 Task: Look for space in Sādri, India from 1st June, 2023 to 9th June, 2023 for 4 adults in price range Rs.6000 to Rs.12000. Place can be entire place with 2 bedrooms having 2 beds and 2 bathrooms. Property type can be house, flat, guest house. Booking option can be shelf check-in. Required host language is English.
Action: Mouse moved to (566, 68)
Screenshot: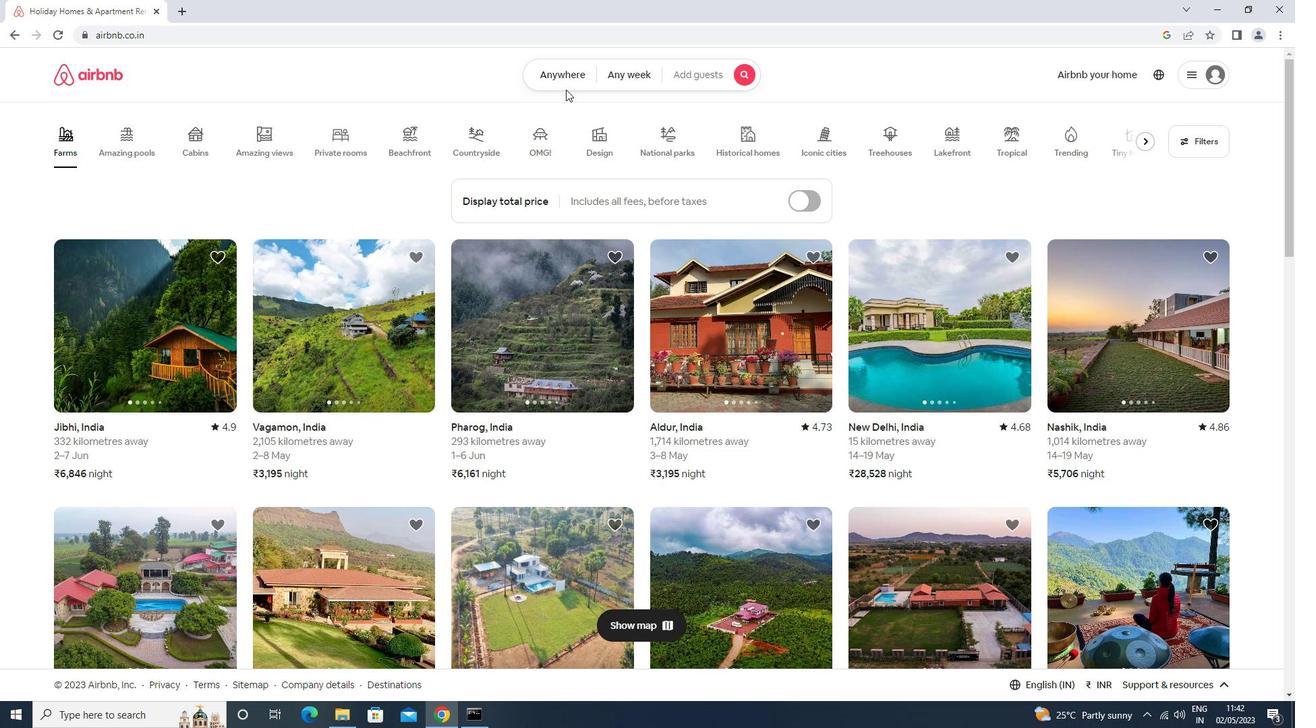 
Action: Mouse pressed left at (566, 68)
Screenshot: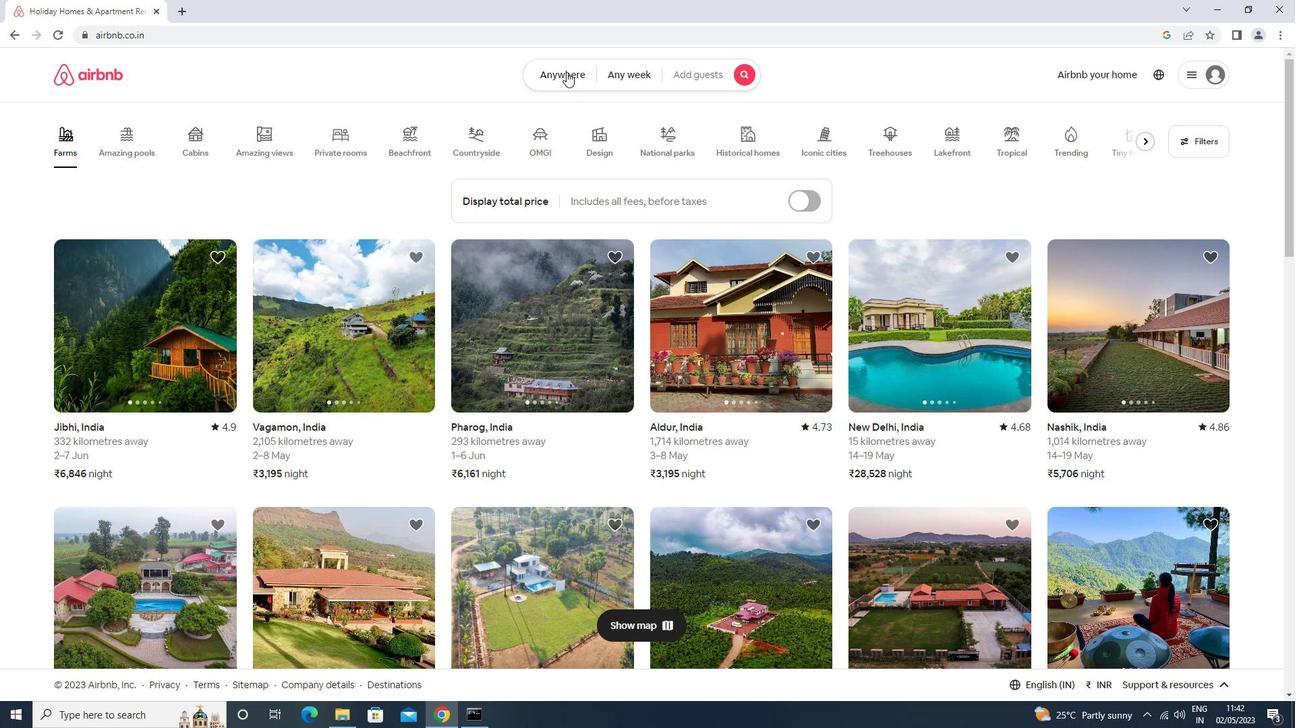 
Action: Mouse moved to (529, 126)
Screenshot: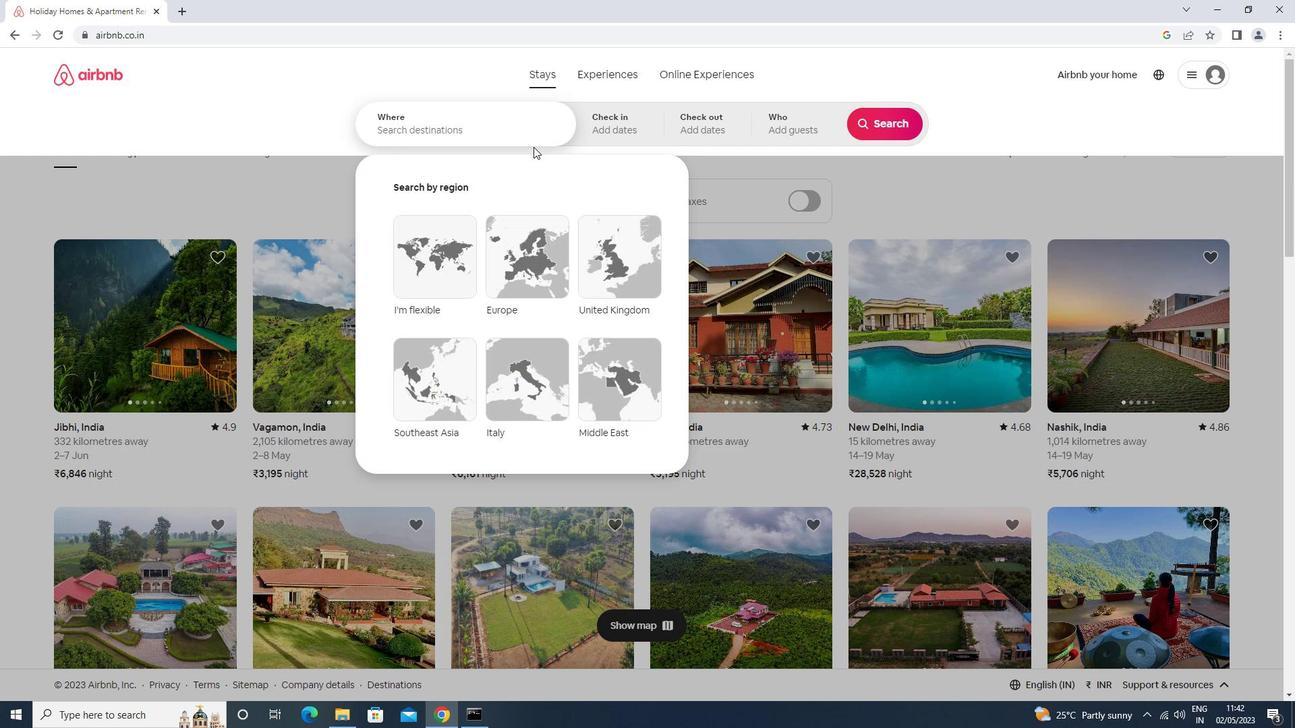 
Action: Mouse pressed left at (529, 126)
Screenshot: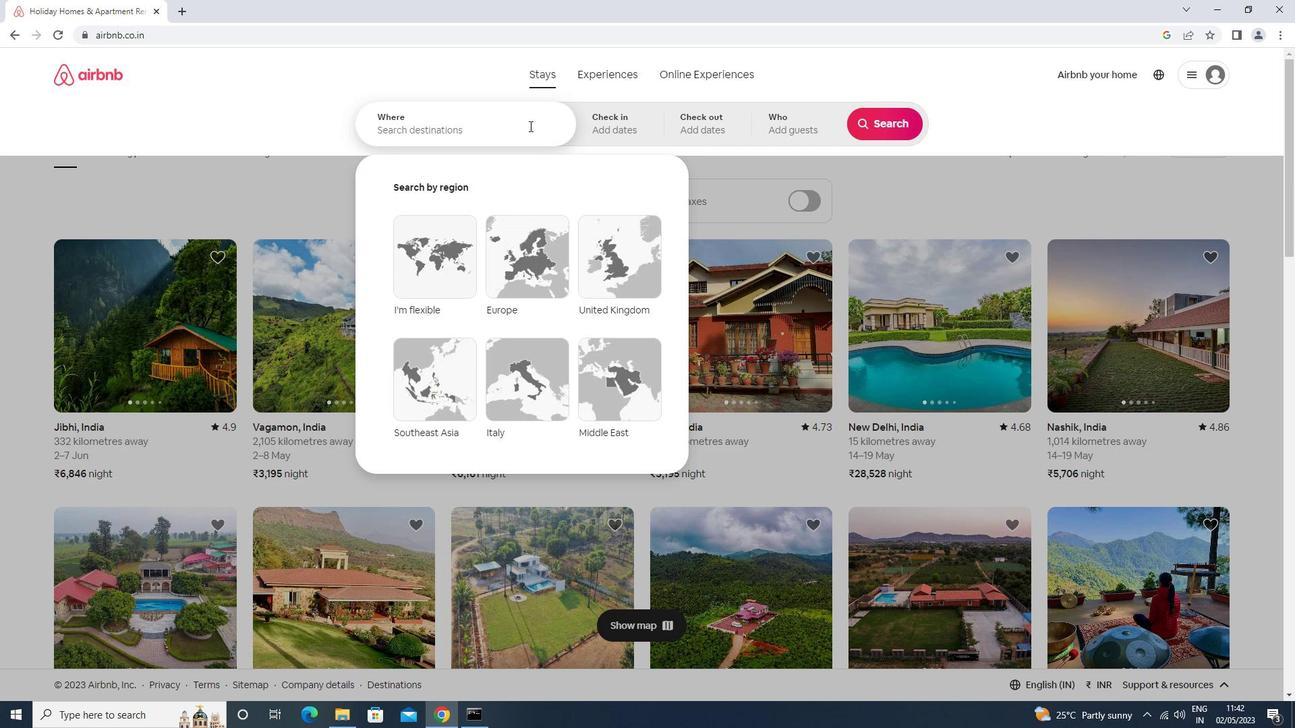 
Action: Mouse moved to (529, 126)
Screenshot: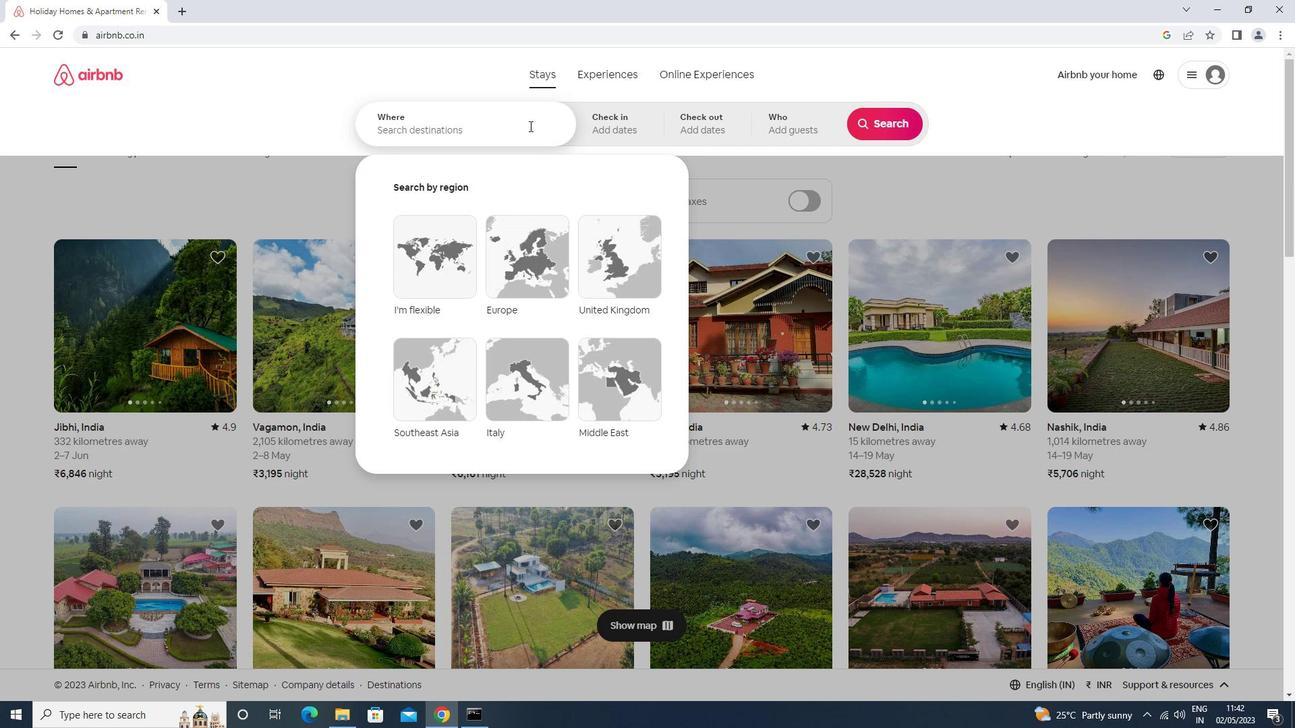 
Action: Key pressed s<Key.caps_lock>adri<Key.enter>
Screenshot: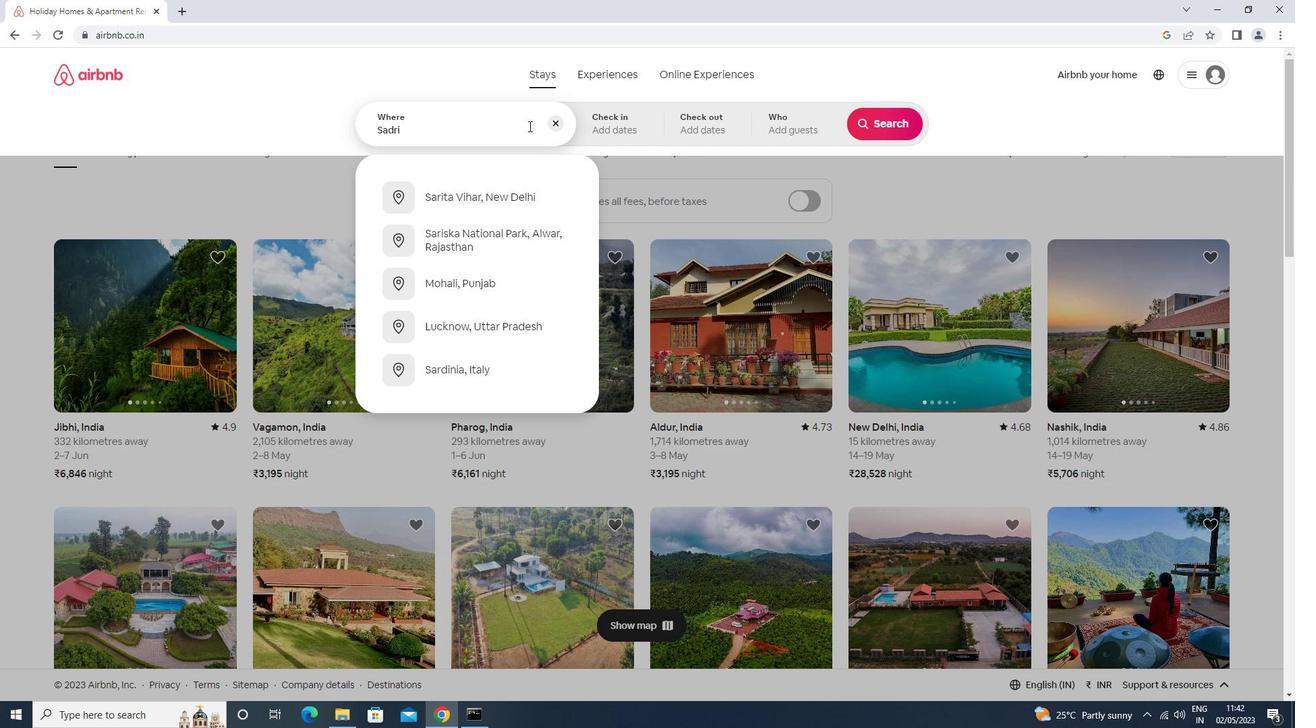 
Action: Mouse moved to (809, 288)
Screenshot: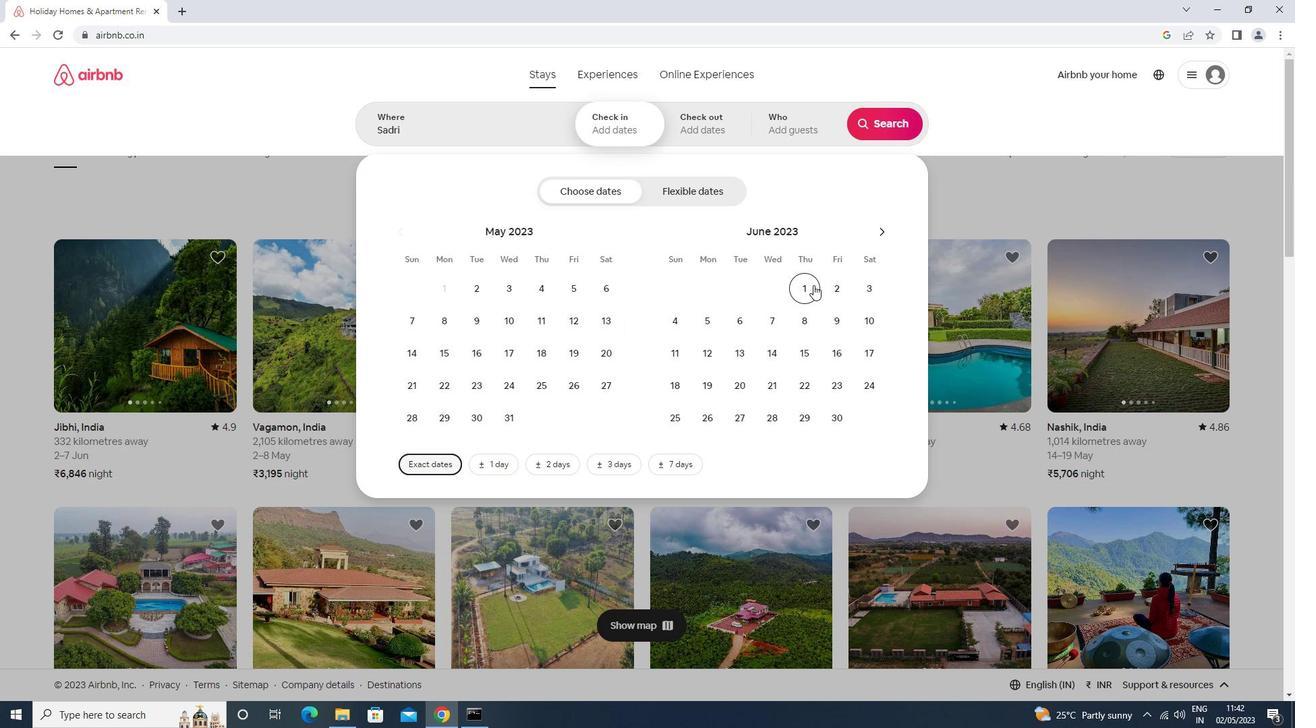 
Action: Mouse pressed left at (809, 288)
Screenshot: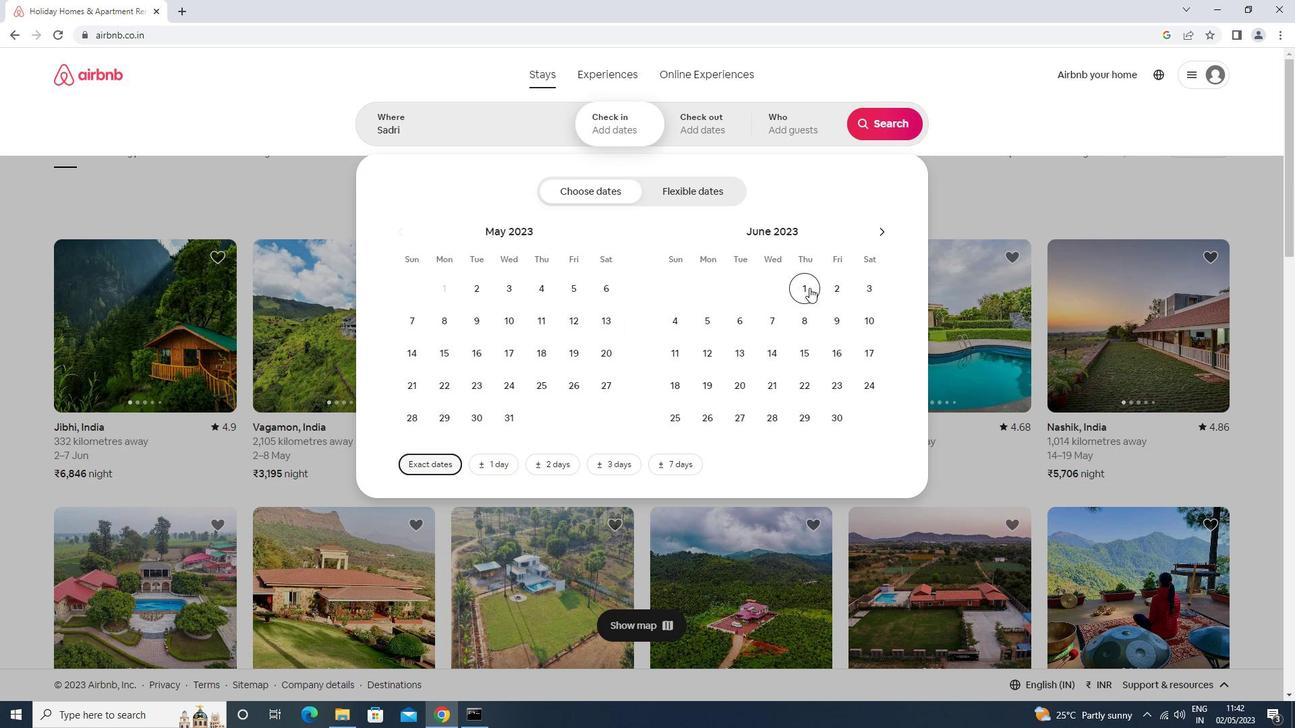 
Action: Mouse moved to (840, 323)
Screenshot: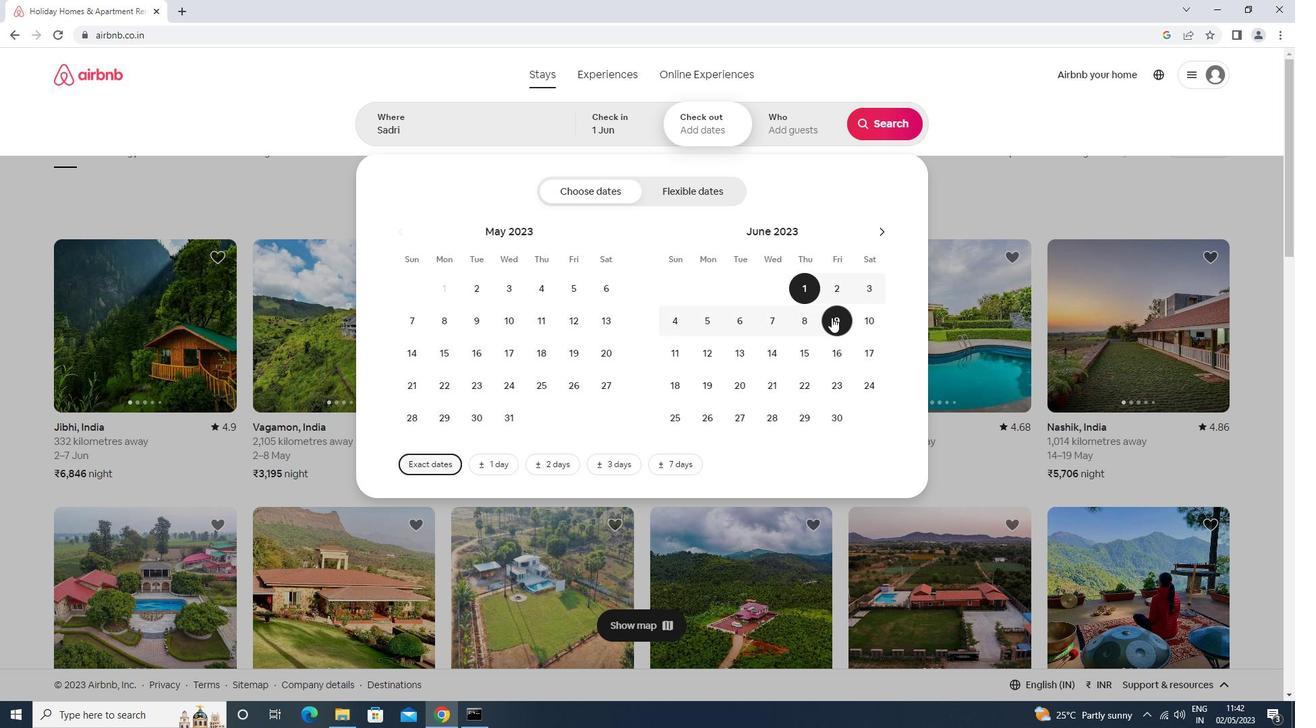 
Action: Mouse pressed left at (840, 323)
Screenshot: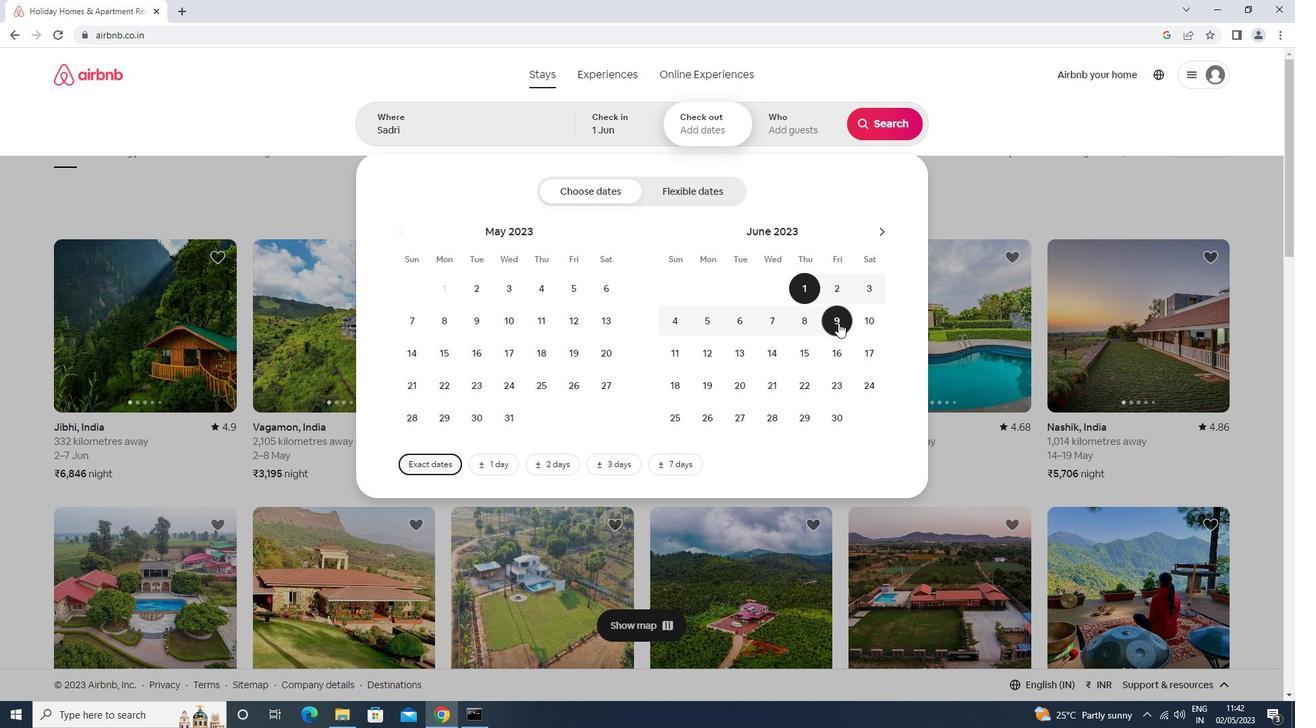
Action: Mouse moved to (801, 114)
Screenshot: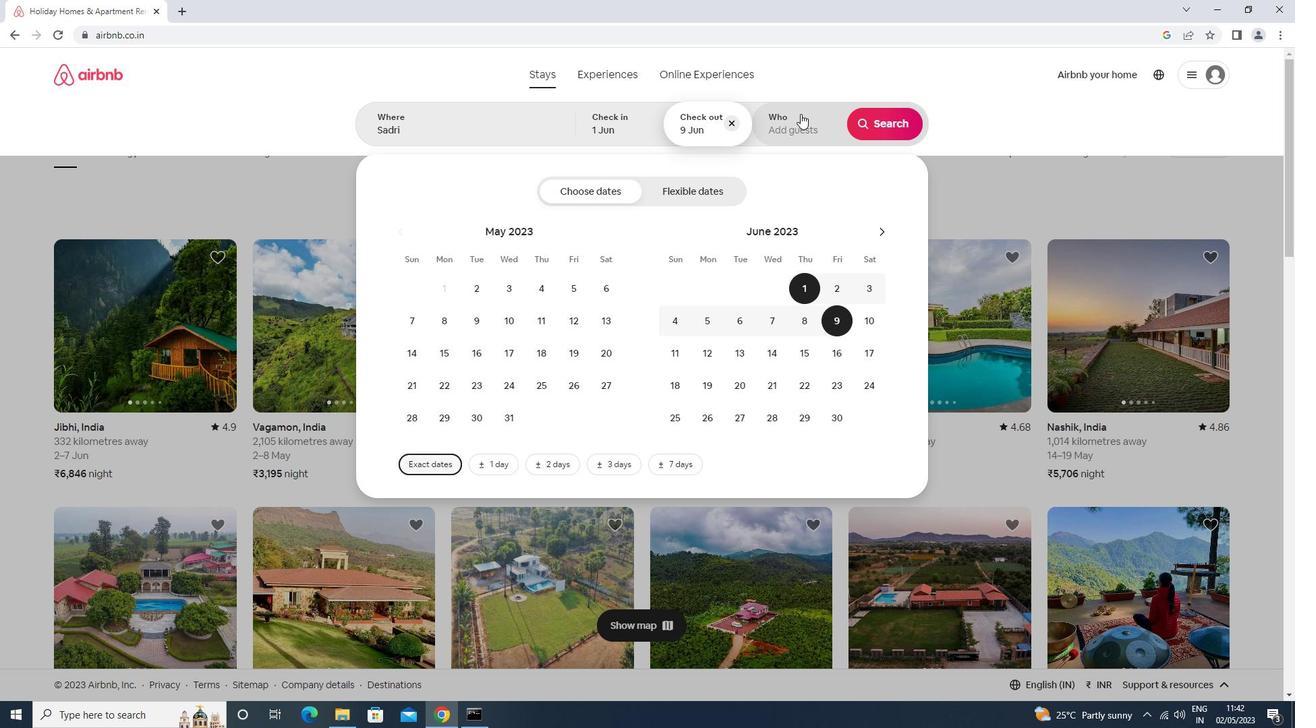 
Action: Mouse pressed left at (801, 114)
Screenshot: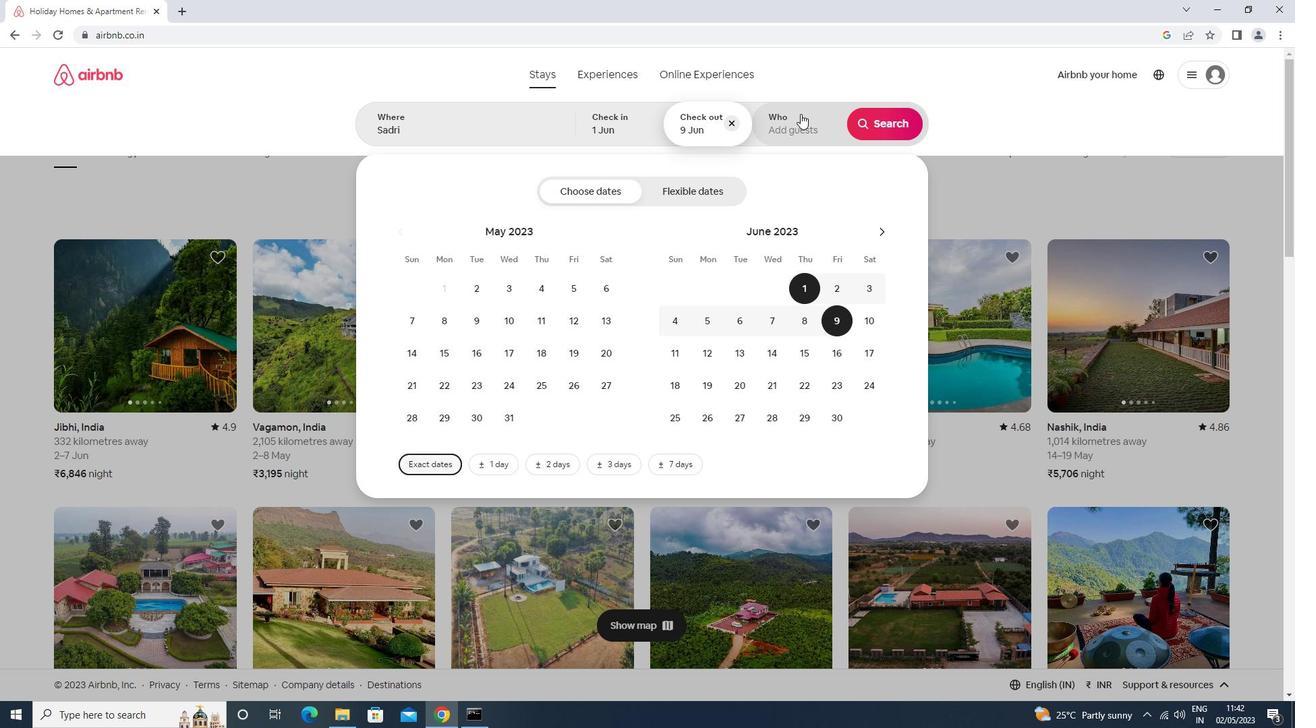 
Action: Mouse moved to (887, 199)
Screenshot: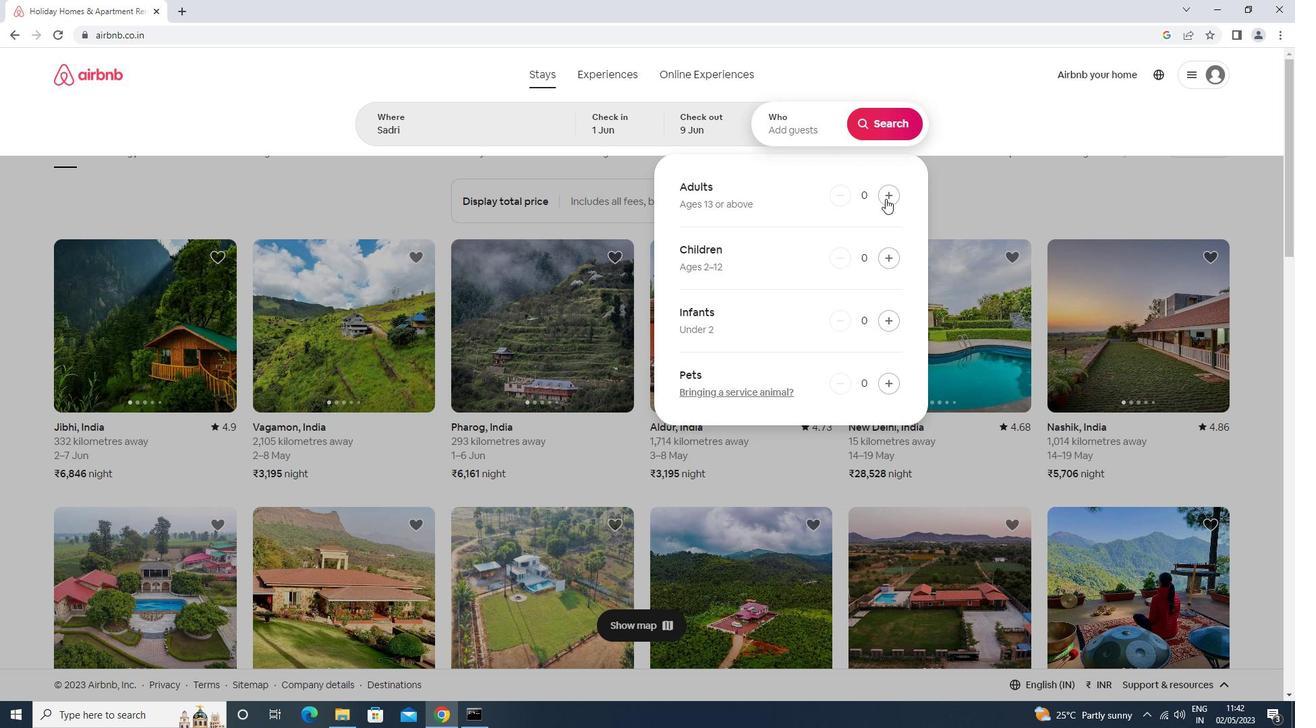 
Action: Mouse pressed left at (887, 199)
Screenshot: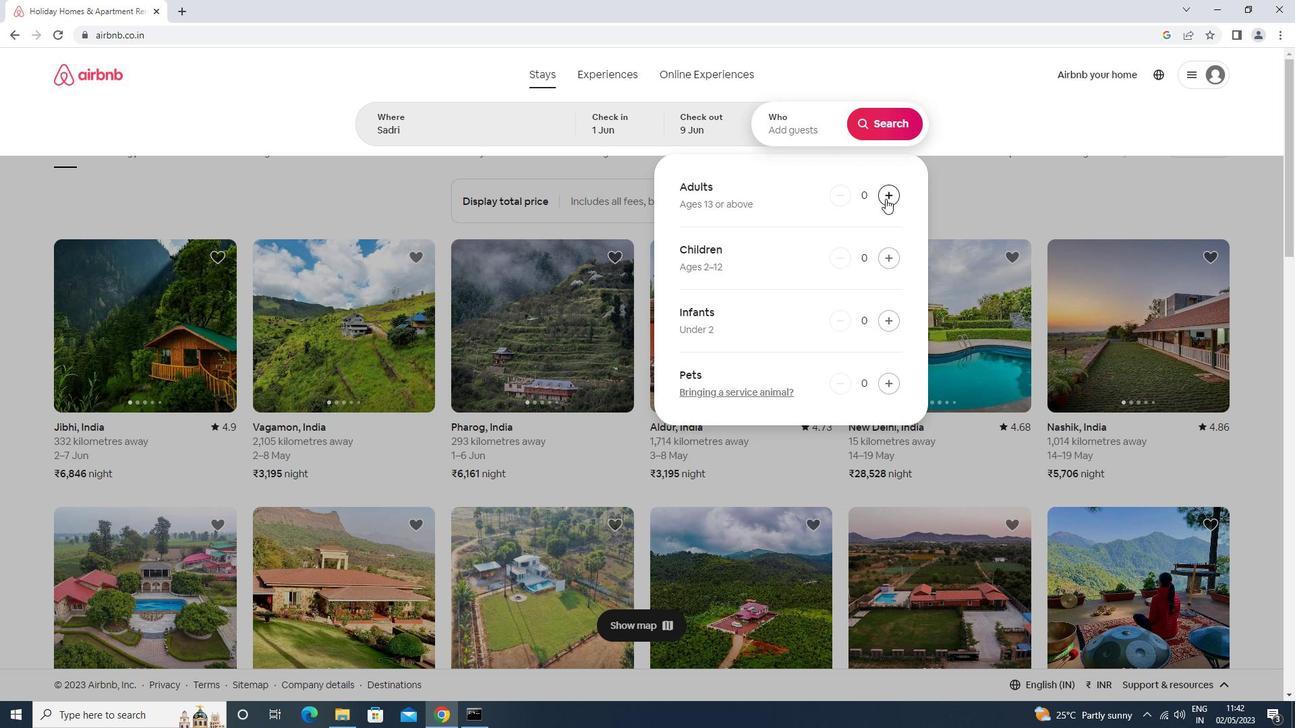 
Action: Mouse moved to (887, 198)
Screenshot: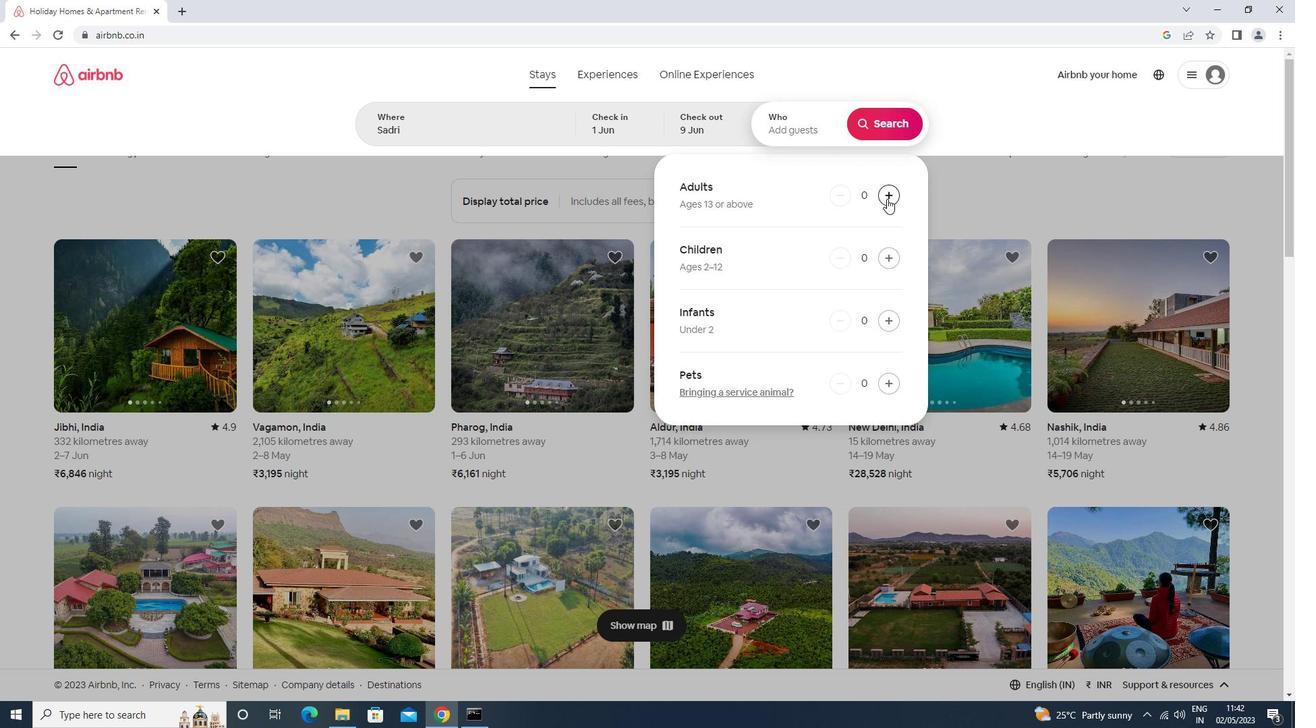 
Action: Mouse pressed left at (887, 198)
Screenshot: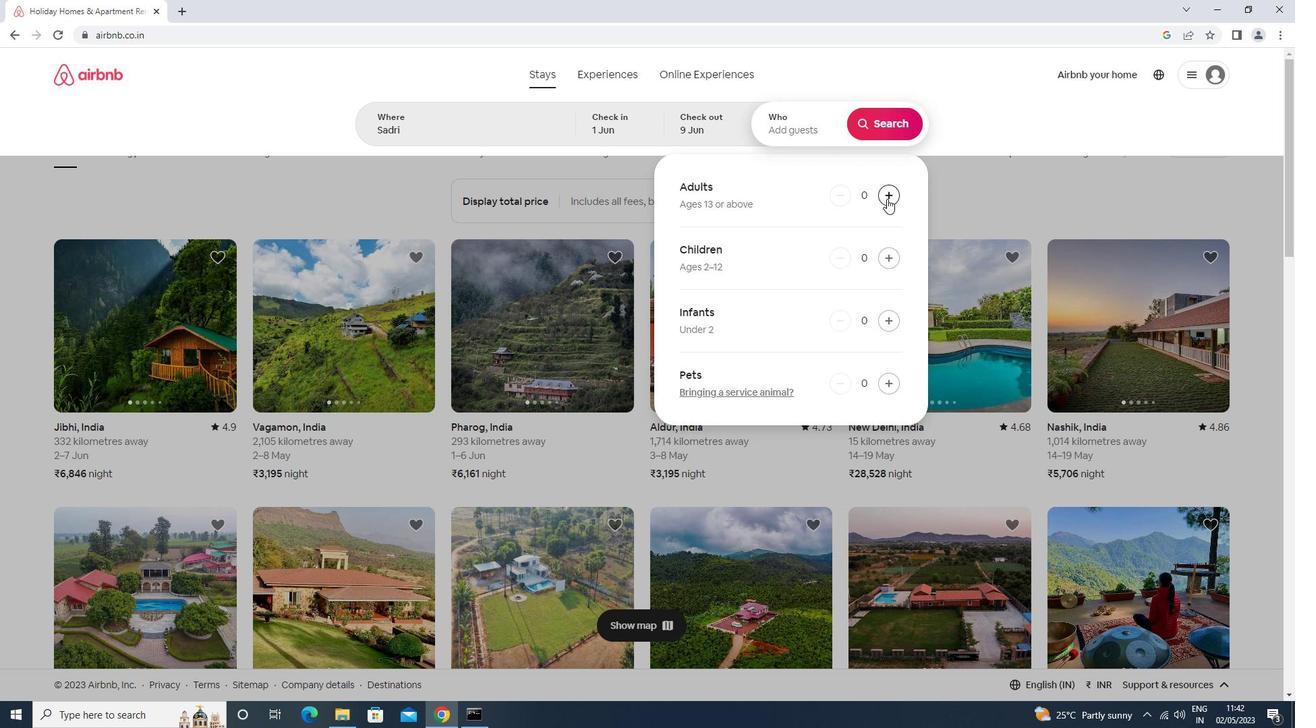 
Action: Mouse moved to (888, 197)
Screenshot: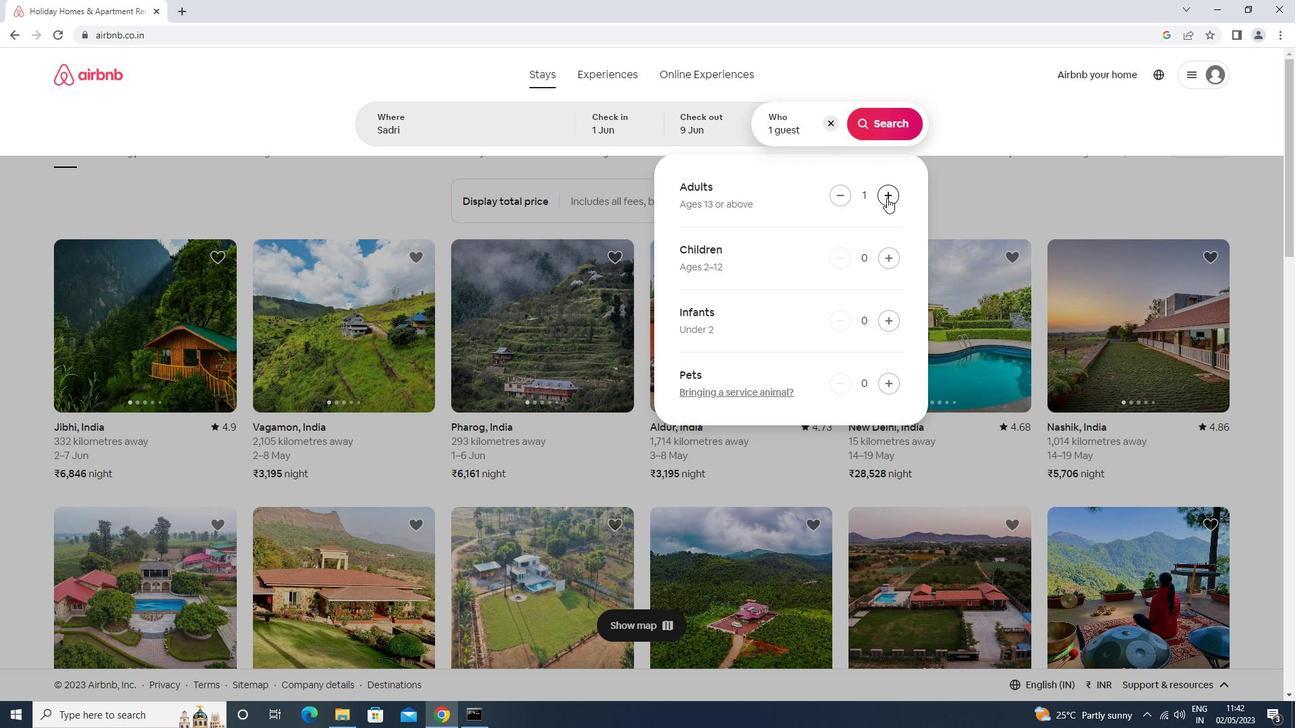 
Action: Mouse pressed left at (888, 197)
Screenshot: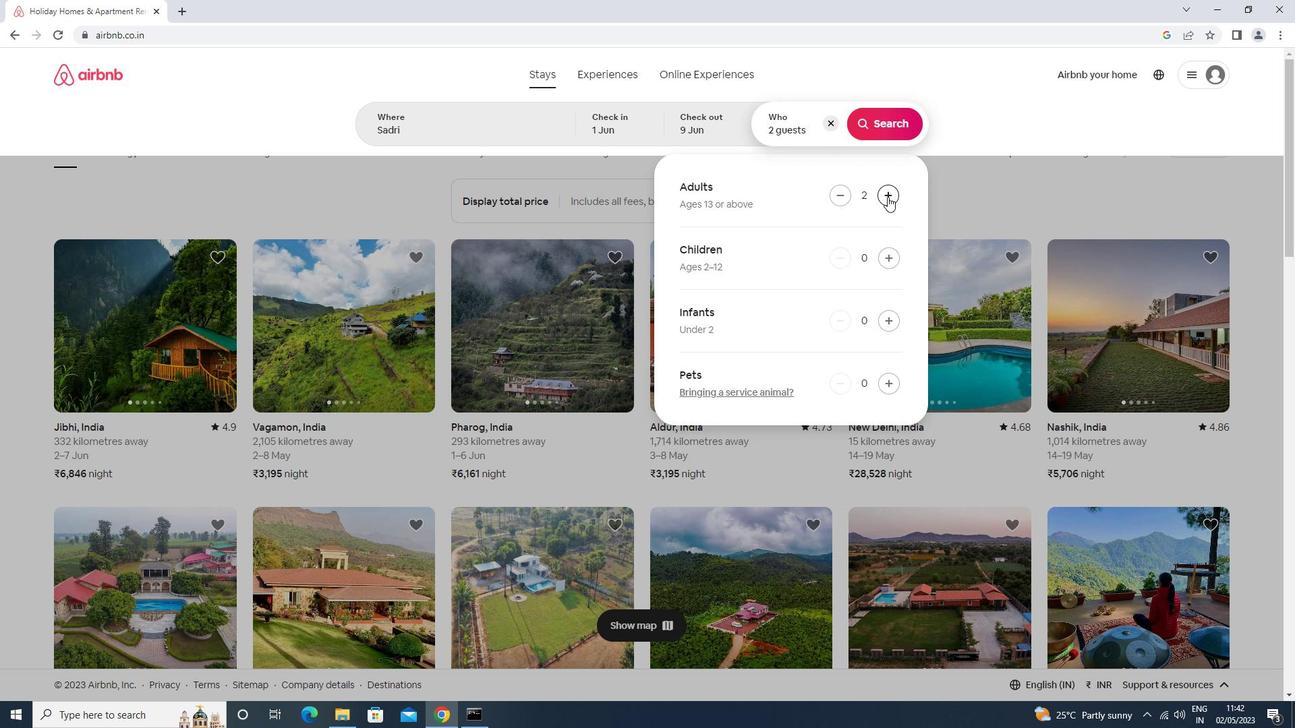 
Action: Mouse moved to (888, 196)
Screenshot: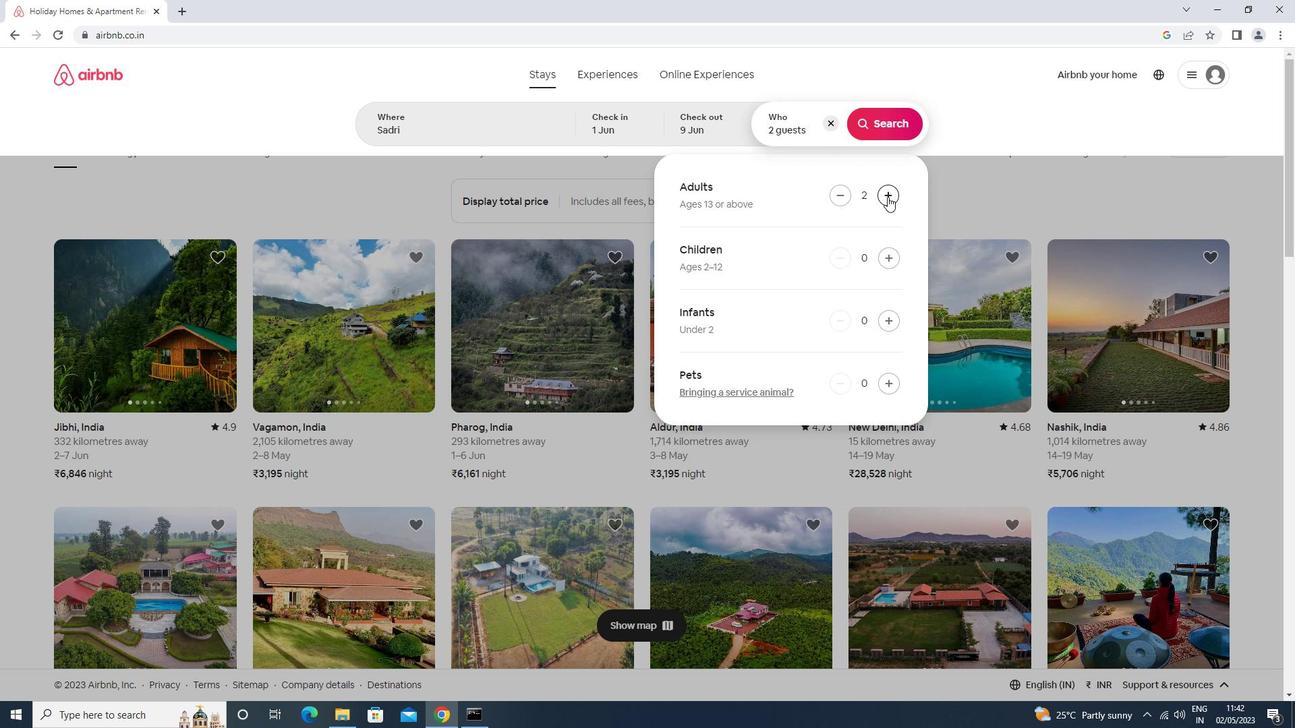
Action: Mouse pressed left at (888, 196)
Screenshot: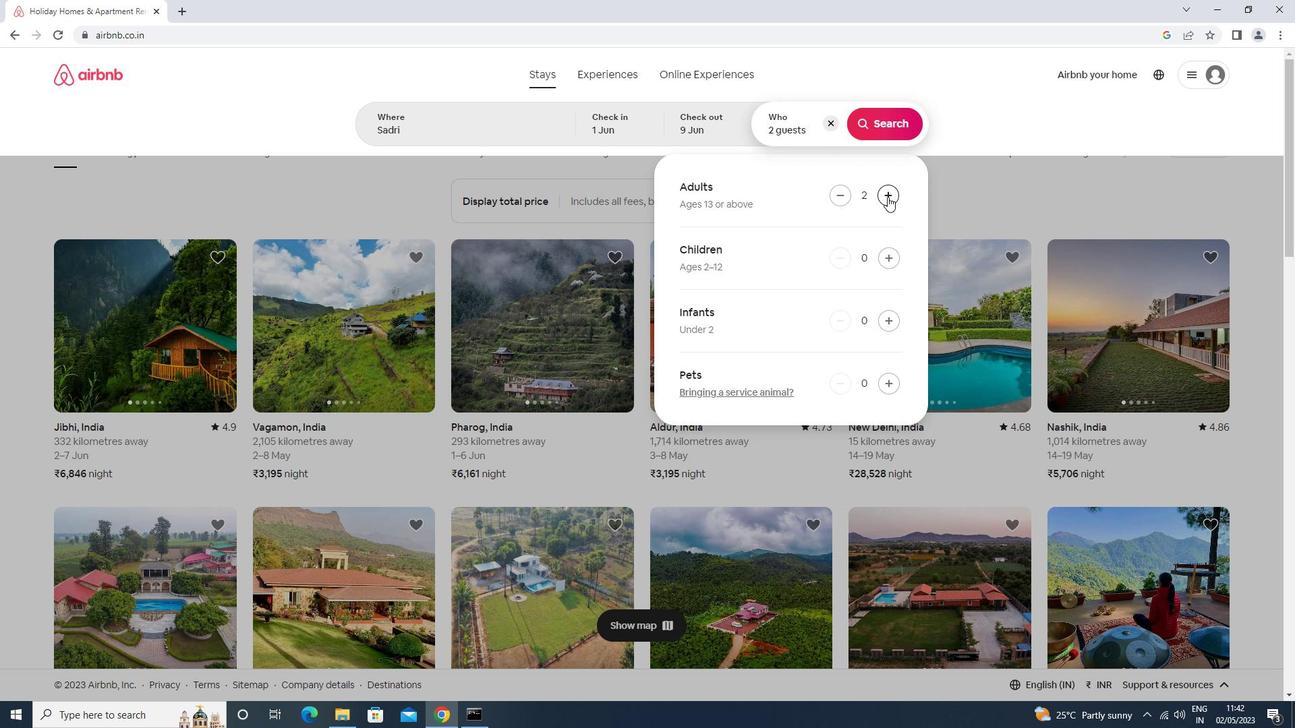 
Action: Mouse moved to (879, 124)
Screenshot: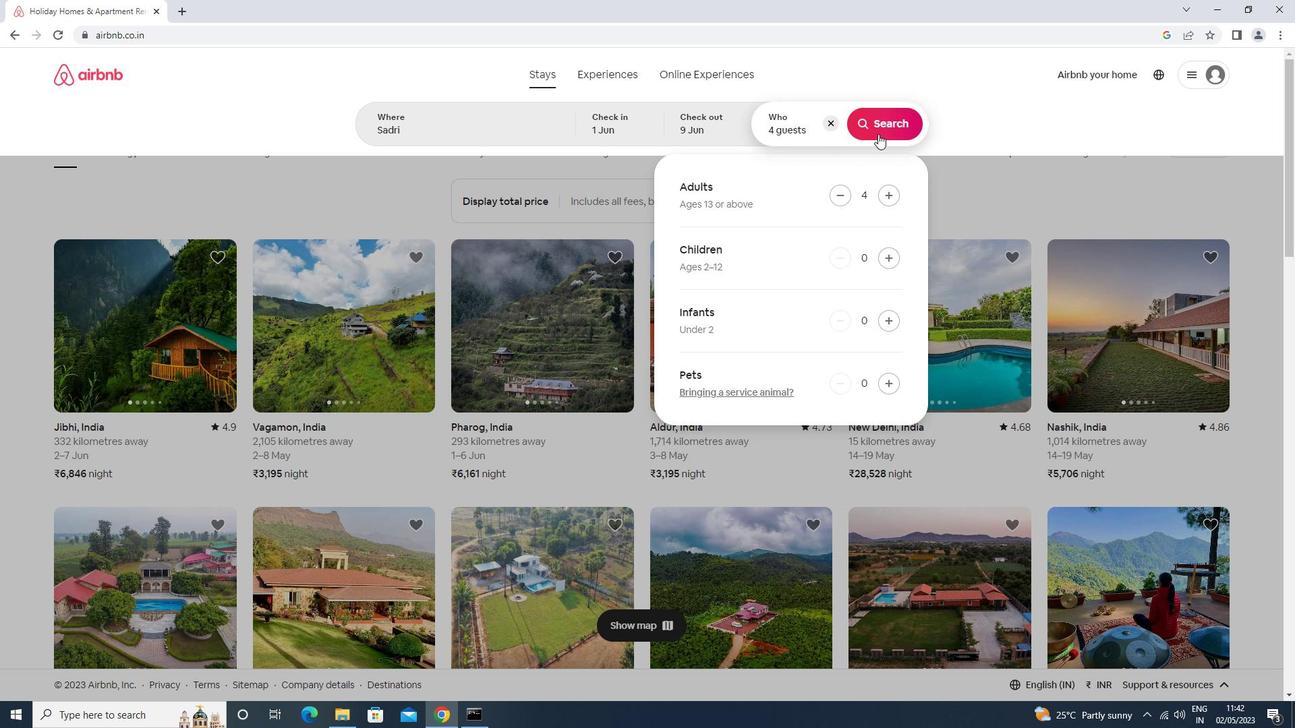 
Action: Mouse pressed left at (879, 124)
Screenshot: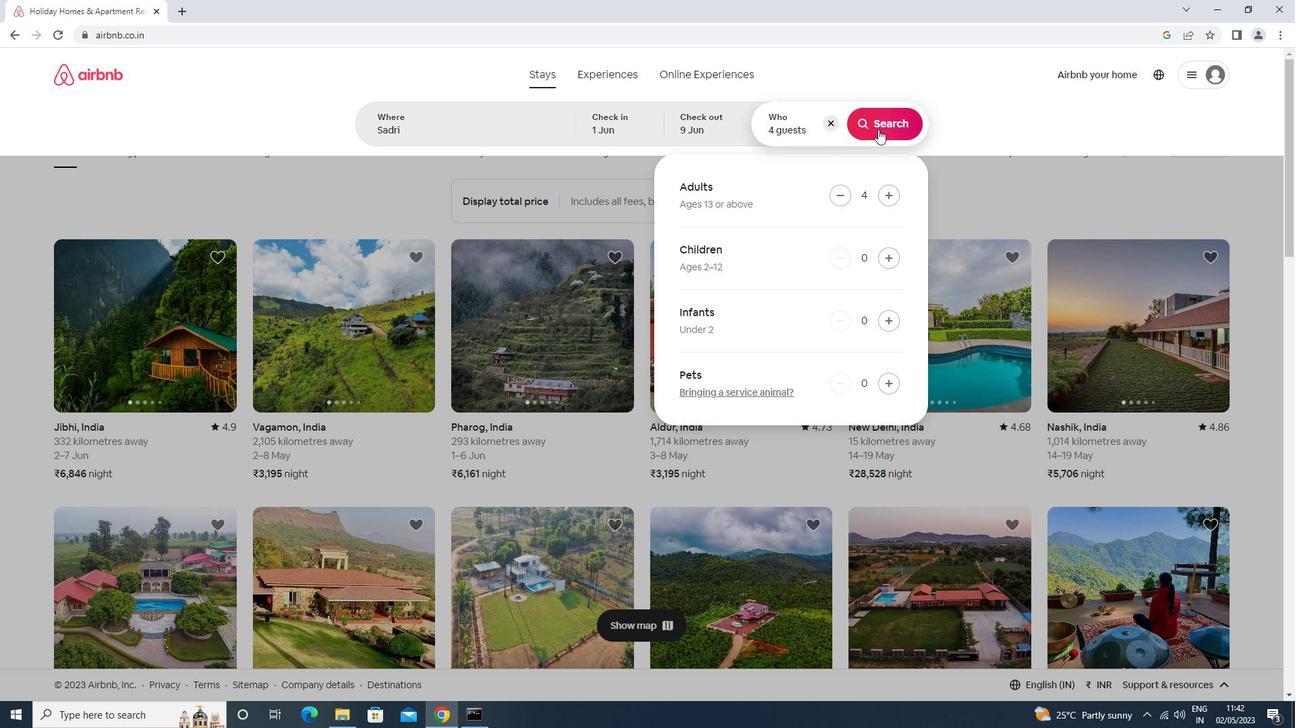 
Action: Mouse moved to (1224, 123)
Screenshot: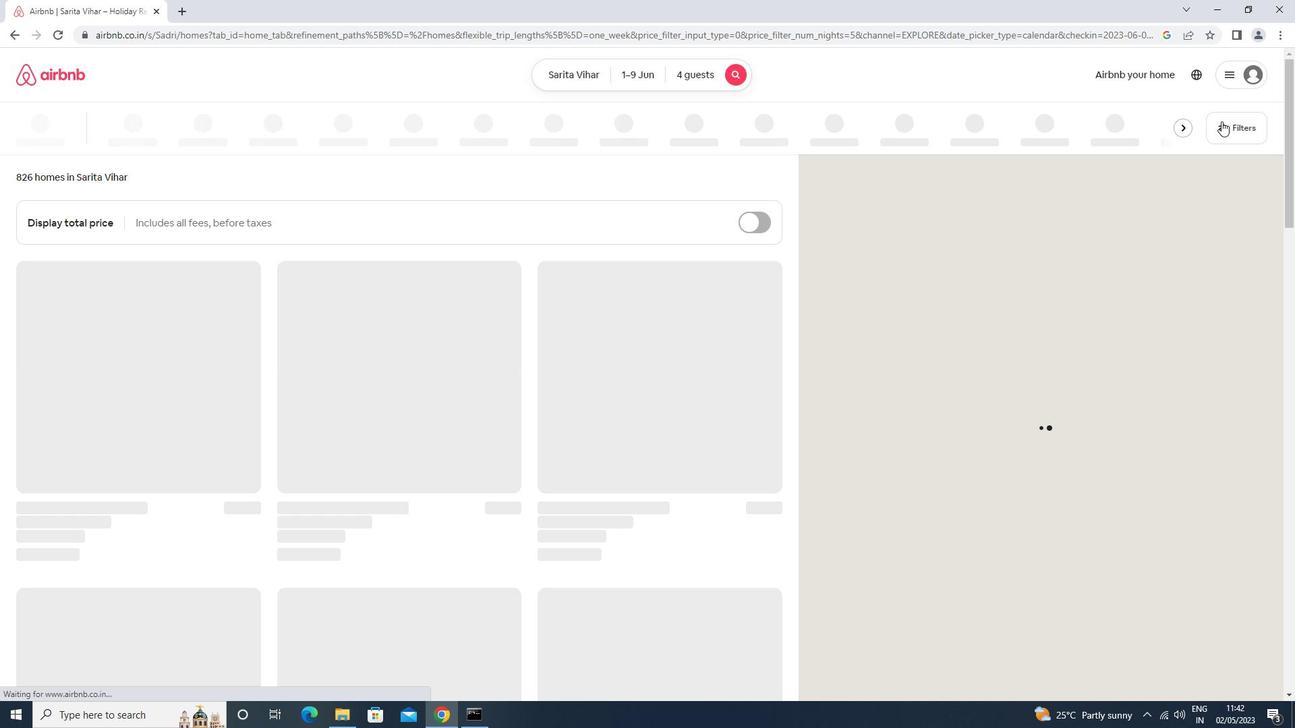 
Action: Mouse pressed left at (1224, 123)
Screenshot: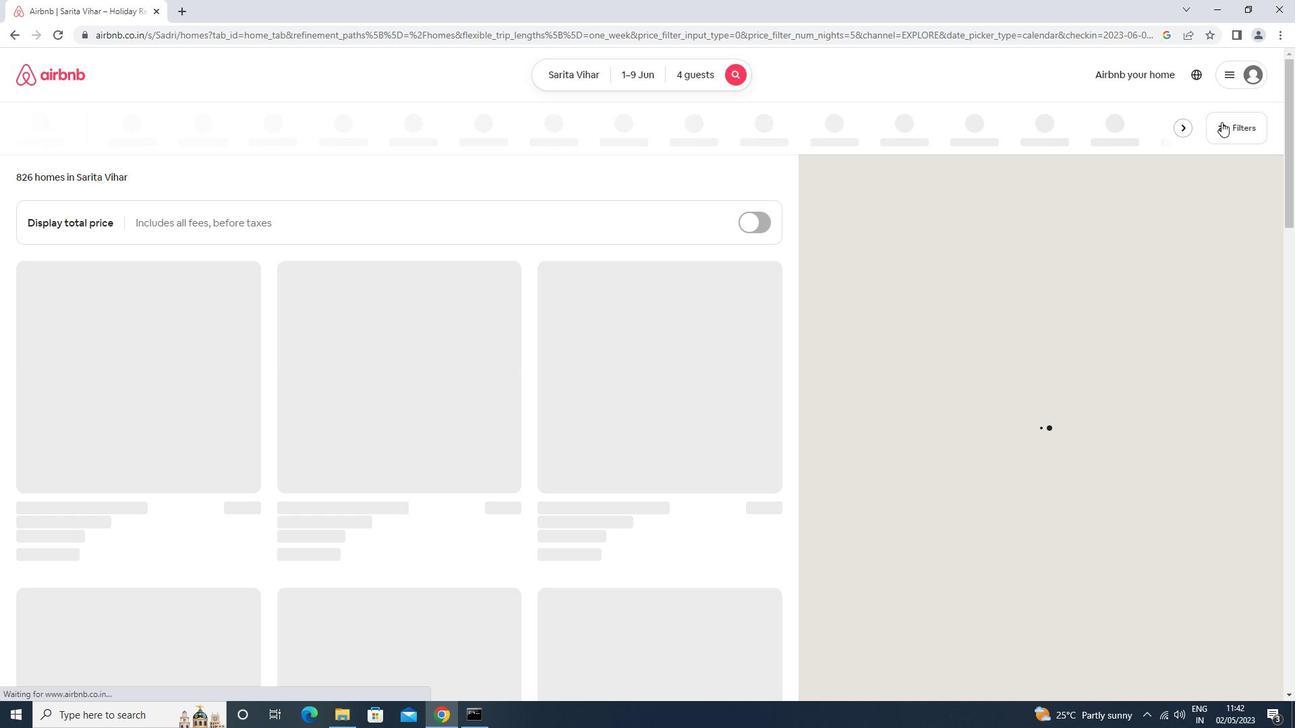 
Action: Mouse moved to (508, 301)
Screenshot: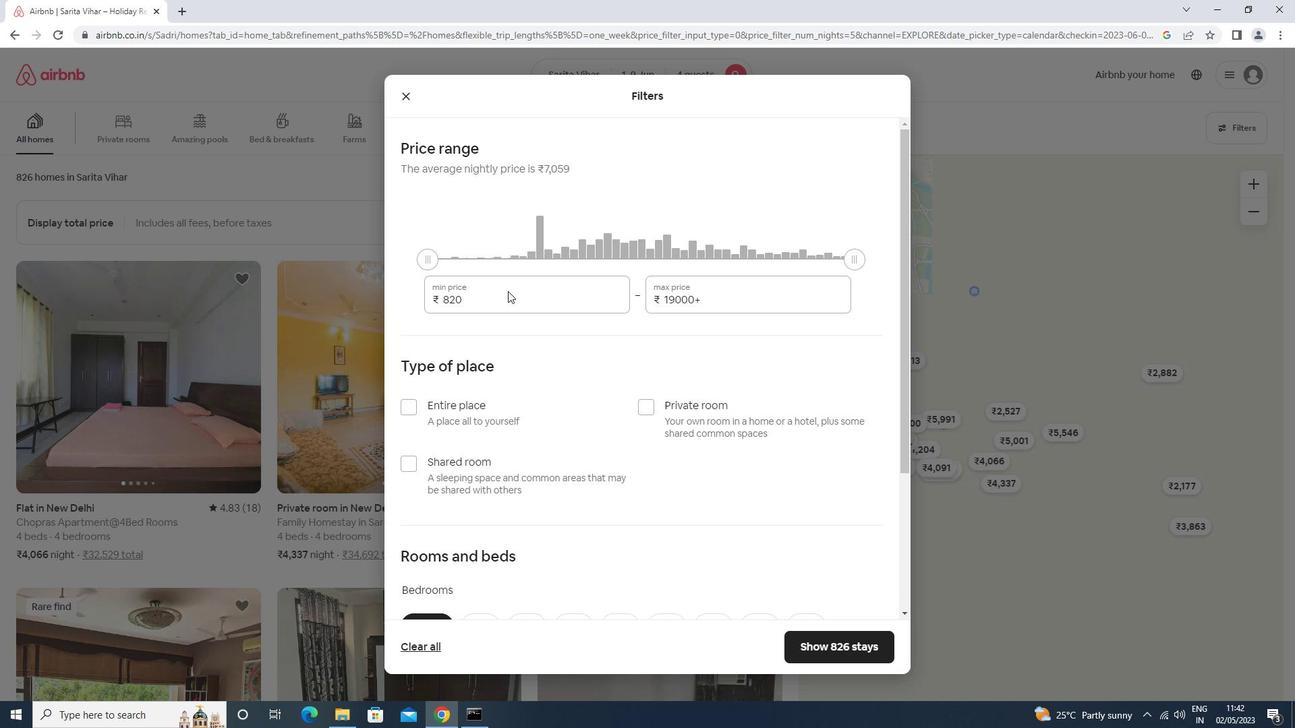 
Action: Mouse pressed left at (508, 301)
Screenshot: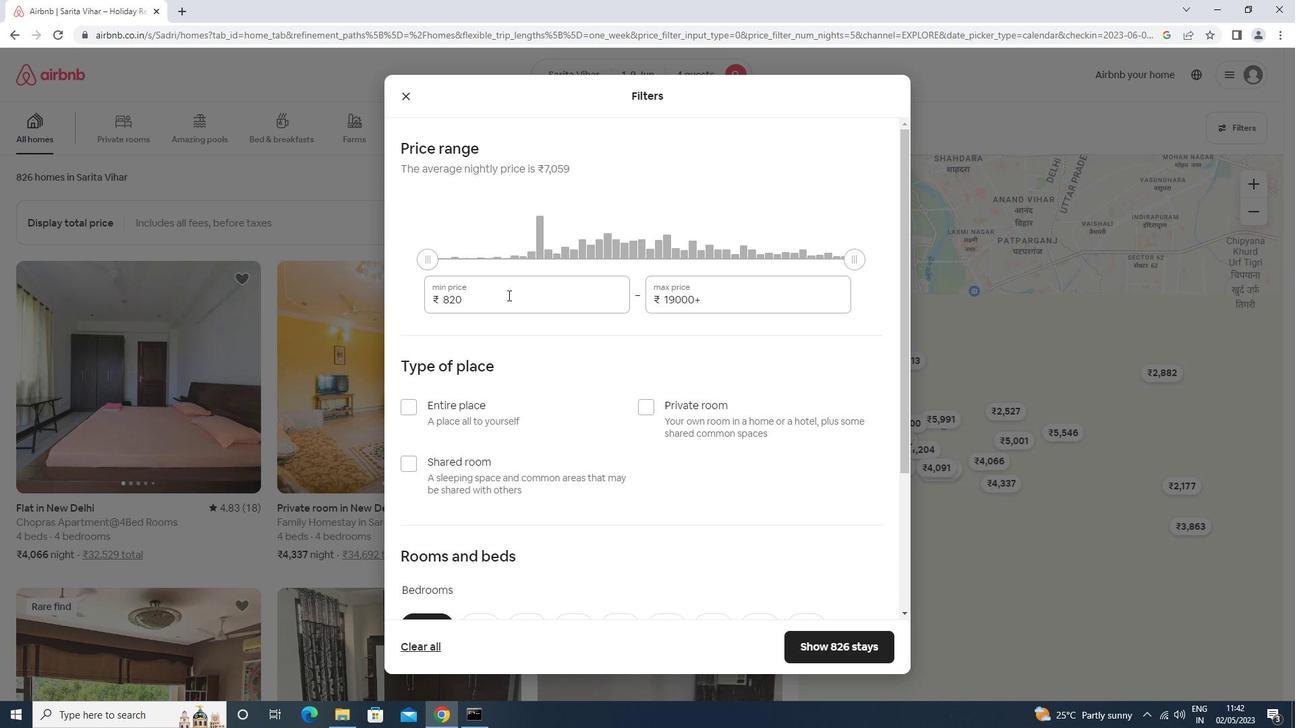
Action: Mouse moved to (508, 302)
Screenshot: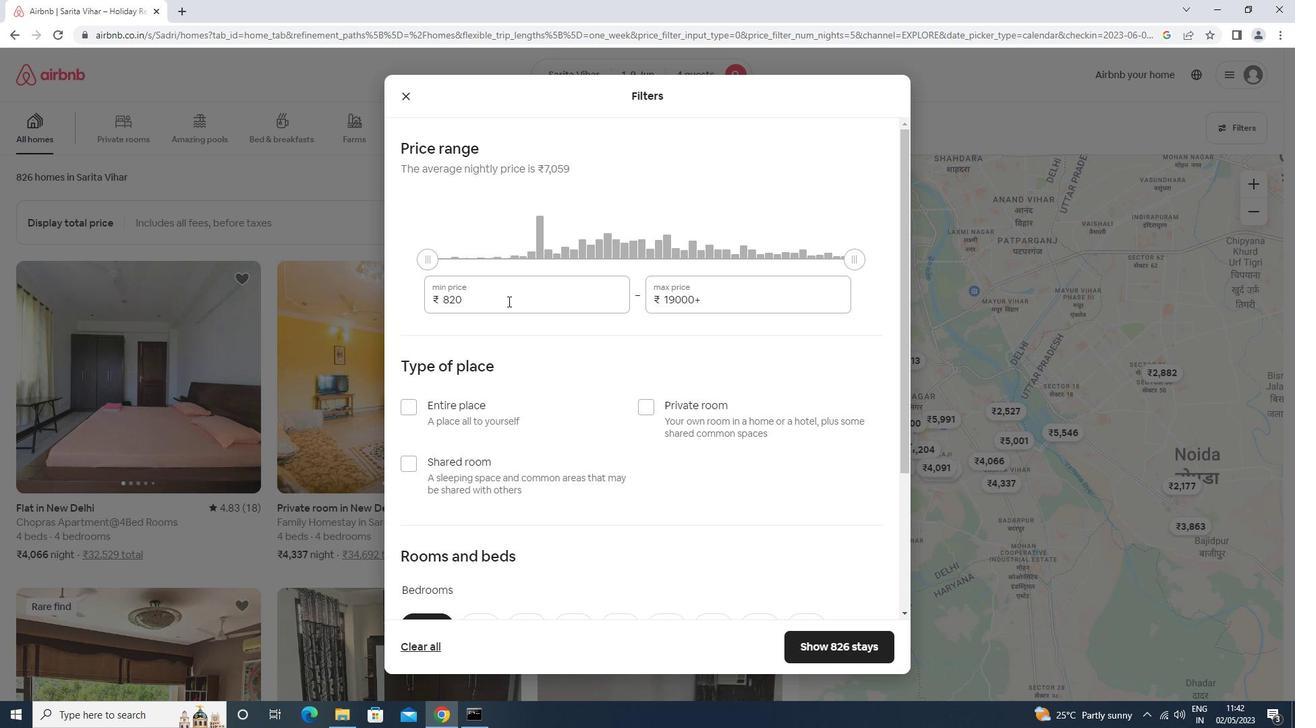 
Action: Key pressed <Key.backspace><Key.backspace><Key.backspace>6000<Key.tab>12000
Screenshot: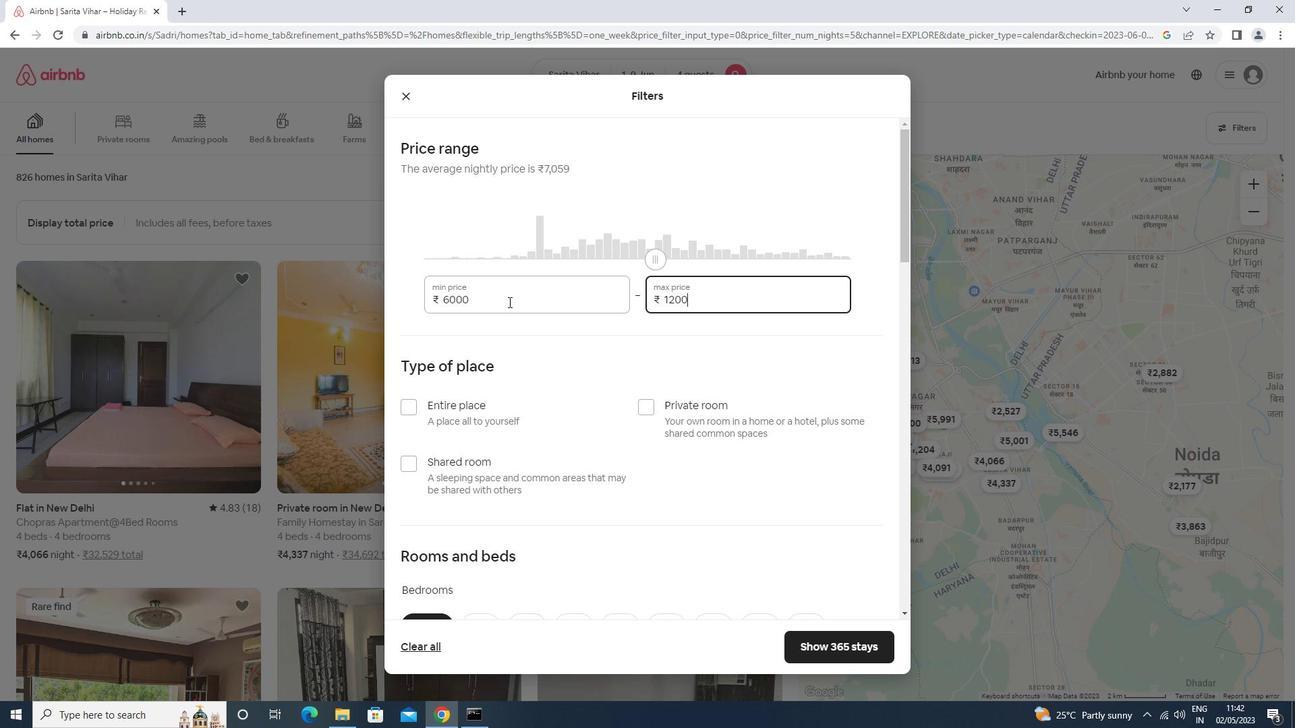 
Action: Mouse moved to (450, 408)
Screenshot: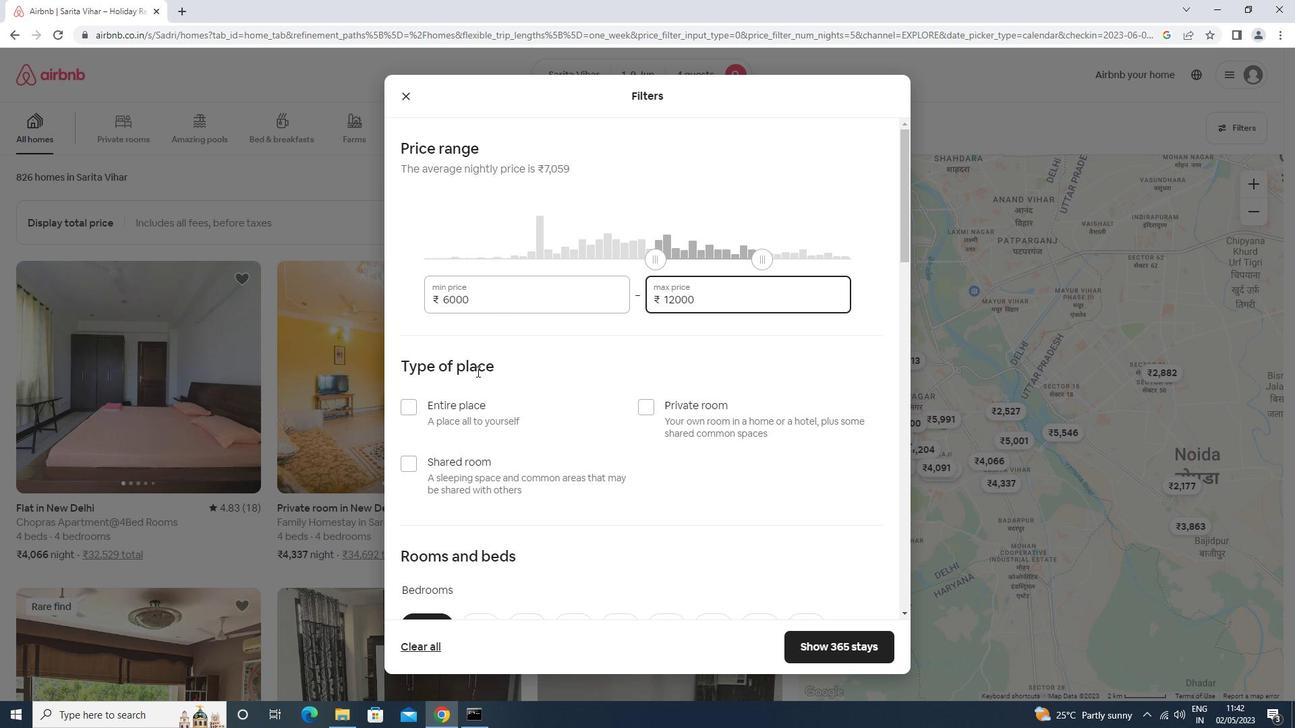 
Action: Mouse pressed left at (450, 408)
Screenshot: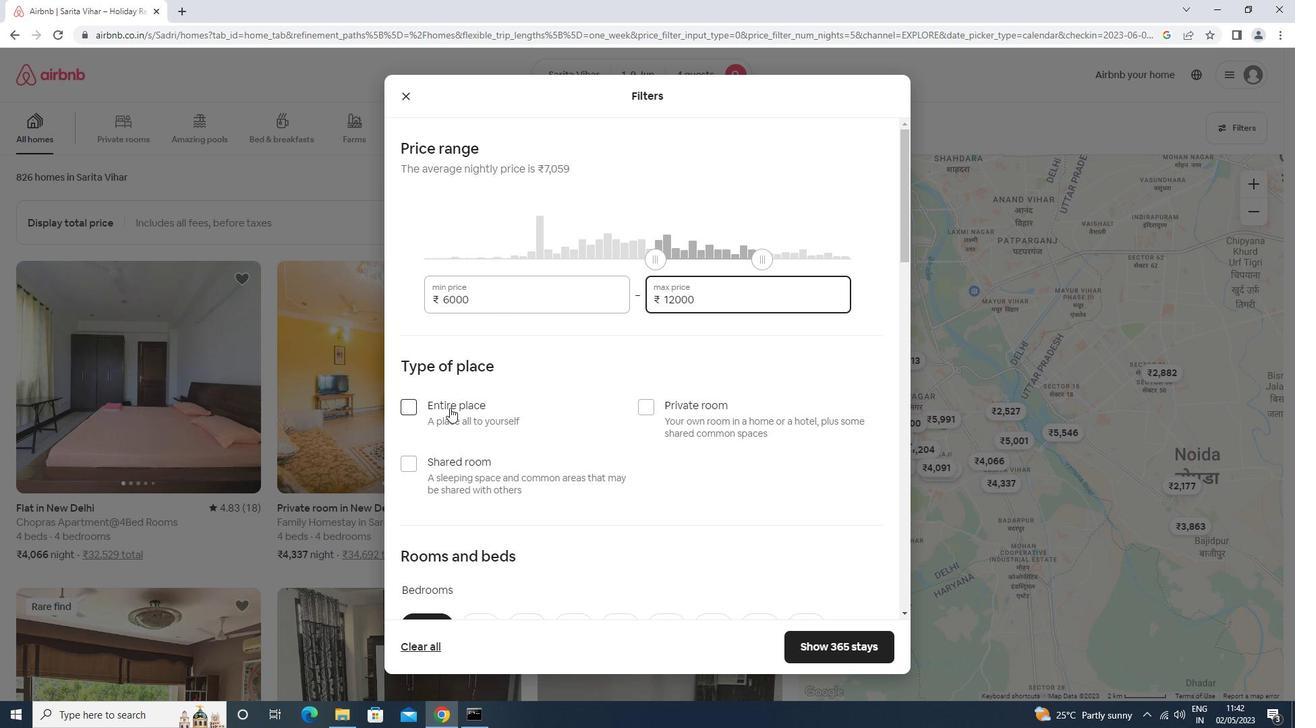 
Action: Mouse moved to (450, 408)
Screenshot: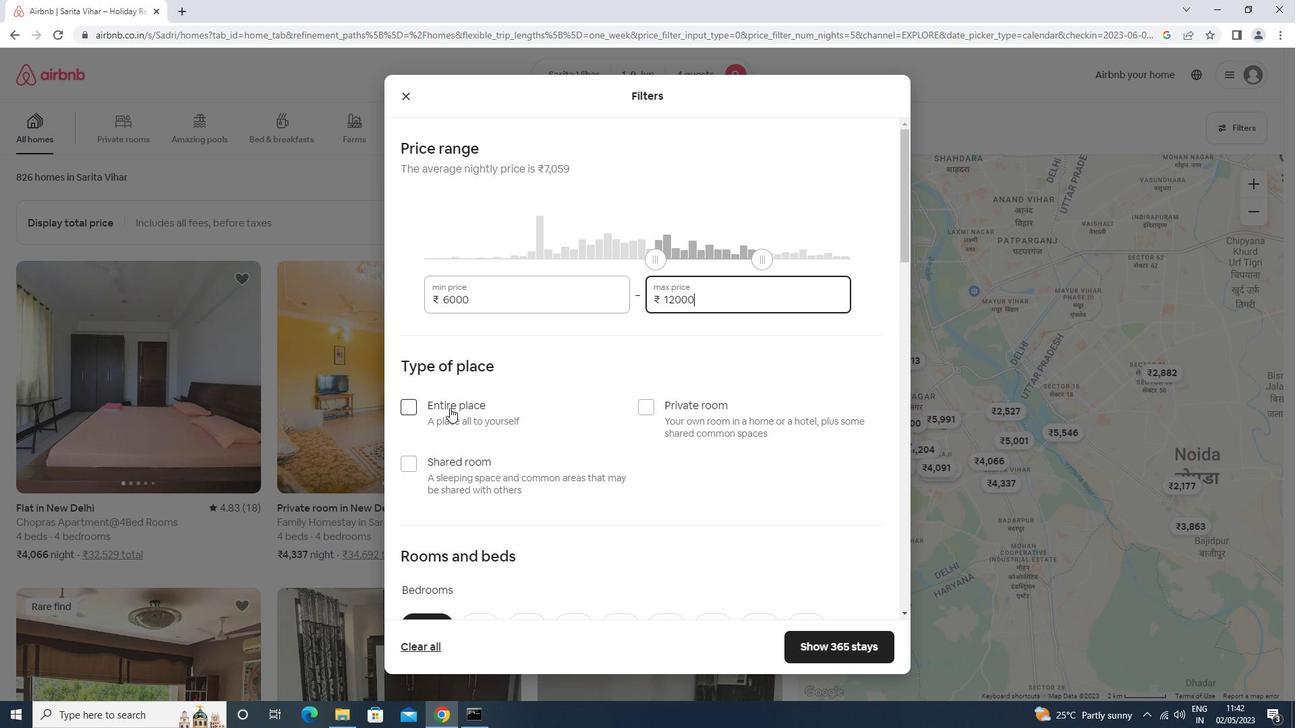 
Action: Mouse scrolled (450, 407) with delta (0, 0)
Screenshot: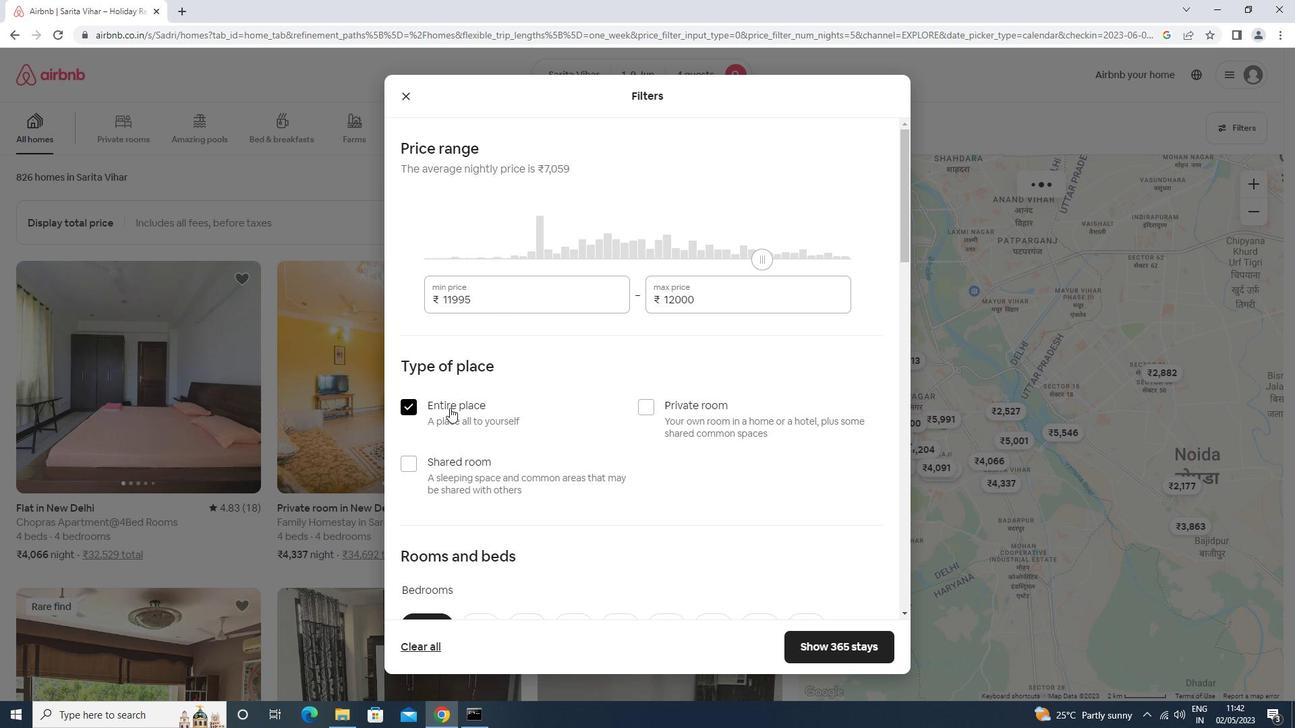 
Action: Mouse scrolled (450, 407) with delta (0, 0)
Screenshot: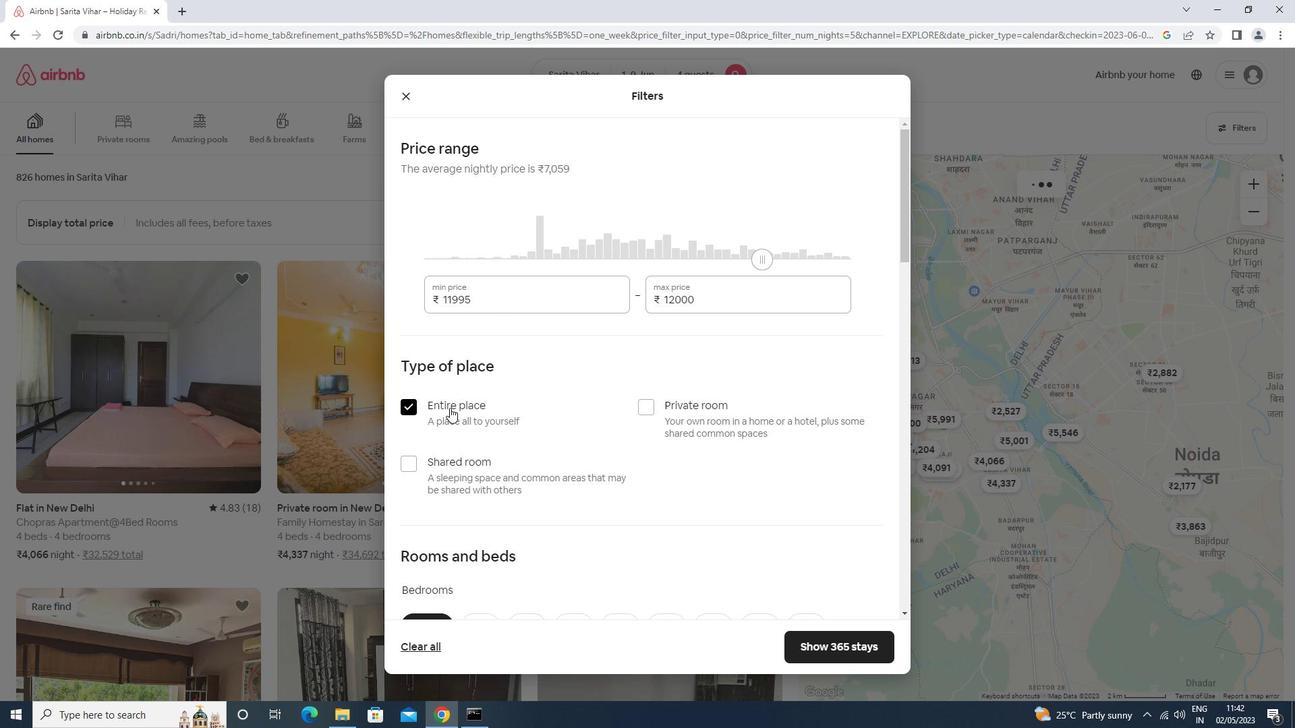 
Action: Mouse scrolled (450, 407) with delta (0, 0)
Screenshot: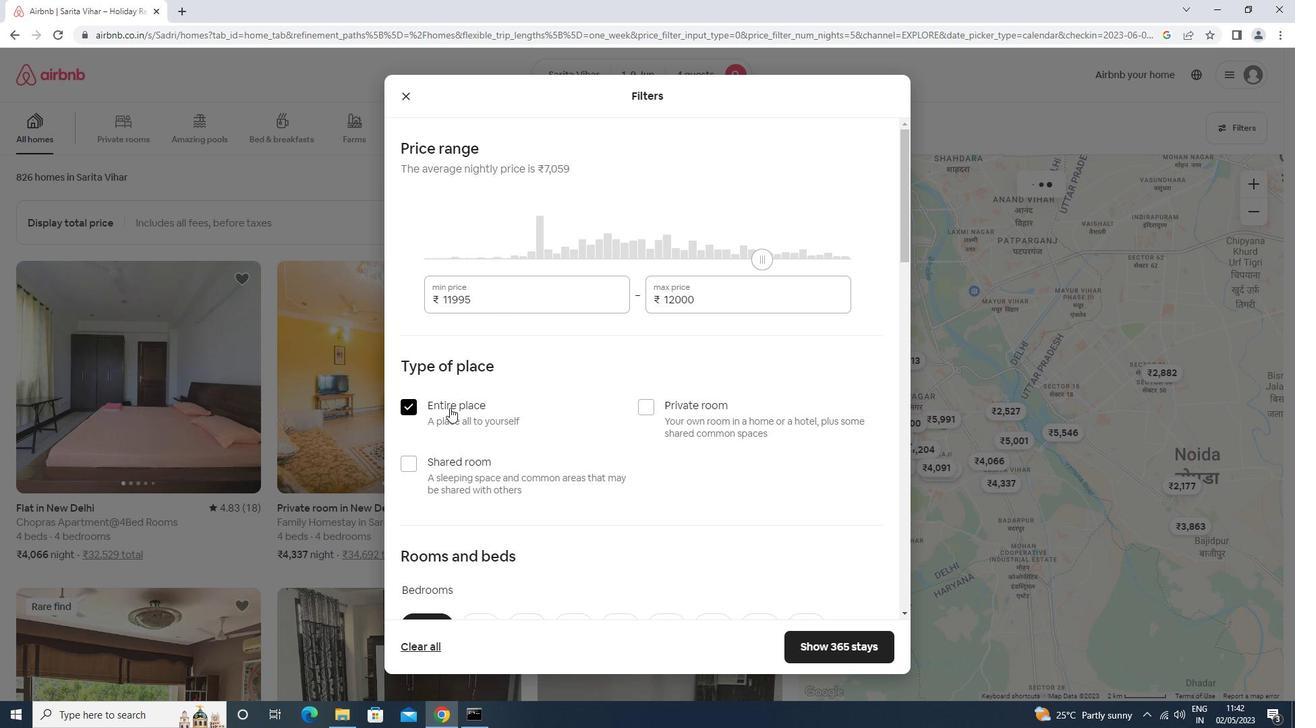 
Action: Mouse moved to (522, 418)
Screenshot: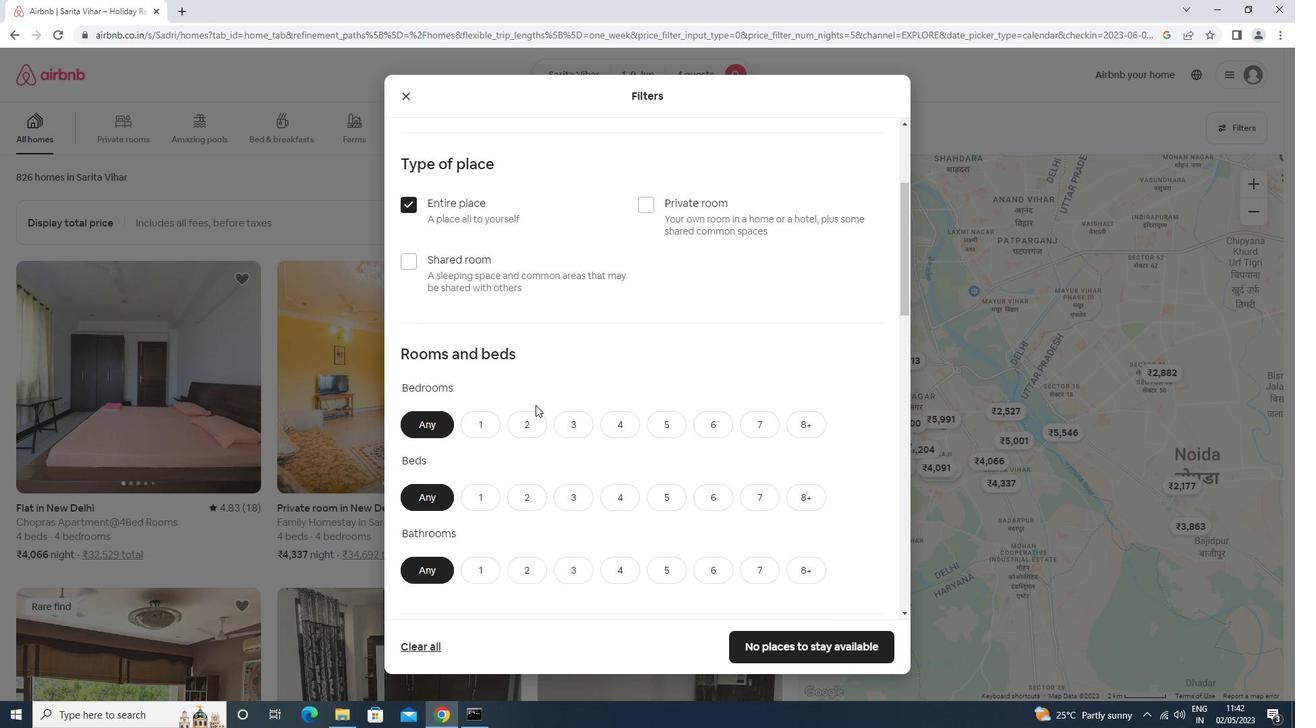 
Action: Mouse pressed left at (522, 418)
Screenshot: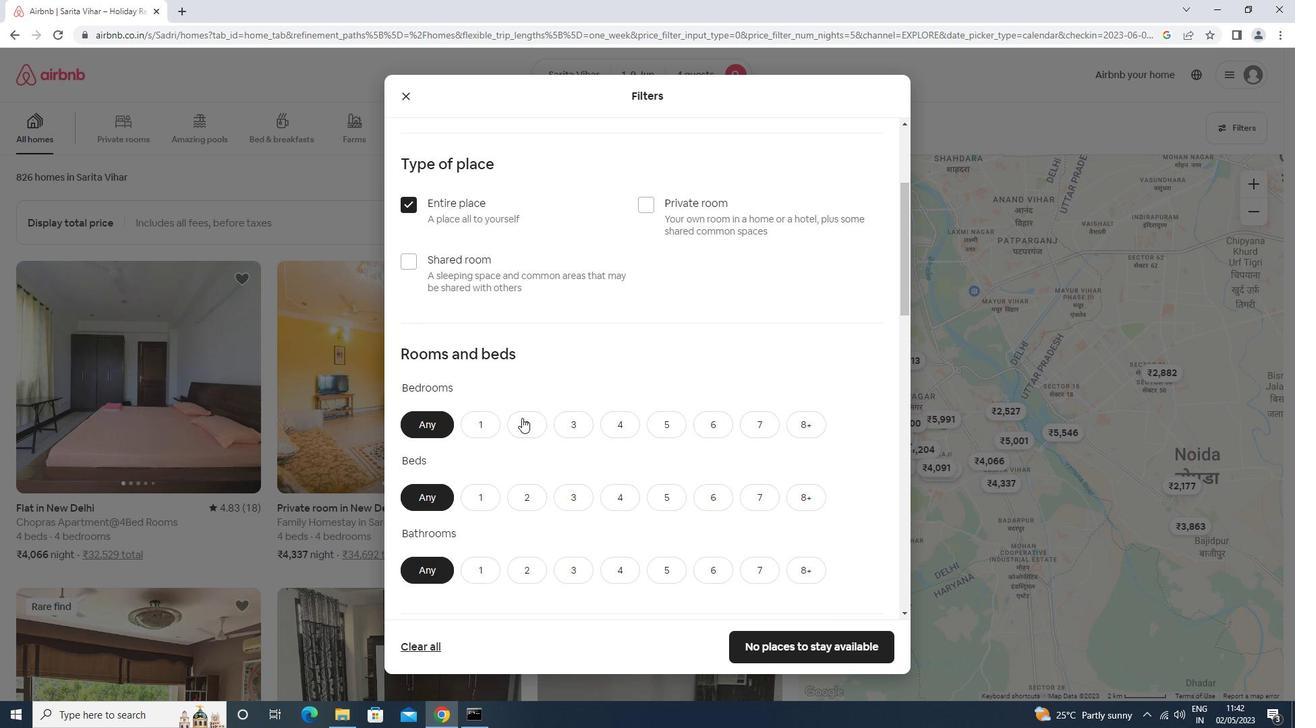 
Action: Mouse moved to (518, 497)
Screenshot: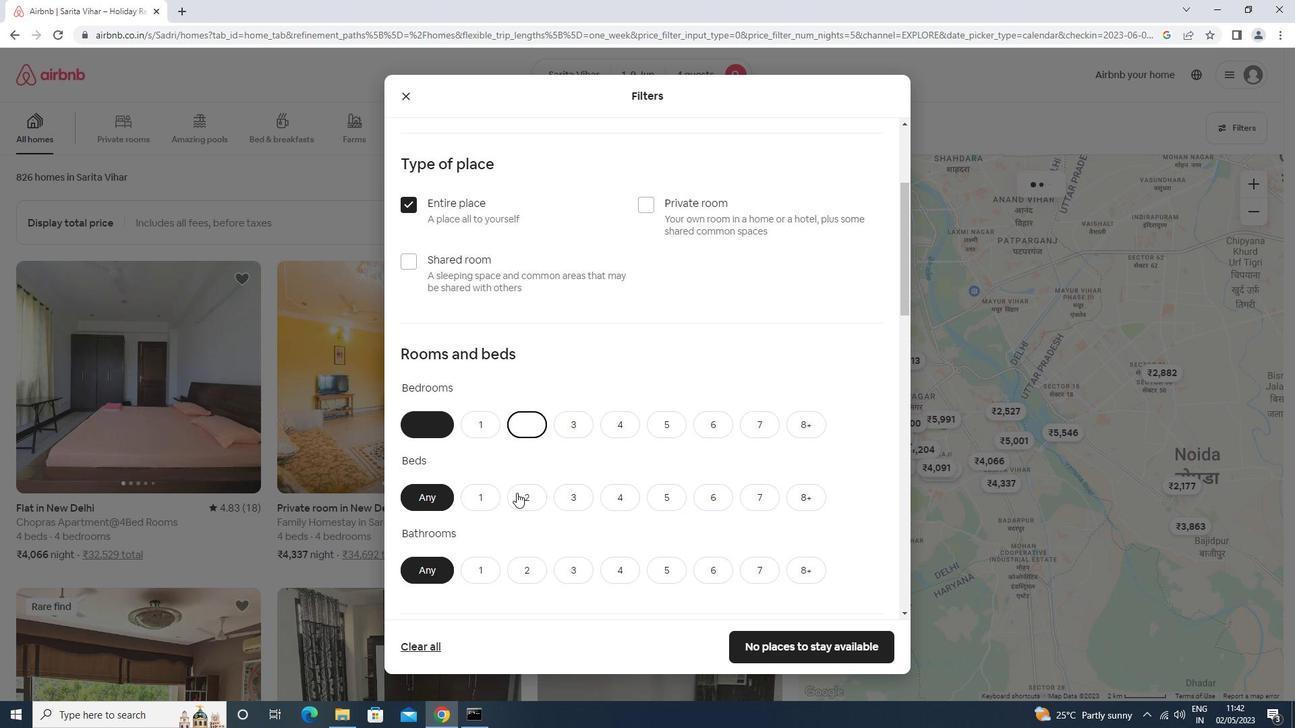 
Action: Mouse pressed left at (518, 497)
Screenshot: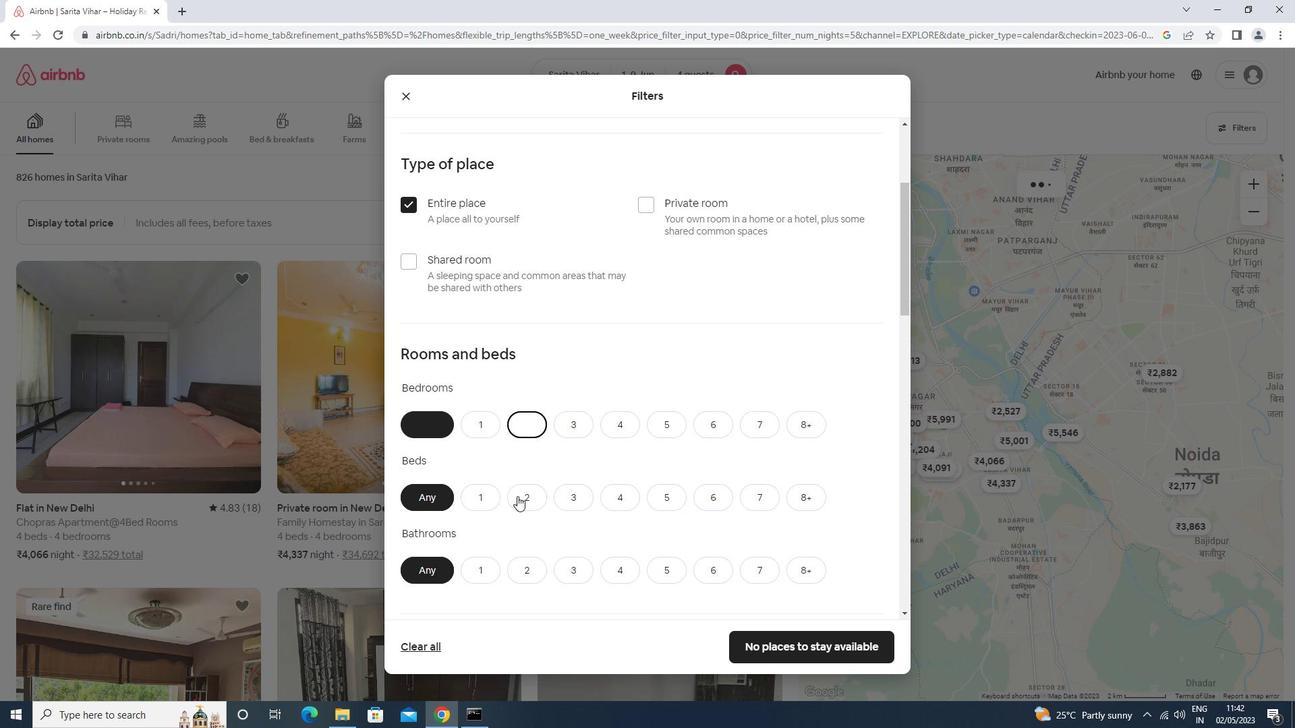 
Action: Mouse moved to (518, 497)
Screenshot: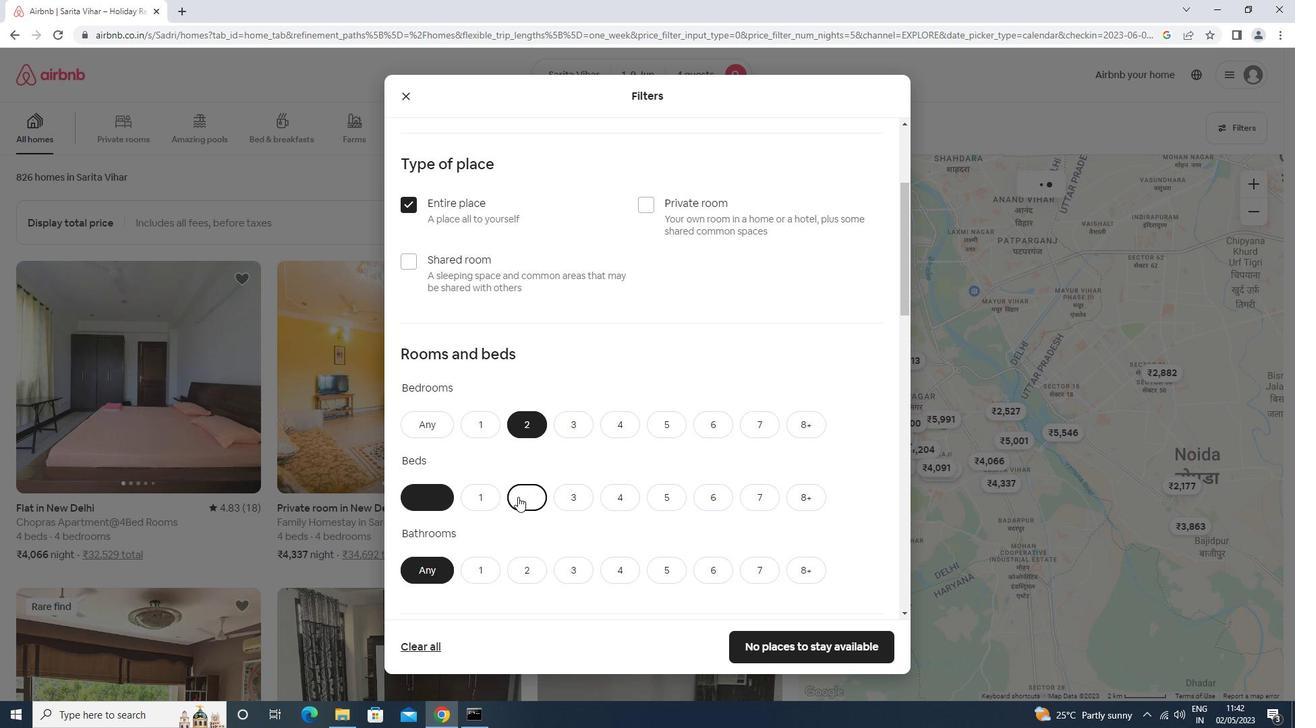 
Action: Mouse scrolled (518, 496) with delta (0, 0)
Screenshot: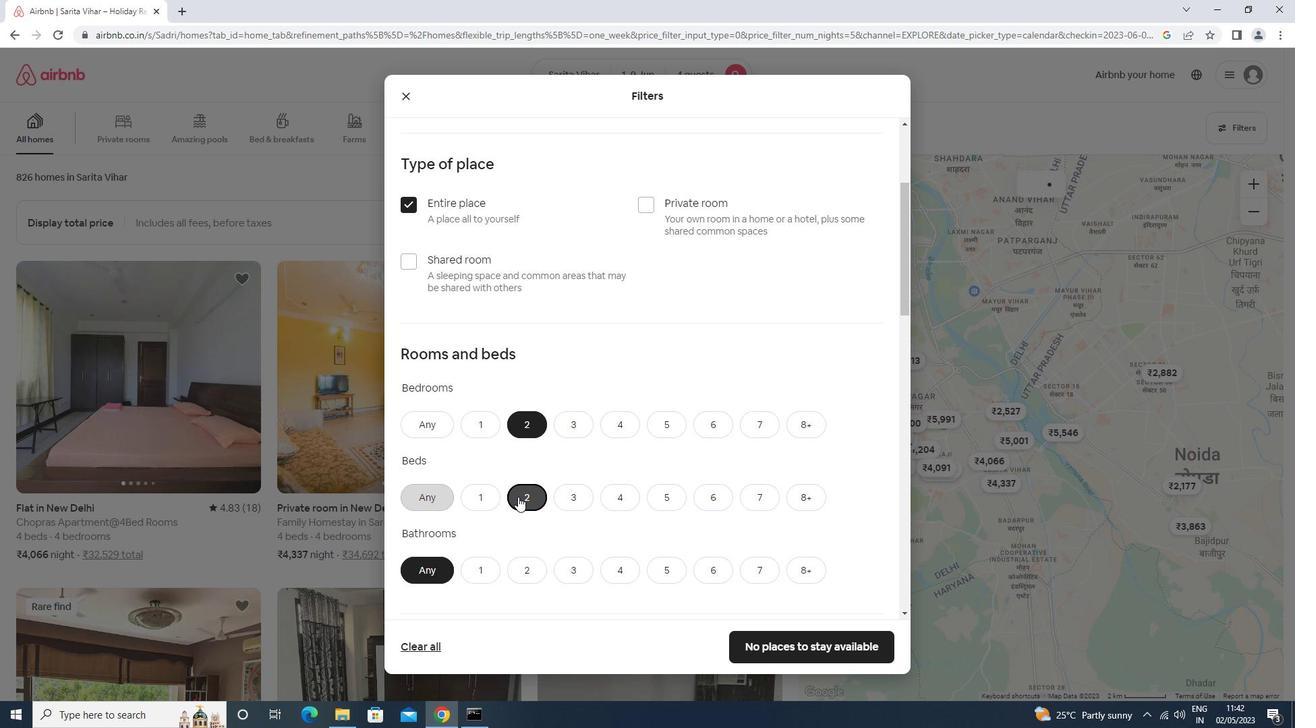 
Action: Mouse scrolled (518, 496) with delta (0, 0)
Screenshot: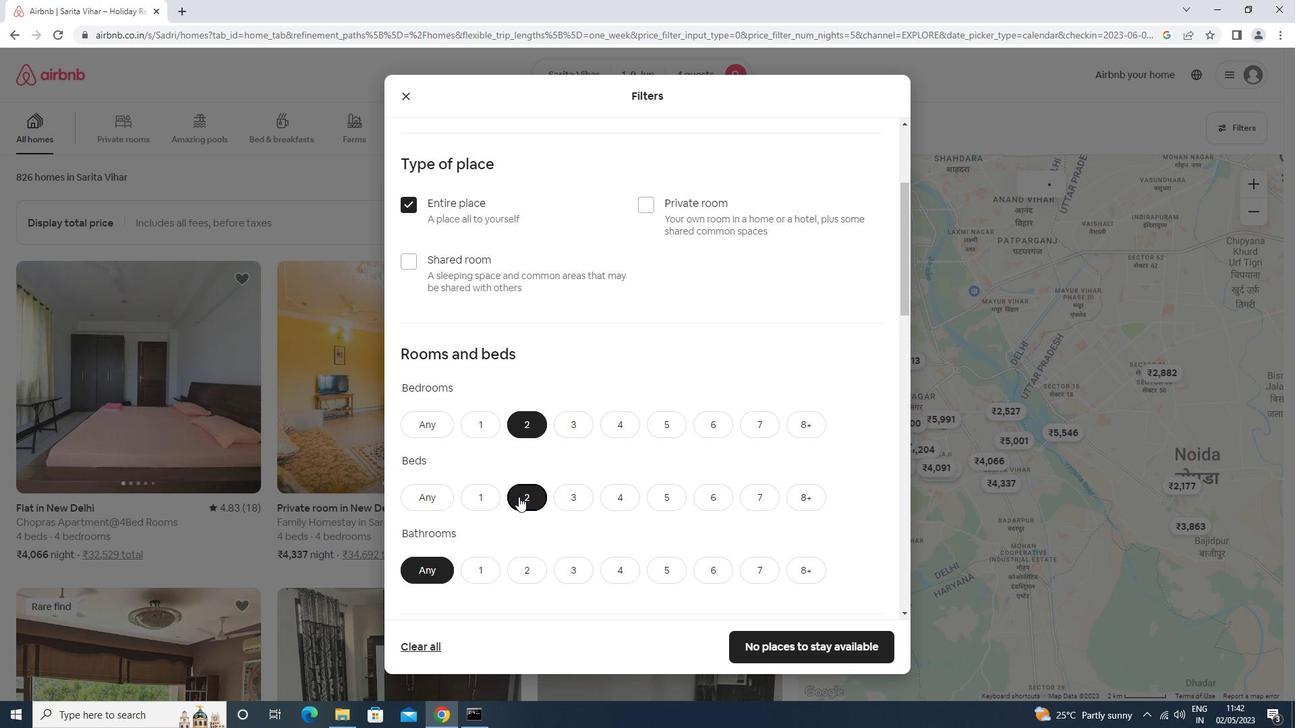 
Action: Mouse scrolled (518, 496) with delta (0, 0)
Screenshot: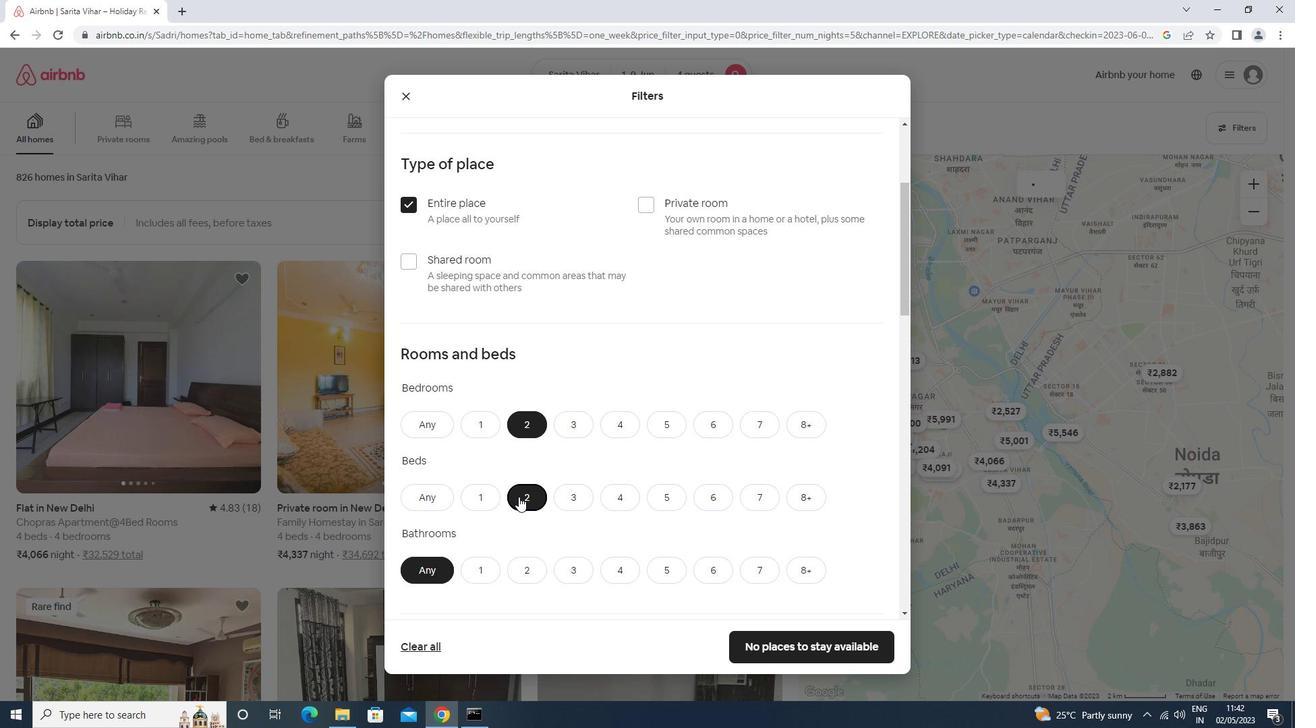
Action: Mouse moved to (514, 374)
Screenshot: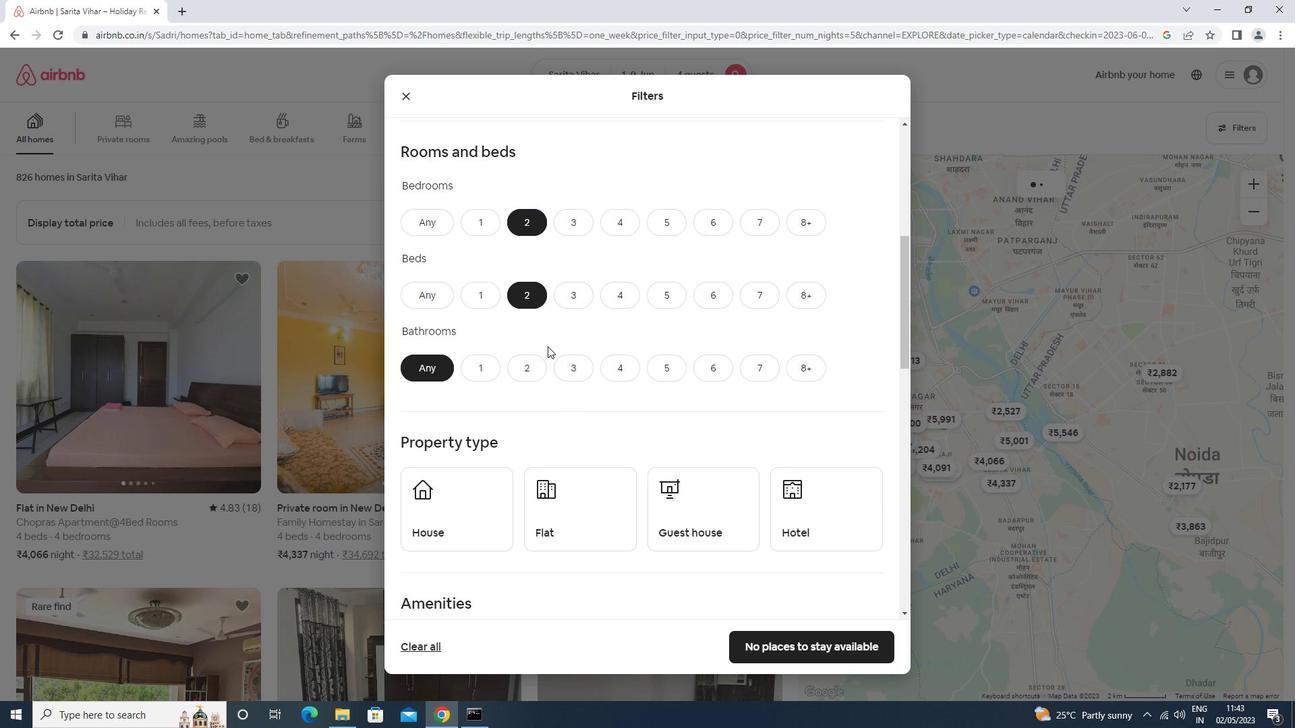 
Action: Mouse pressed left at (514, 374)
Screenshot: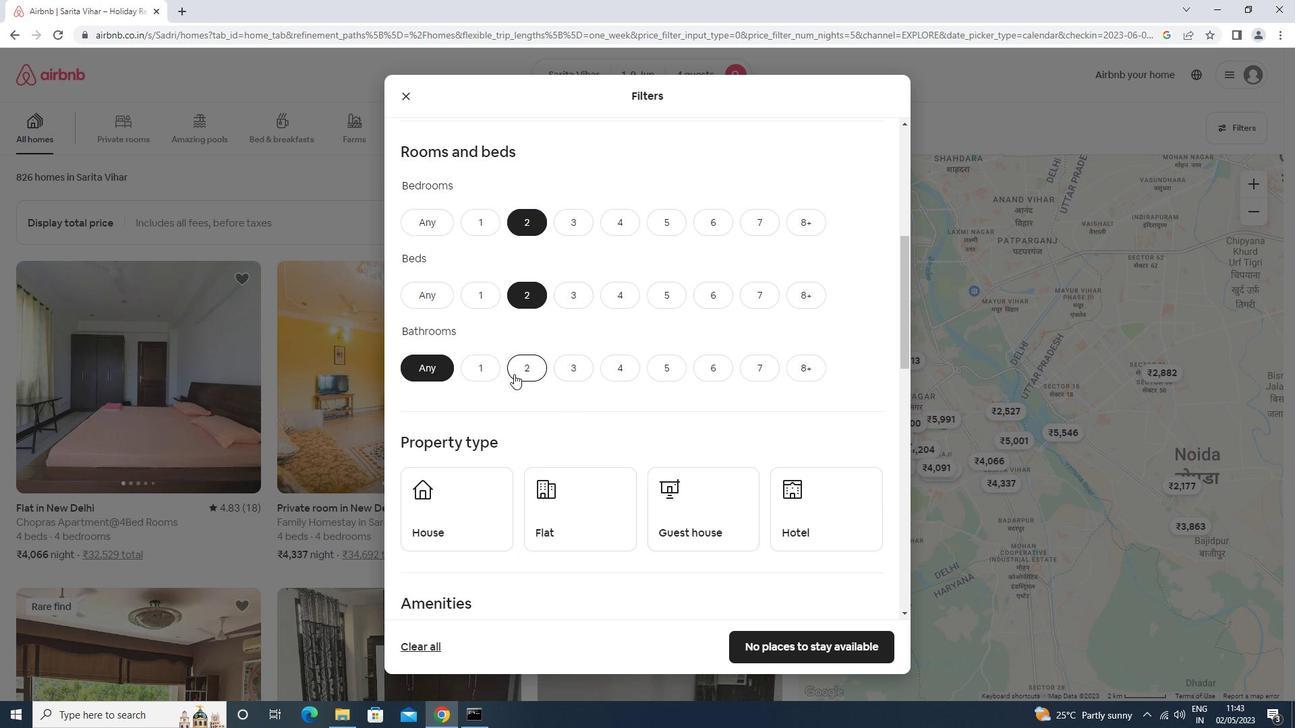 
Action: Mouse scrolled (514, 373) with delta (0, 0)
Screenshot: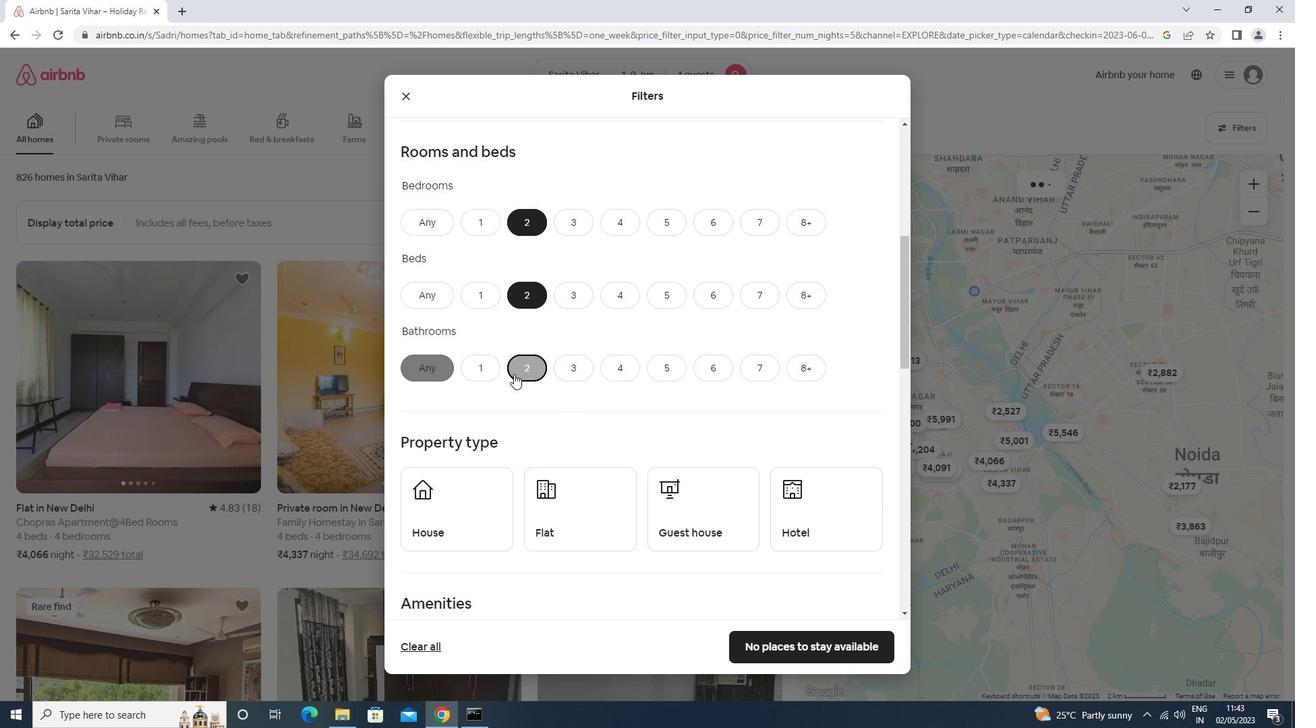 
Action: Mouse scrolled (514, 373) with delta (0, 0)
Screenshot: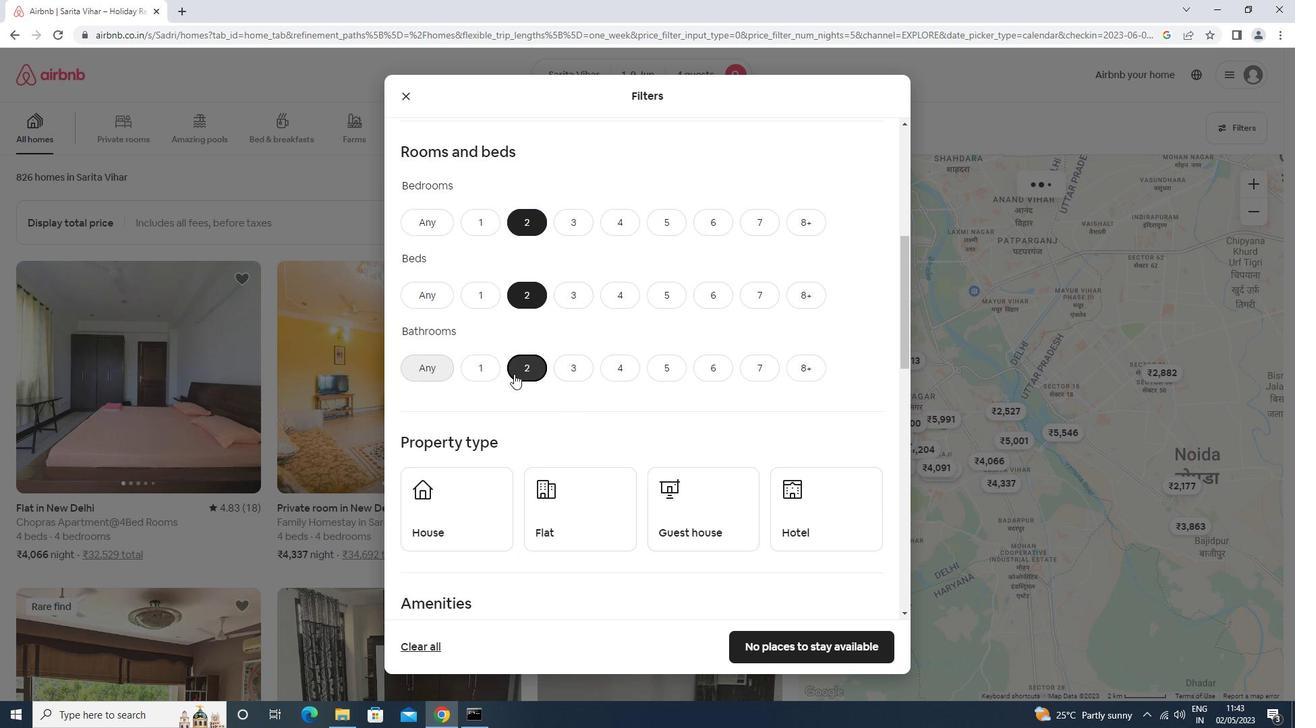 
Action: Mouse scrolled (514, 373) with delta (0, 0)
Screenshot: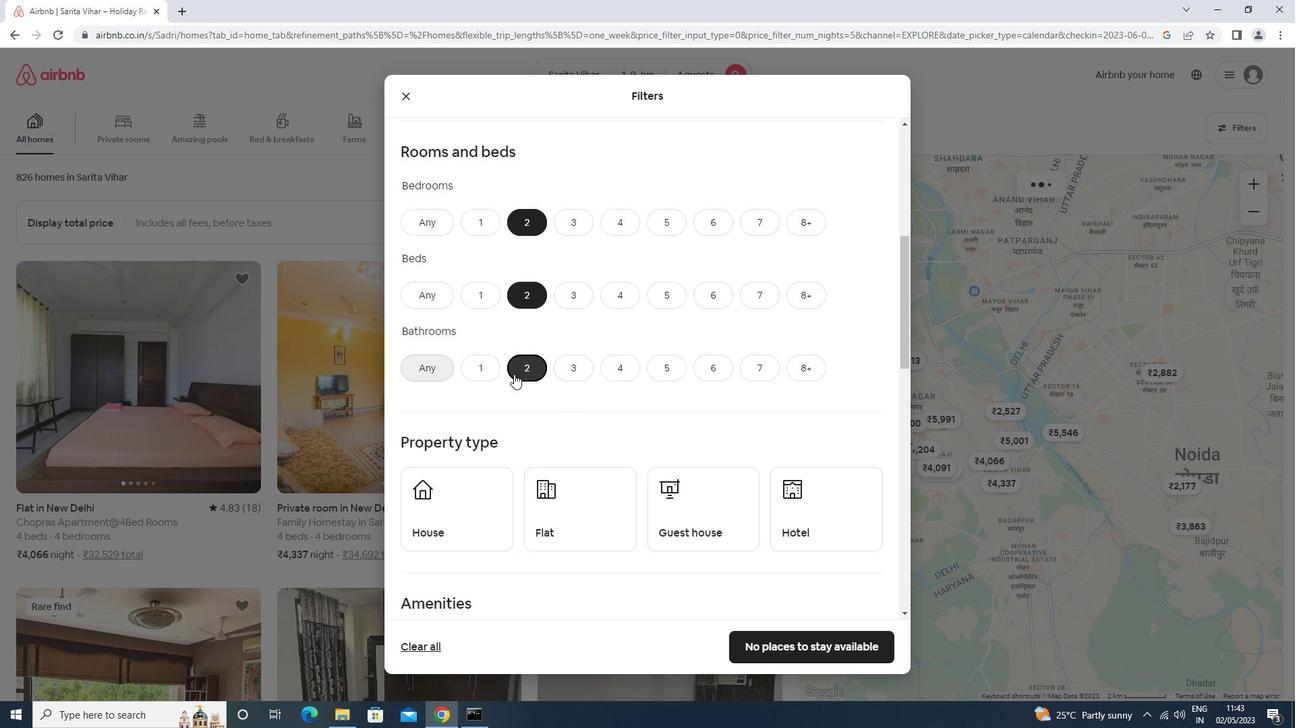 
Action: Mouse scrolled (514, 373) with delta (0, 0)
Screenshot: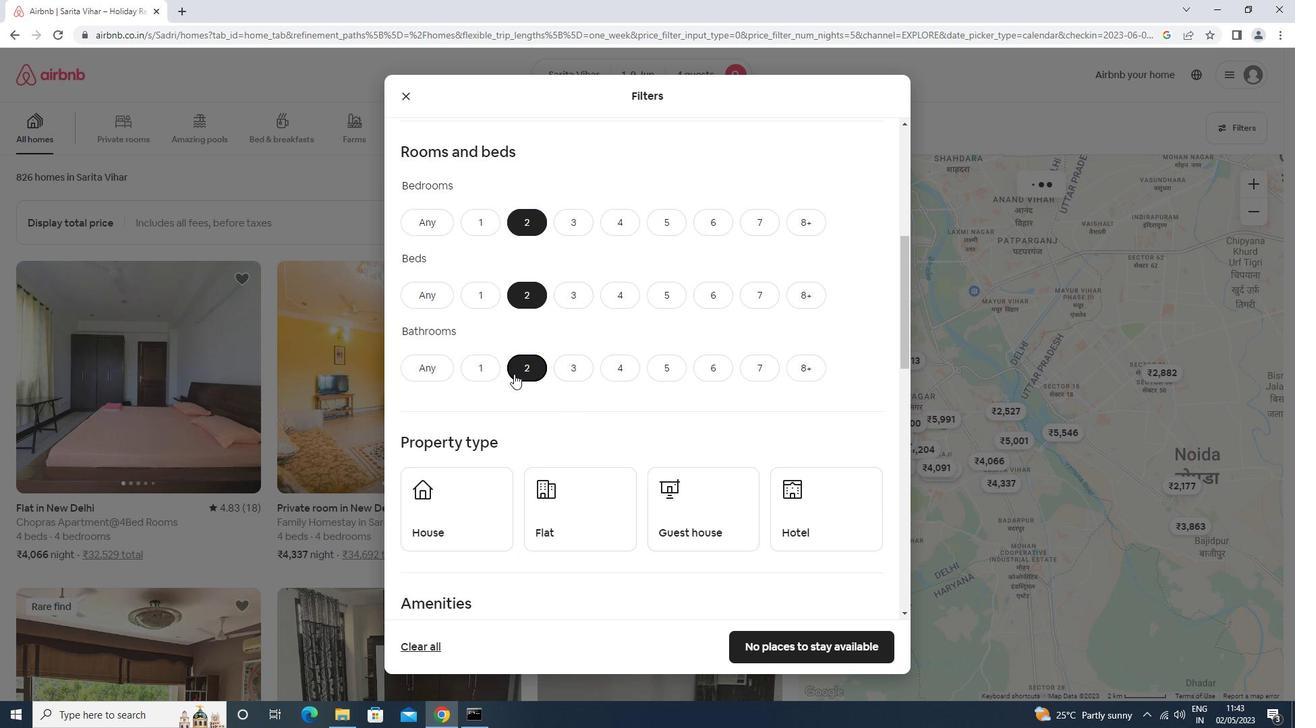 
Action: Mouse moved to (456, 268)
Screenshot: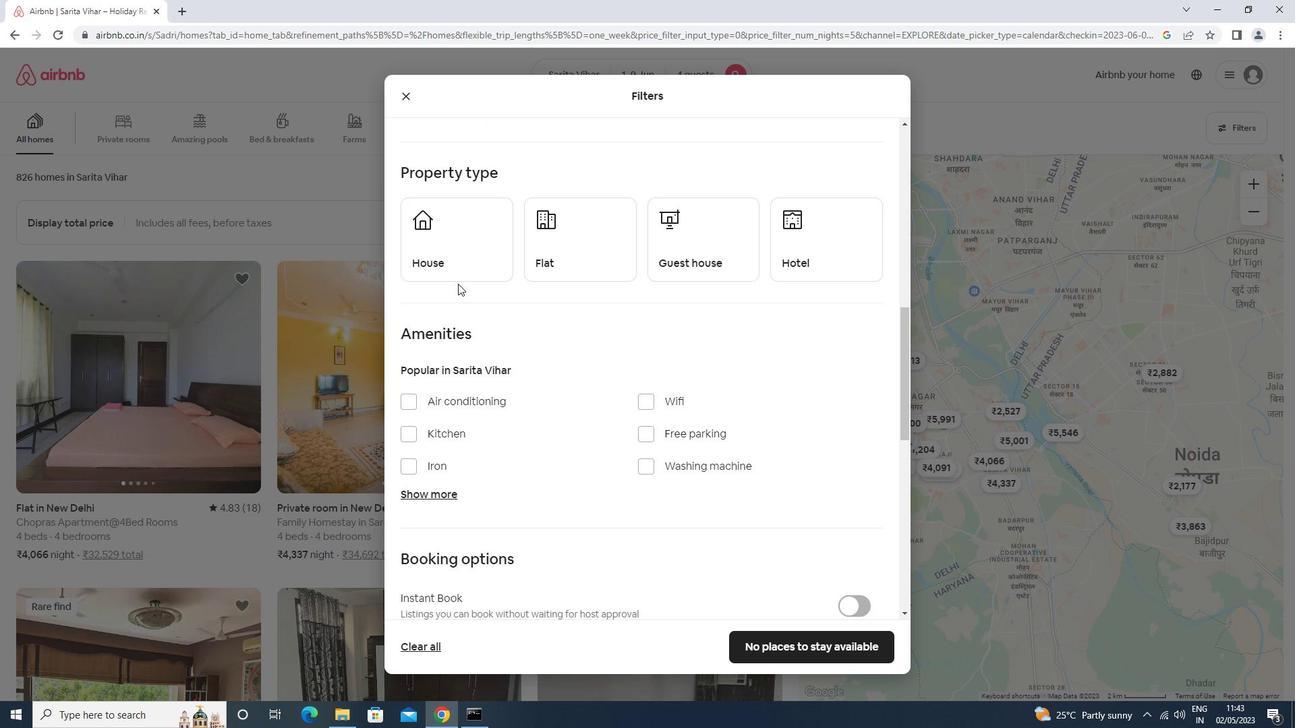 
Action: Mouse pressed left at (456, 268)
Screenshot: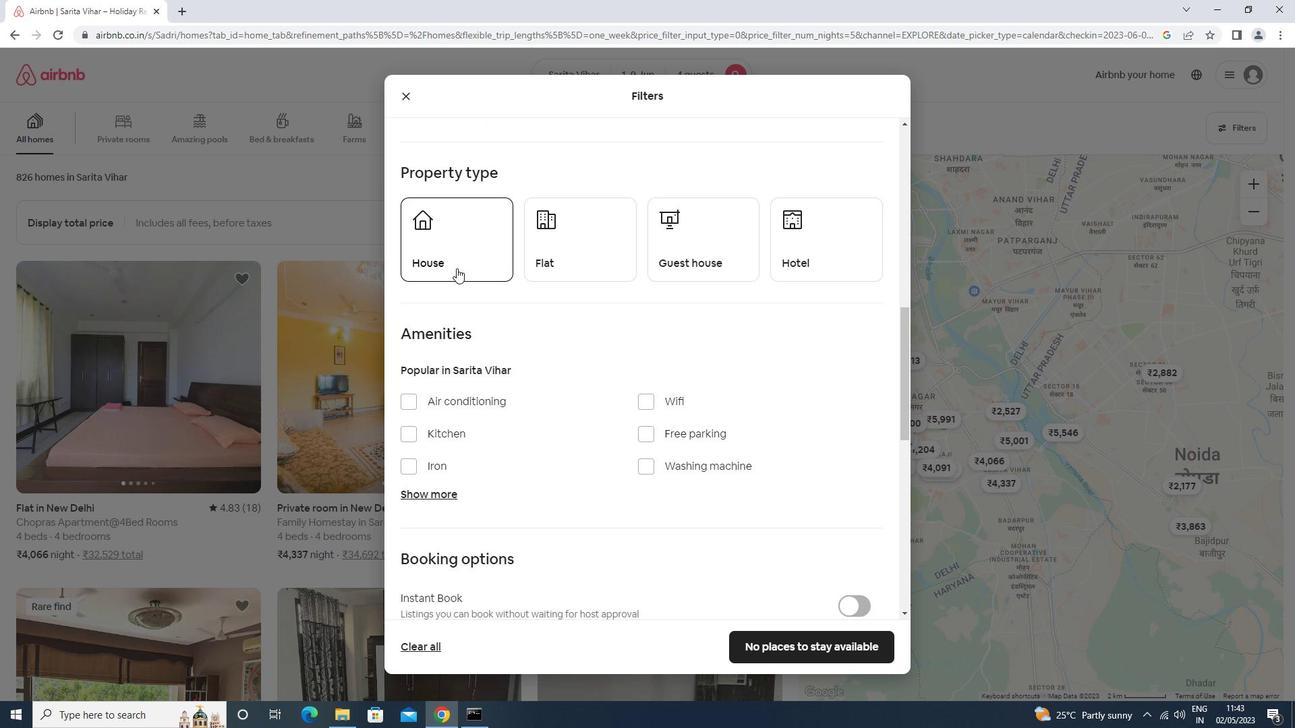 
Action: Mouse moved to (604, 257)
Screenshot: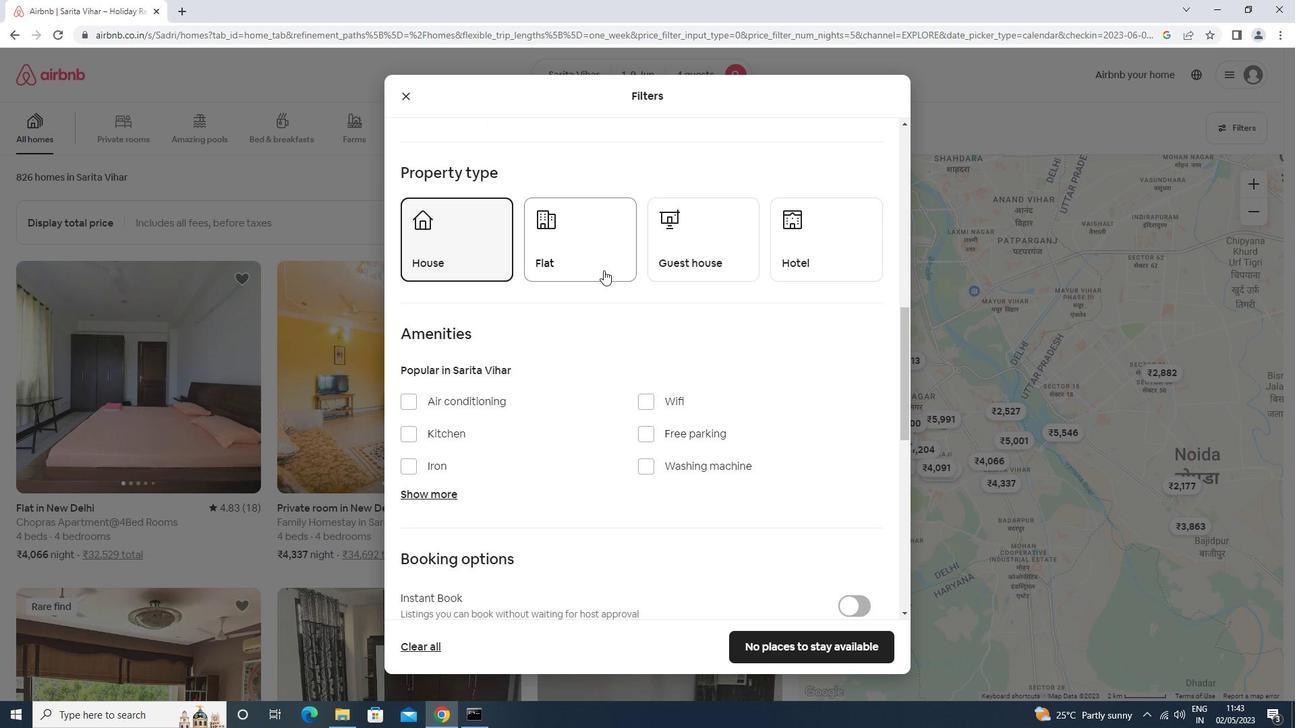 
Action: Mouse pressed left at (604, 257)
Screenshot: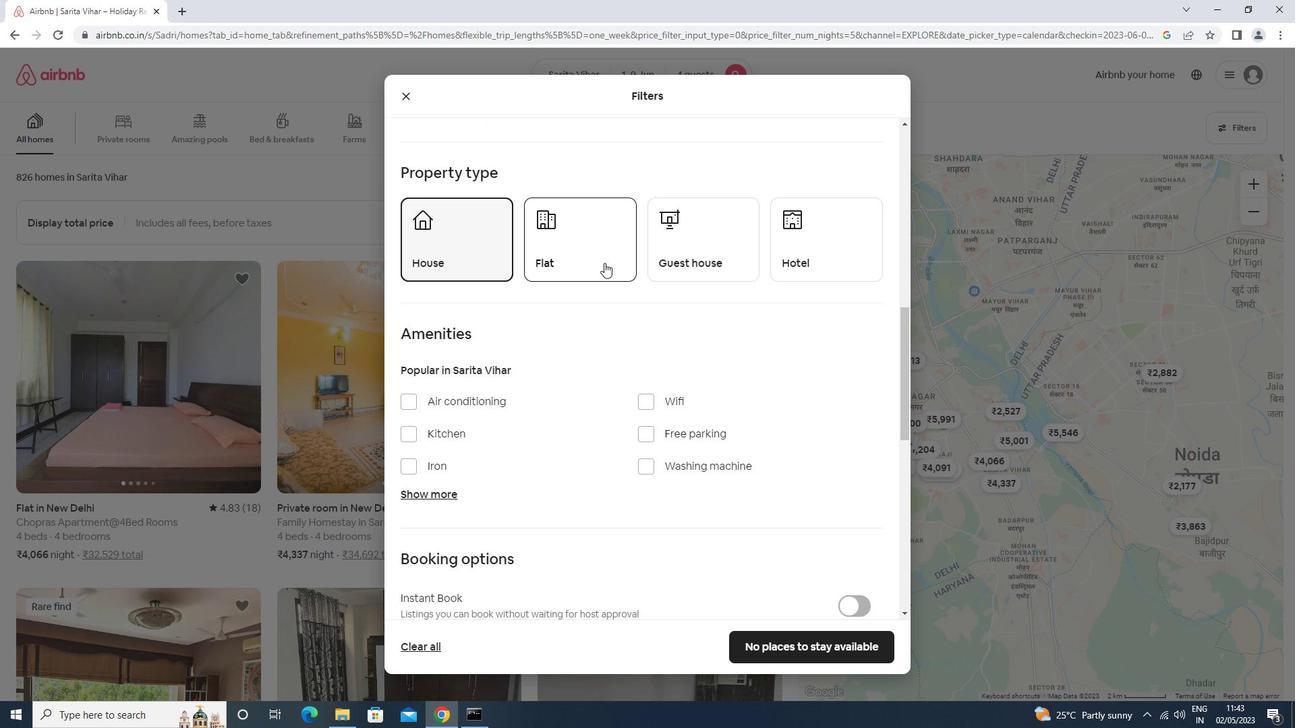 
Action: Mouse moved to (737, 273)
Screenshot: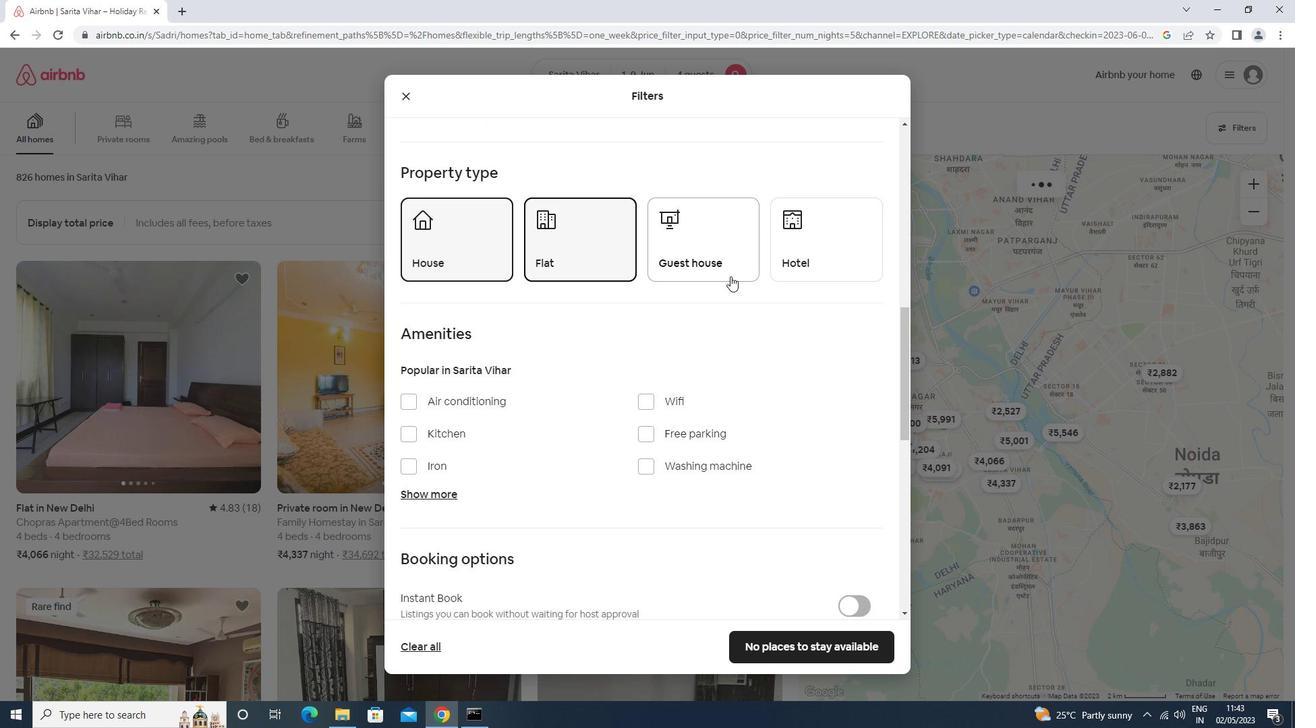
Action: Mouse pressed left at (737, 273)
Screenshot: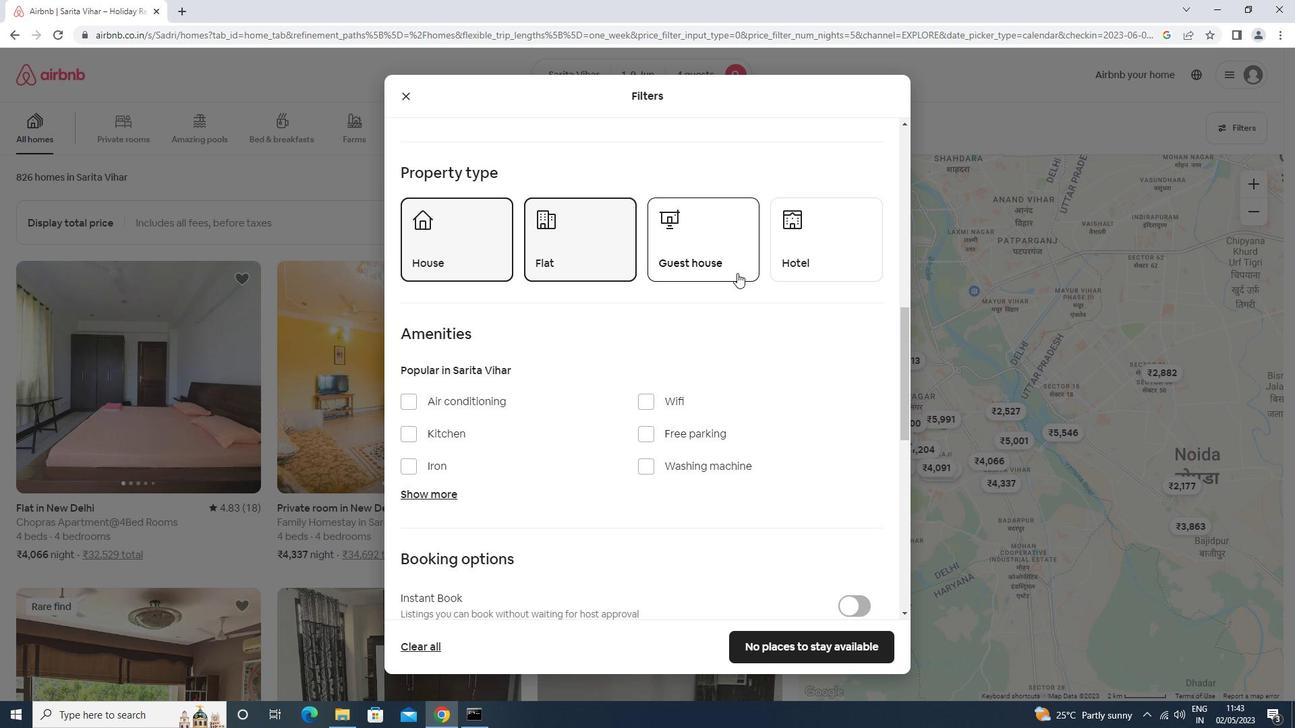
Action: Mouse moved to (749, 303)
Screenshot: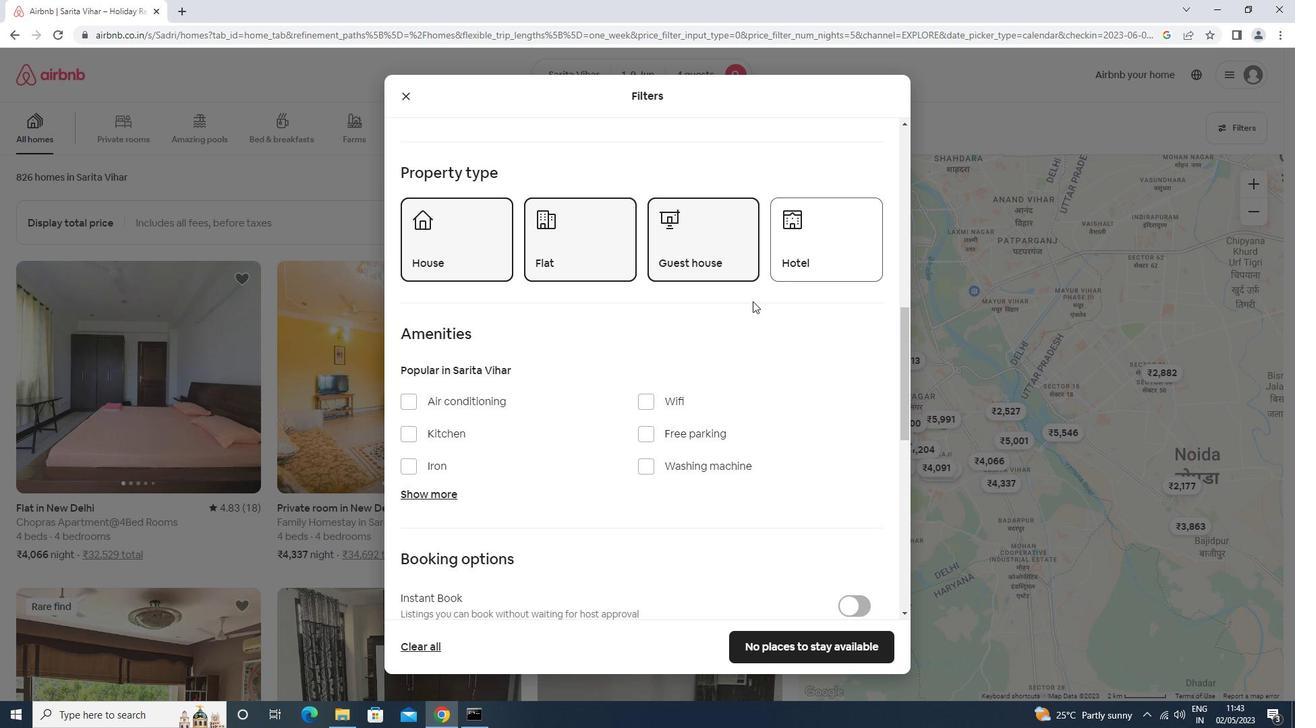 
Action: Mouse scrolled (749, 302) with delta (0, 0)
Screenshot: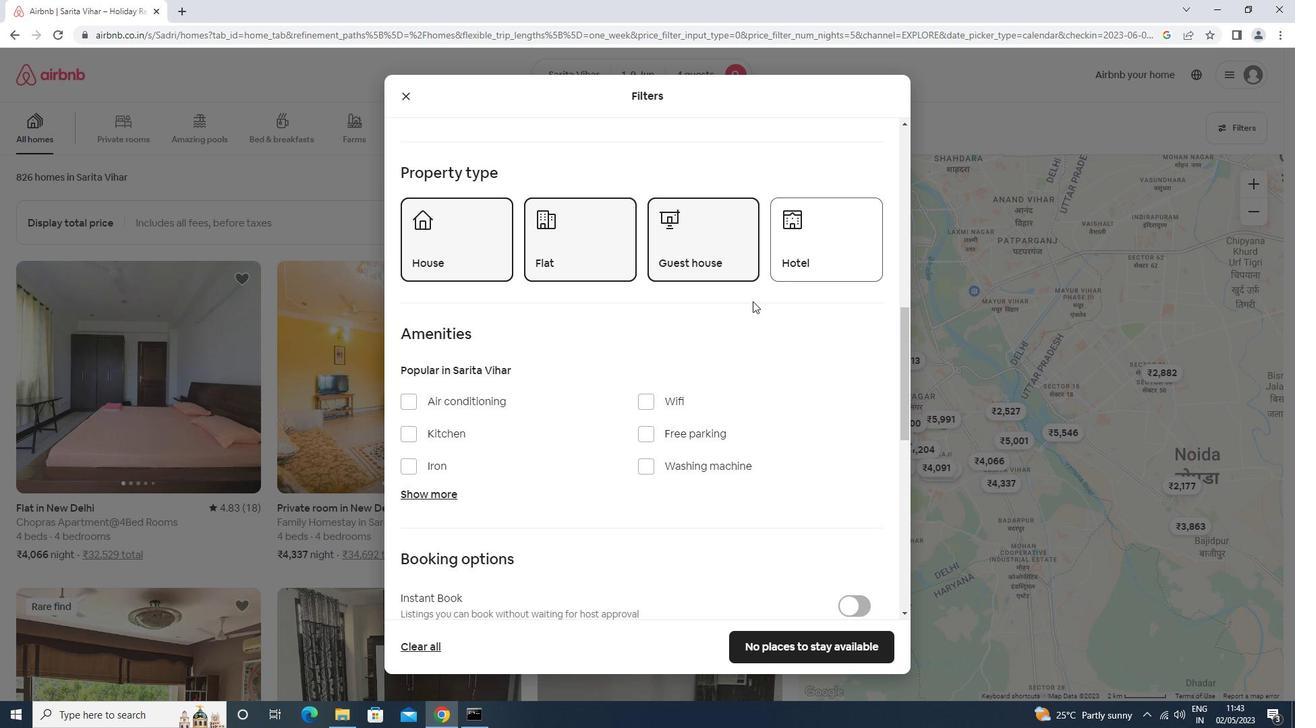 
Action: Mouse scrolled (749, 302) with delta (0, 0)
Screenshot: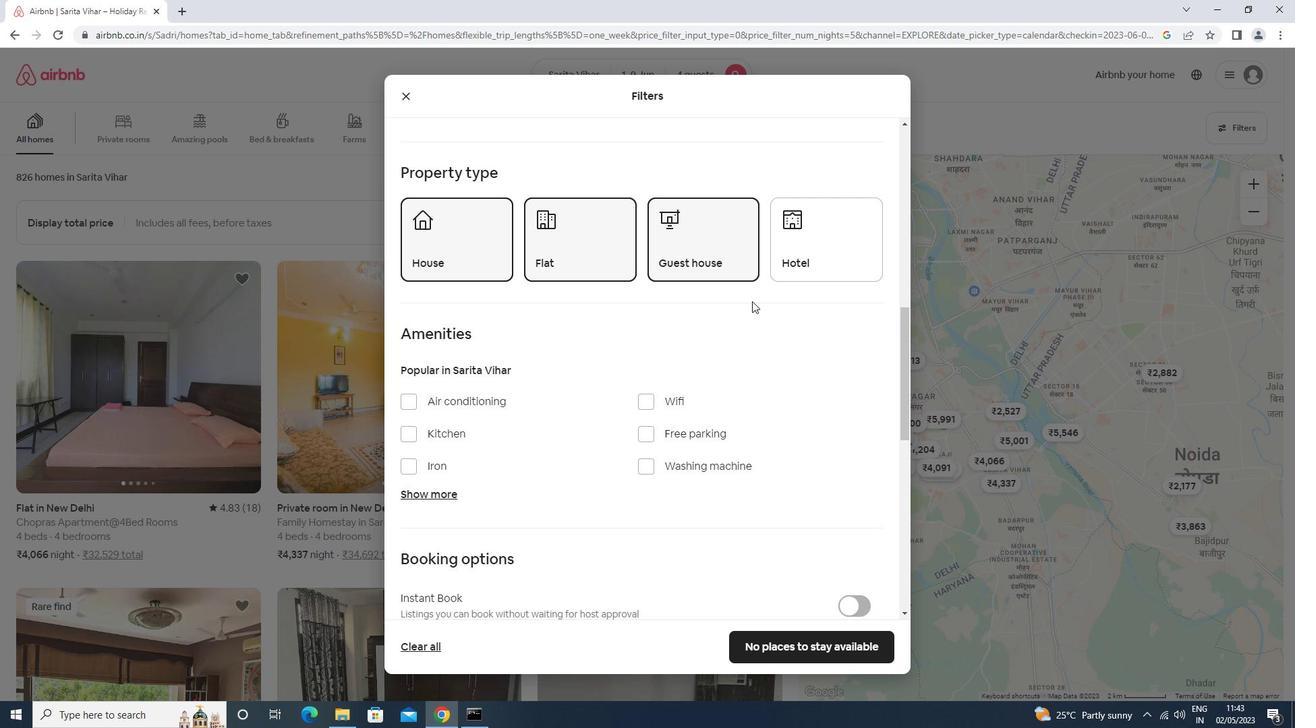 
Action: Mouse scrolled (749, 302) with delta (0, 0)
Screenshot: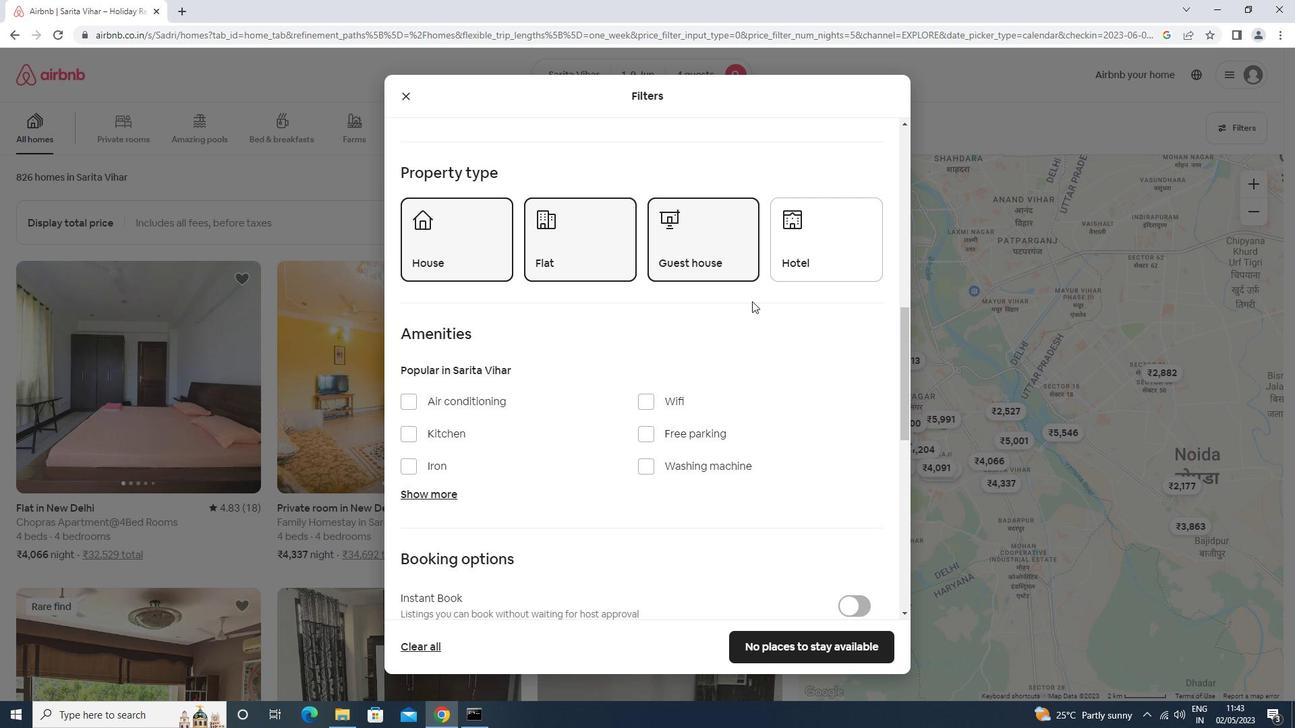 
Action: Mouse moved to (749, 303)
Screenshot: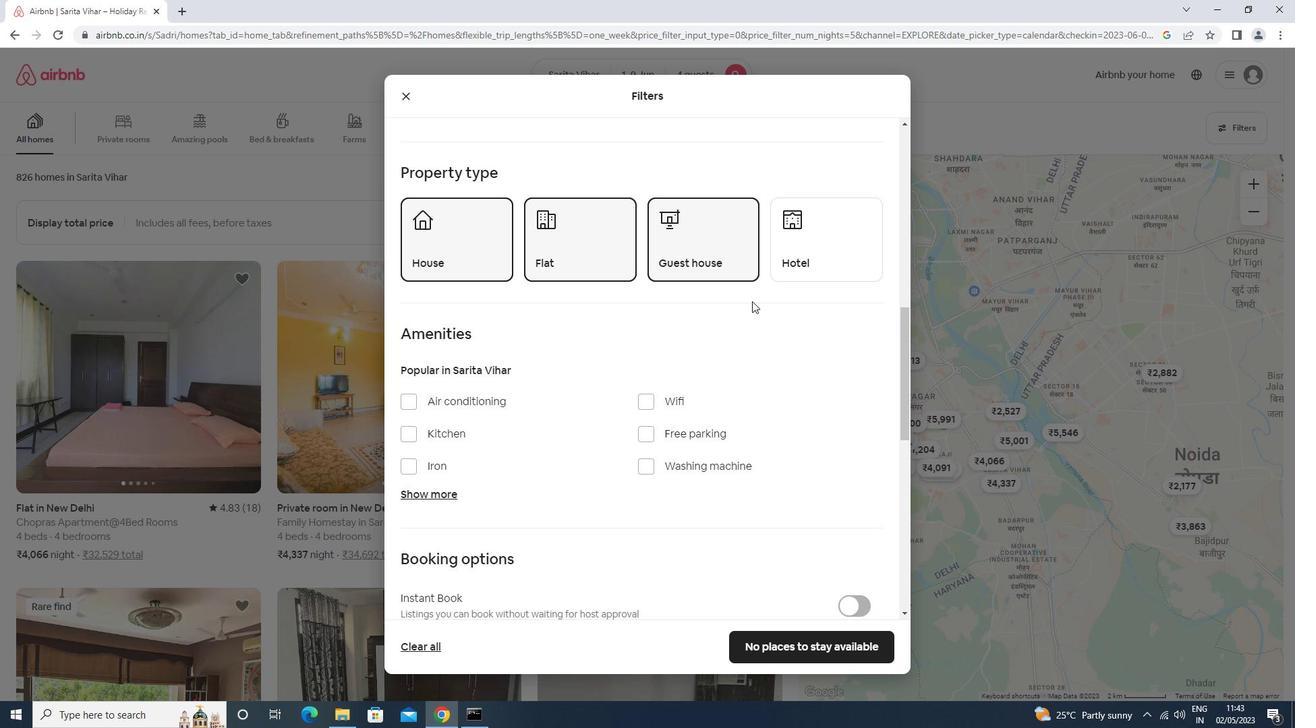
Action: Mouse scrolled (749, 303) with delta (0, 0)
Screenshot: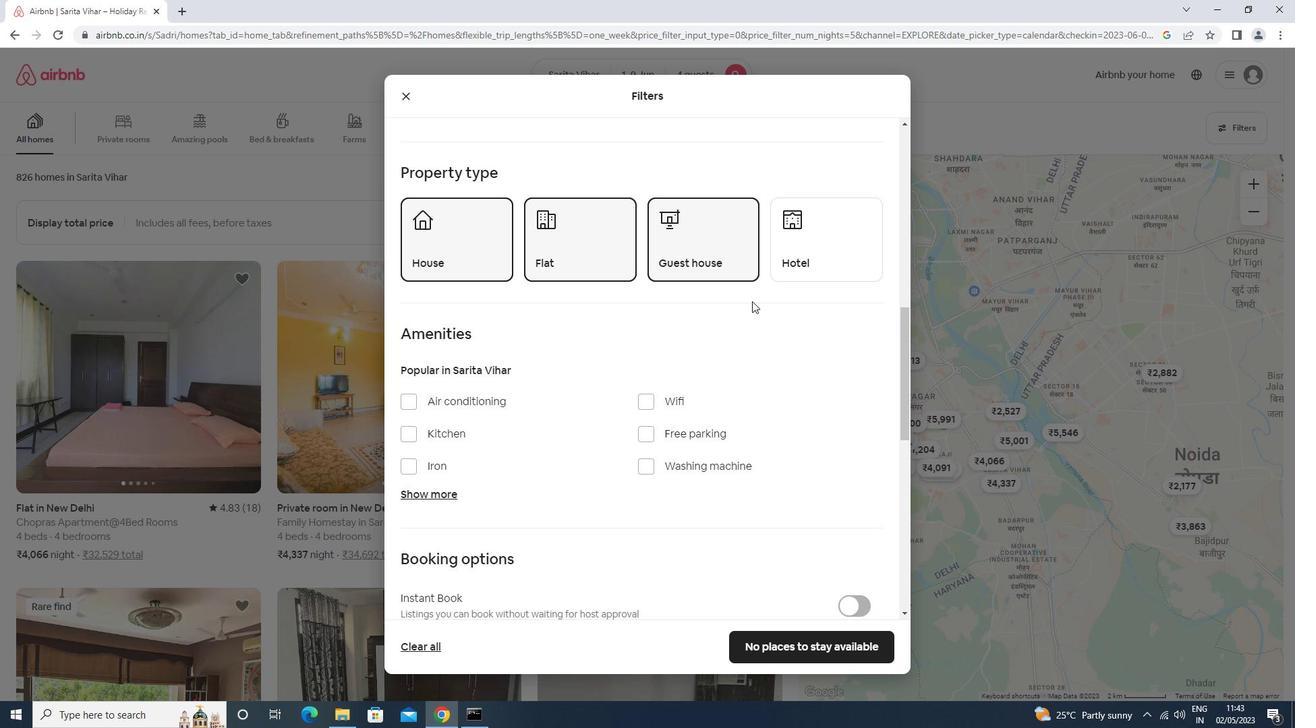 
Action: Mouse moved to (749, 306)
Screenshot: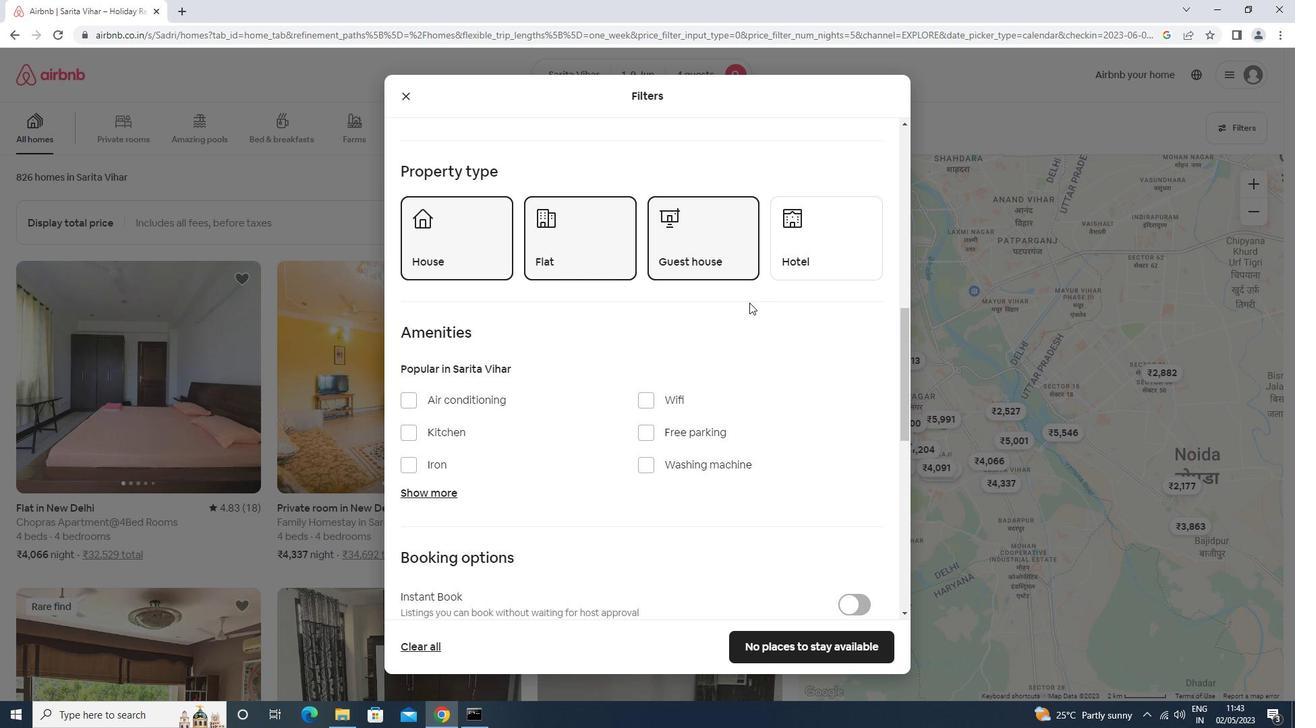 
Action: Mouse scrolled (749, 305) with delta (0, 0)
Screenshot: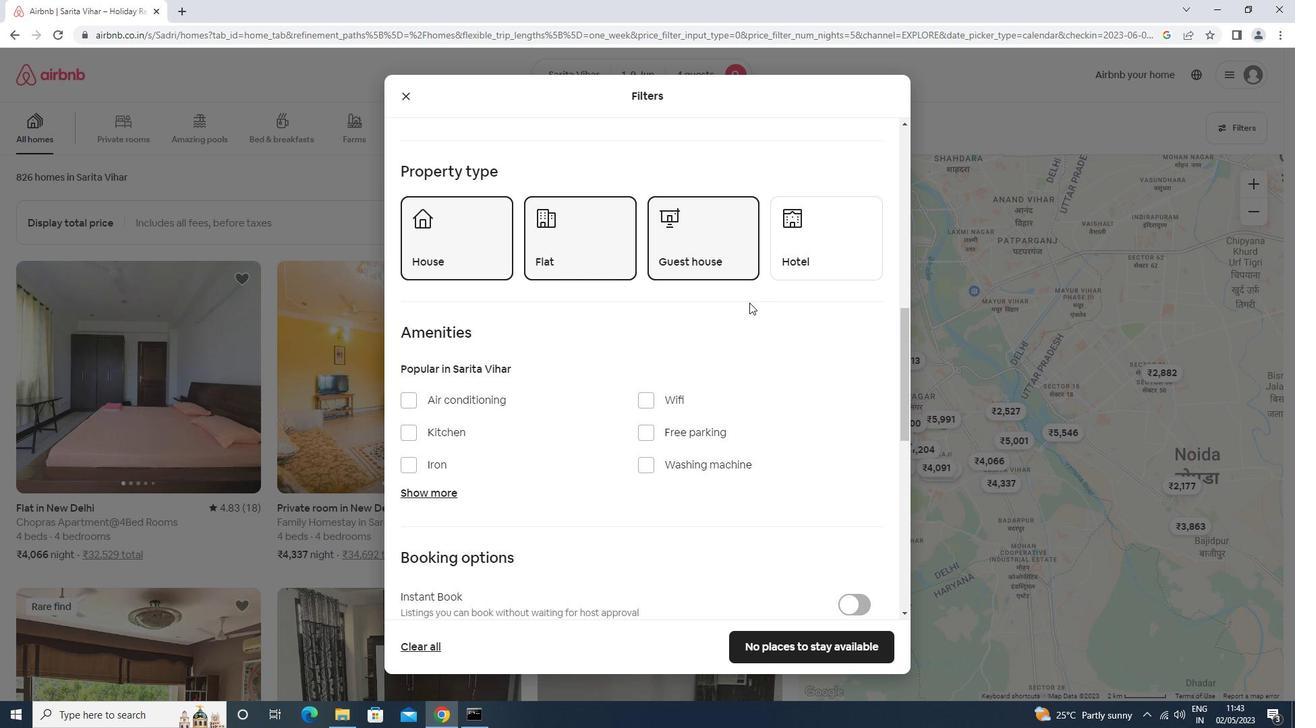 
Action: Mouse moved to (850, 313)
Screenshot: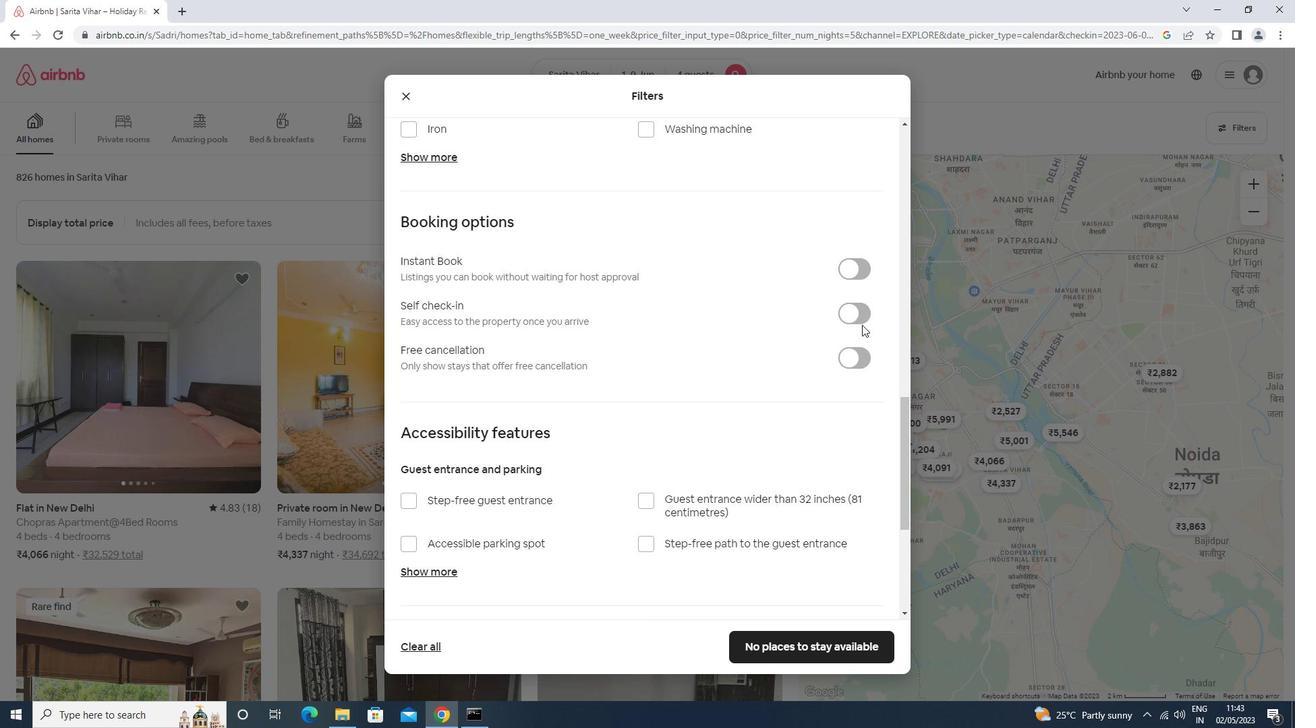 
Action: Mouse pressed left at (850, 313)
Screenshot: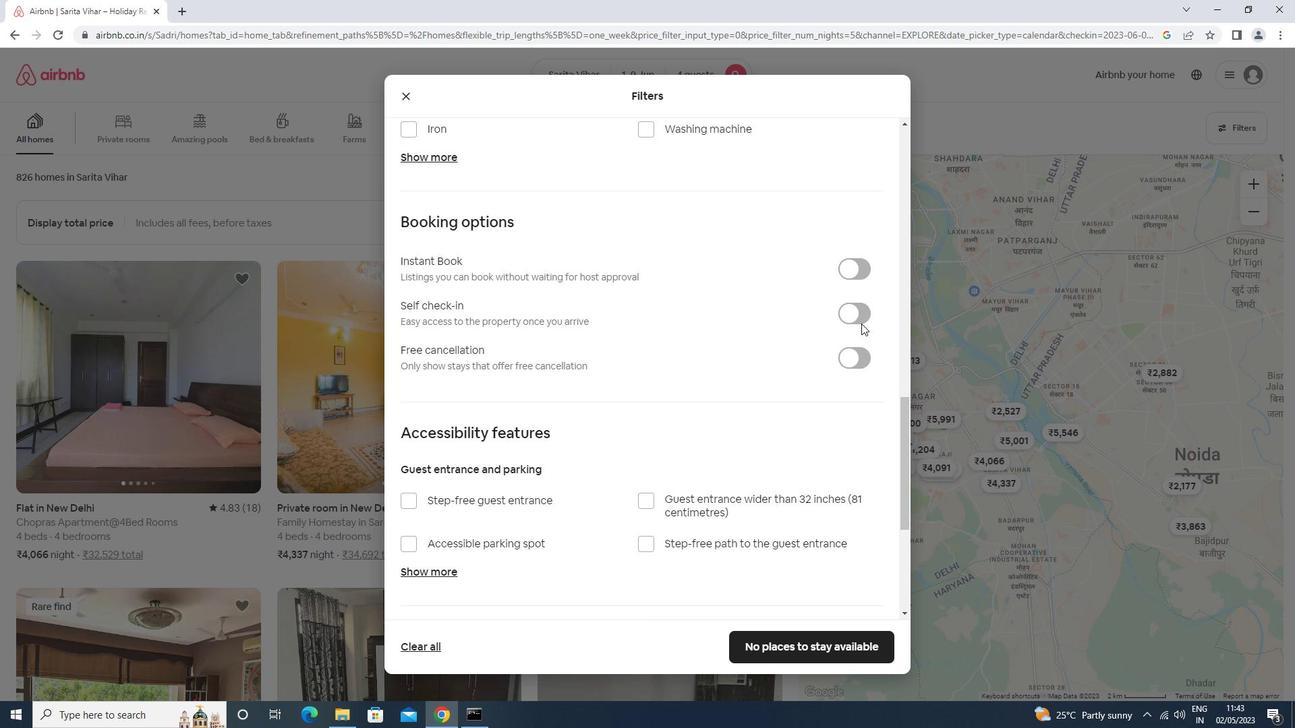
Action: Mouse moved to (663, 430)
Screenshot: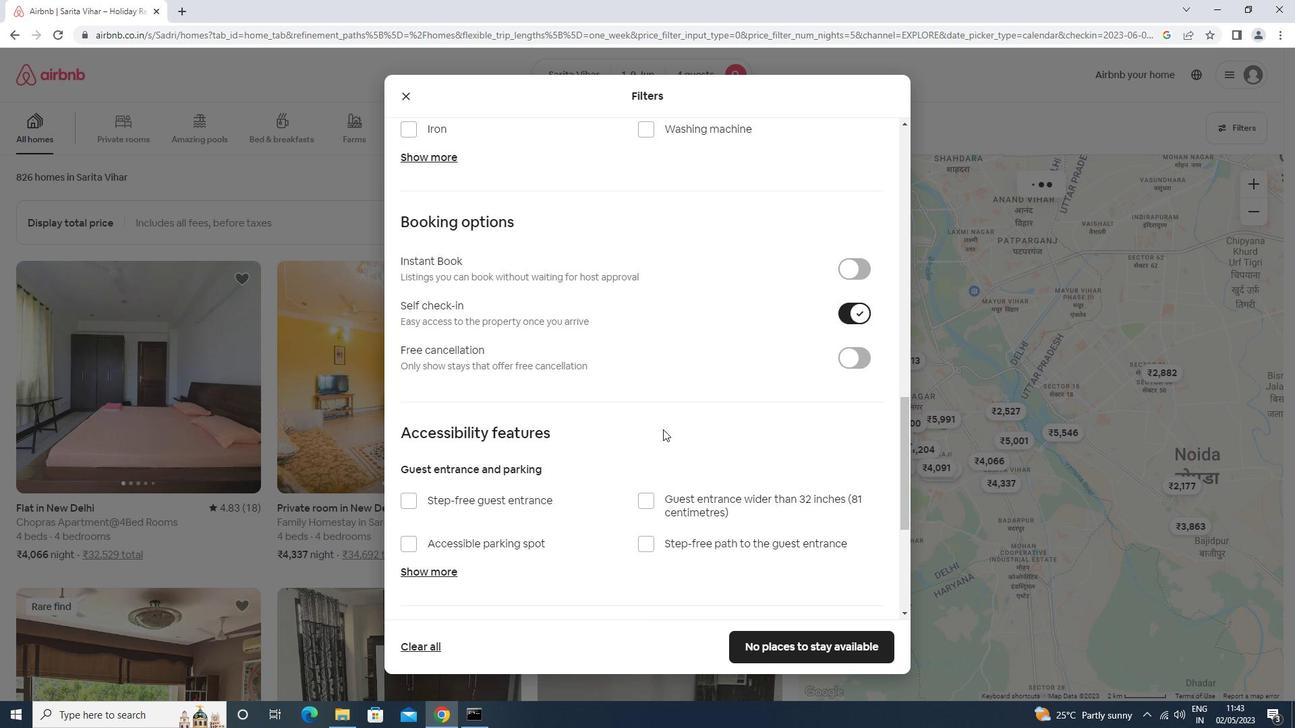 
Action: Mouse scrolled (663, 429) with delta (0, 0)
Screenshot: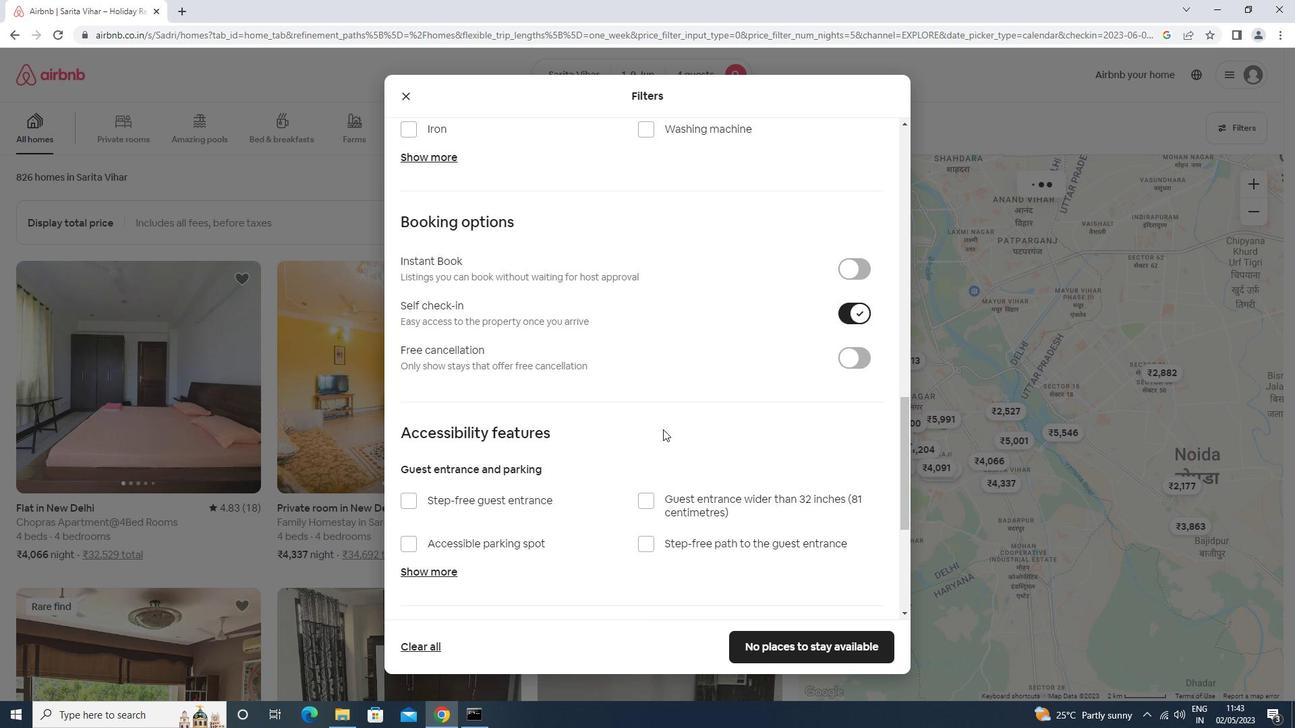 
Action: Mouse moved to (662, 431)
Screenshot: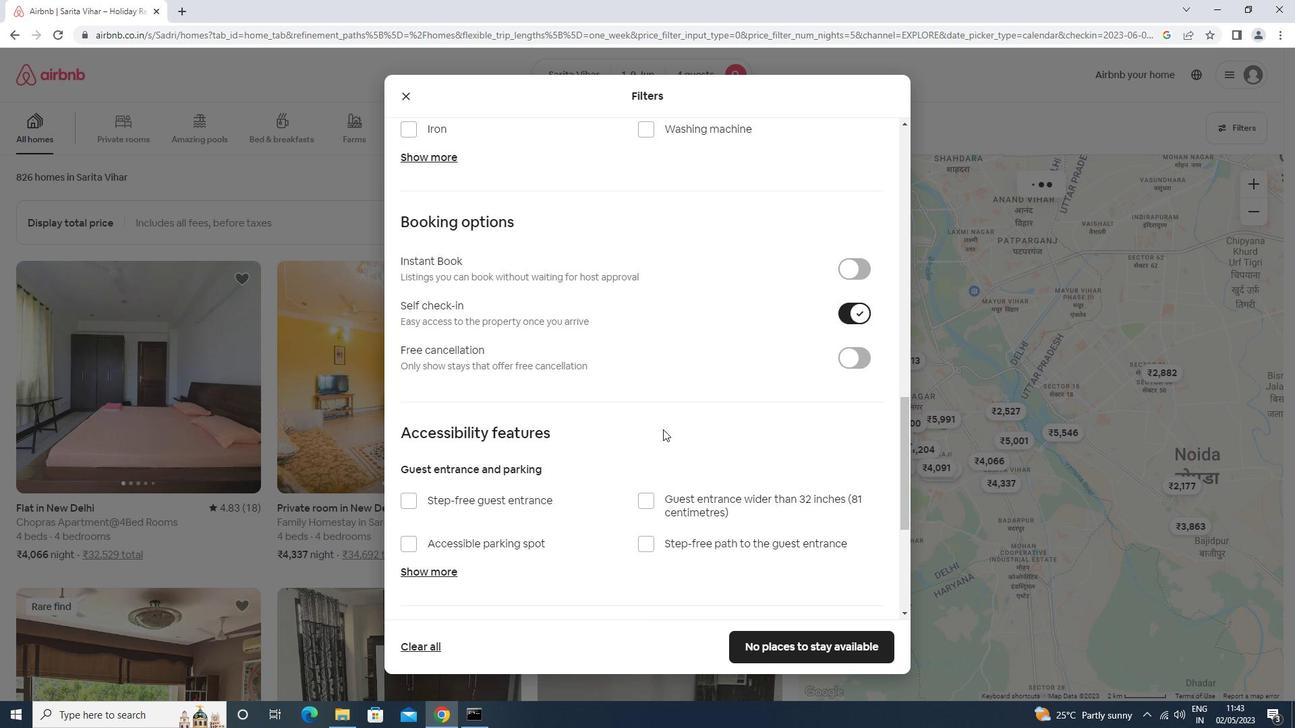 
Action: Mouse scrolled (662, 431) with delta (0, 0)
Screenshot: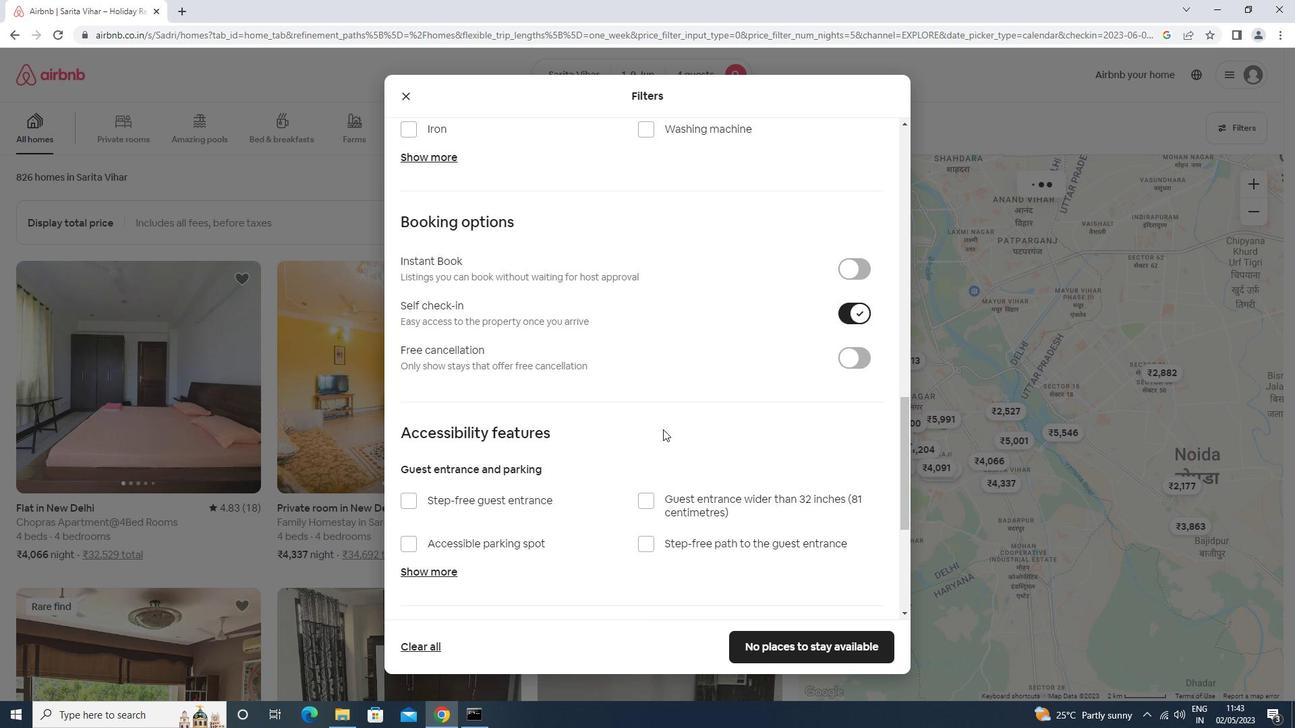 
Action: Mouse moved to (662, 432)
Screenshot: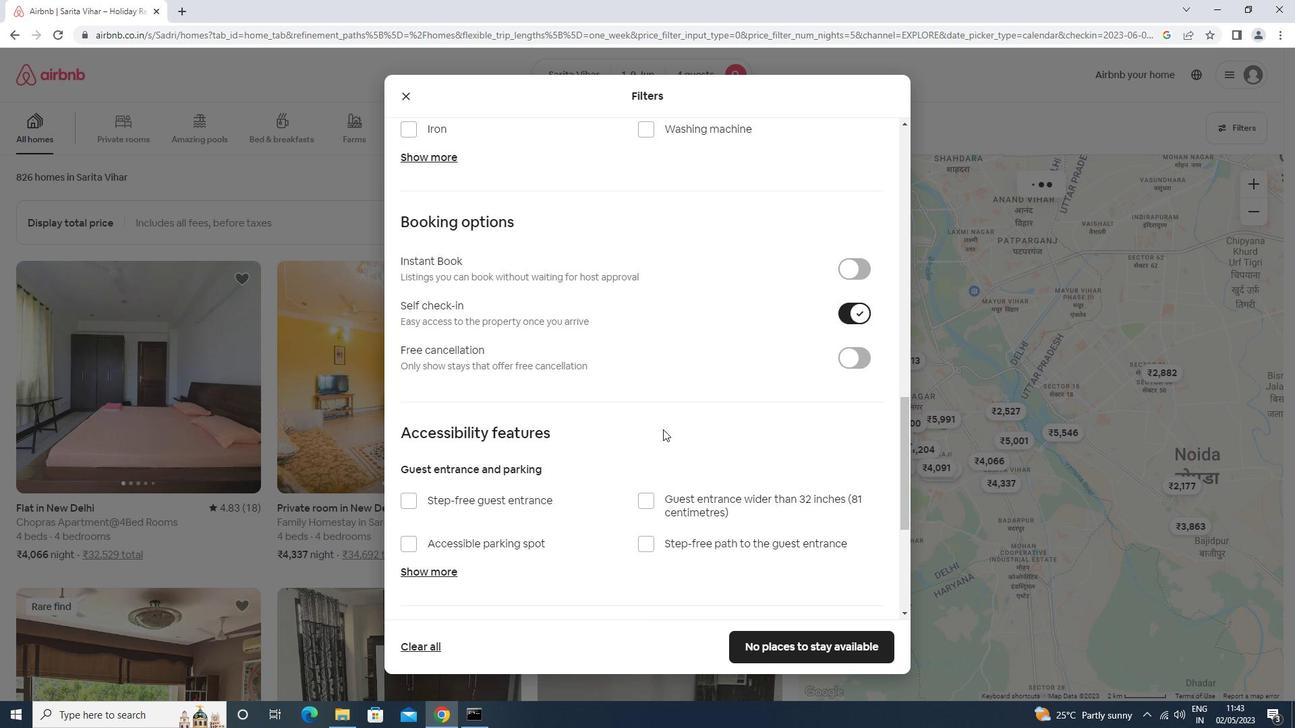 
Action: Mouse scrolled (662, 431) with delta (0, 0)
Screenshot: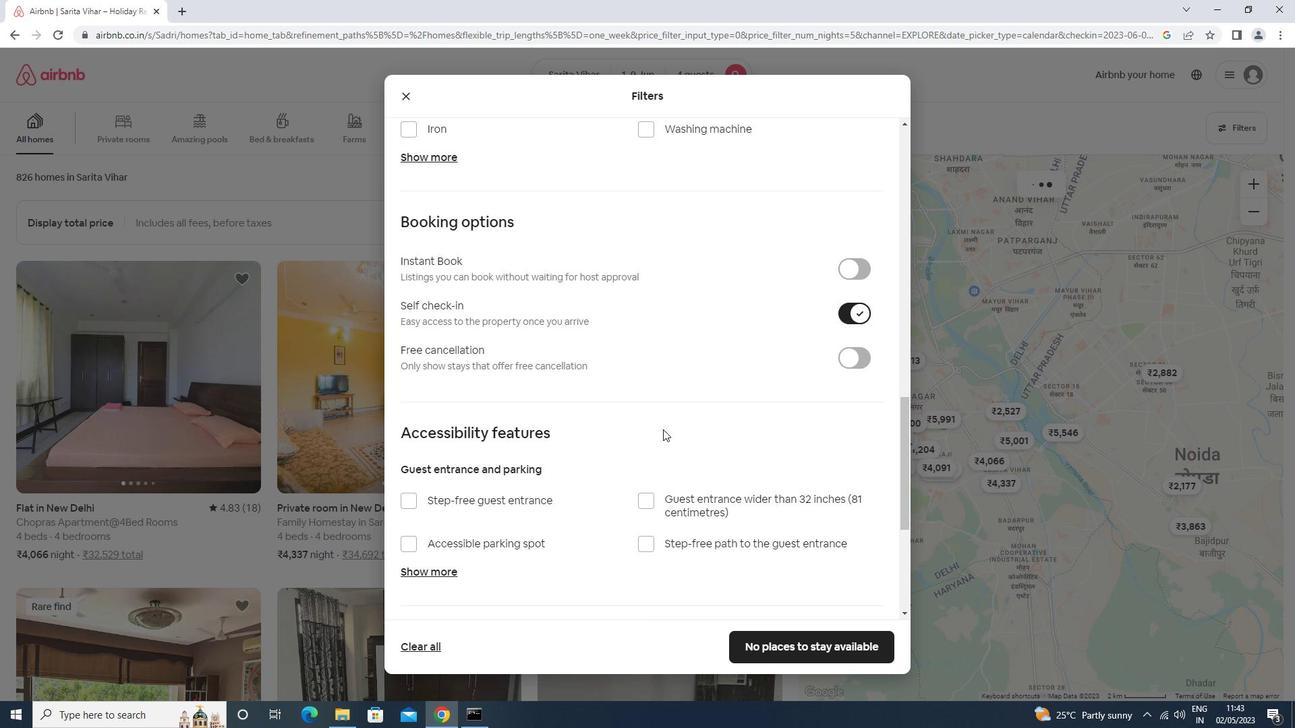 
Action: Mouse scrolled (662, 431) with delta (0, 0)
Screenshot: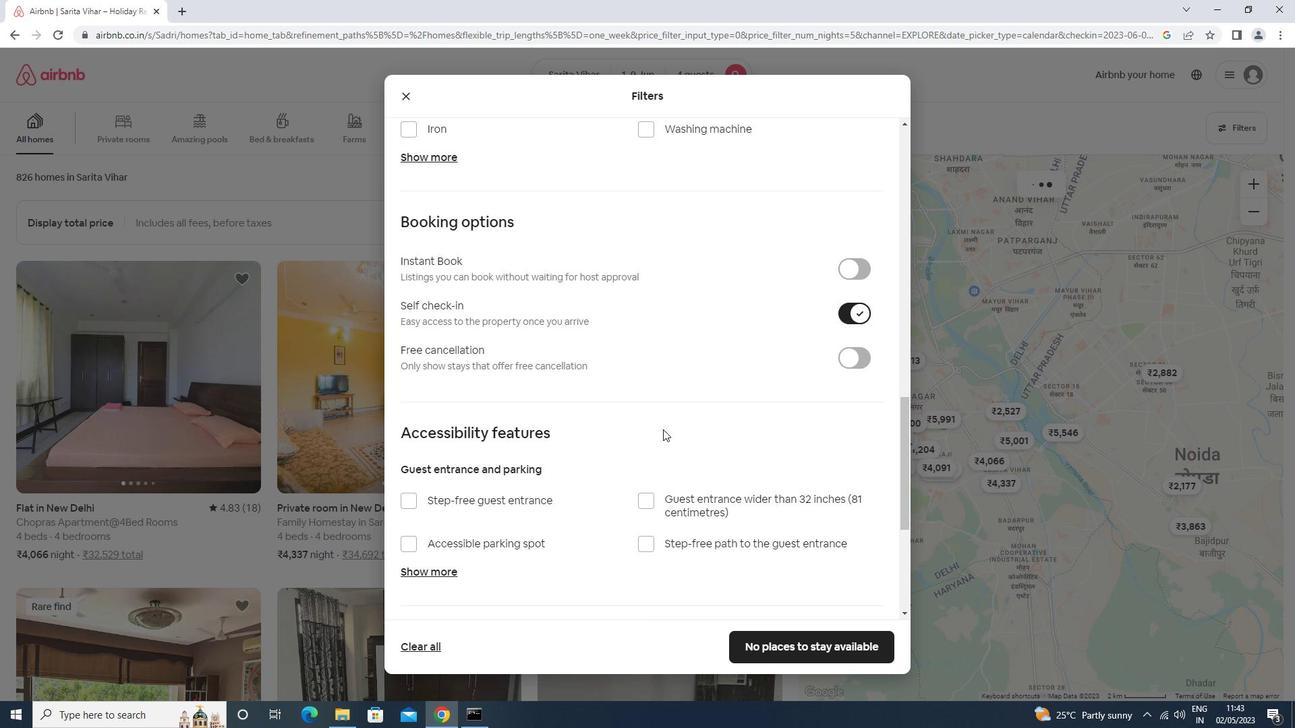 
Action: Mouse scrolled (662, 431) with delta (0, 0)
Screenshot: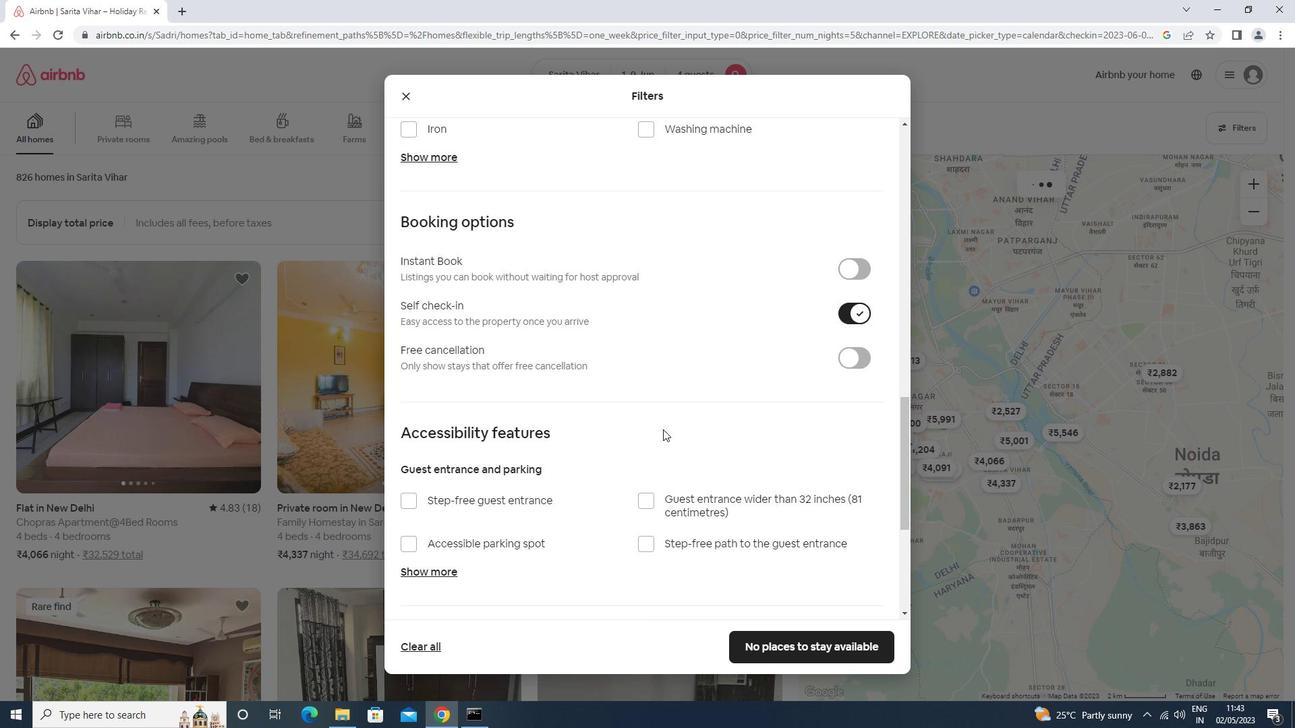 
Action: Mouse scrolled (662, 431) with delta (0, 0)
Screenshot: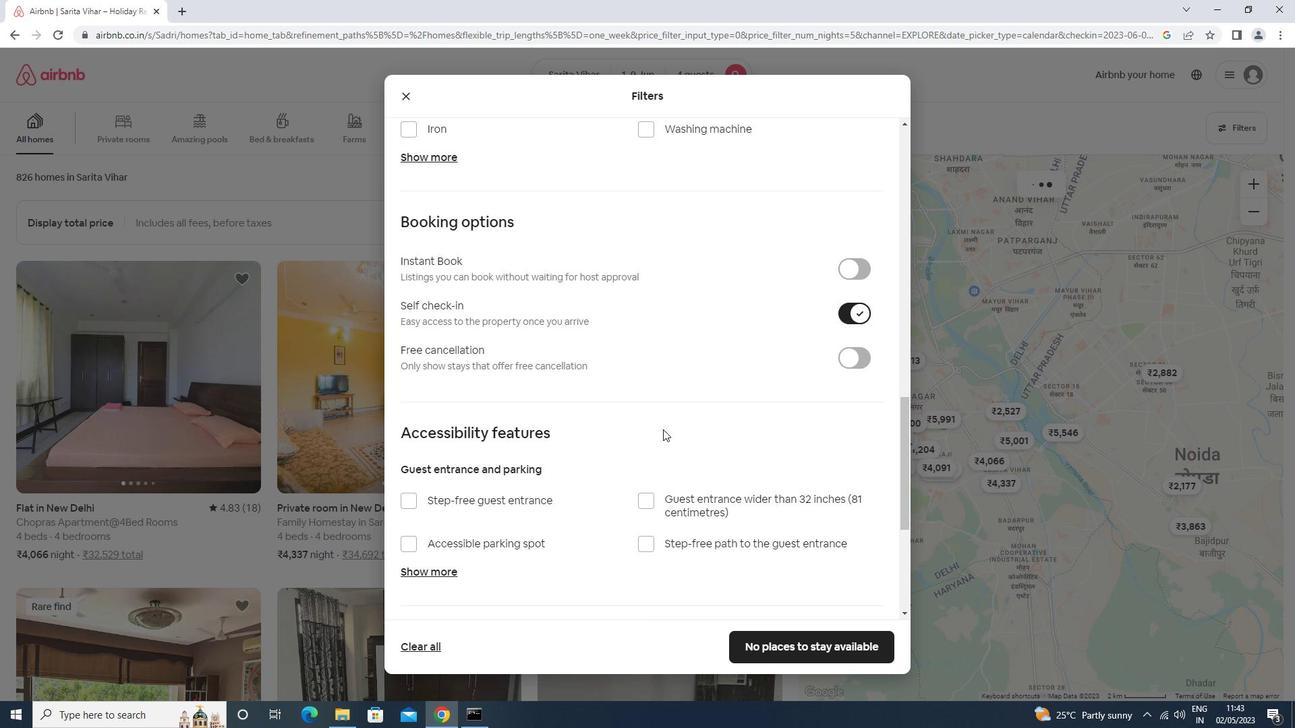 
Action: Mouse moved to (661, 432)
Screenshot: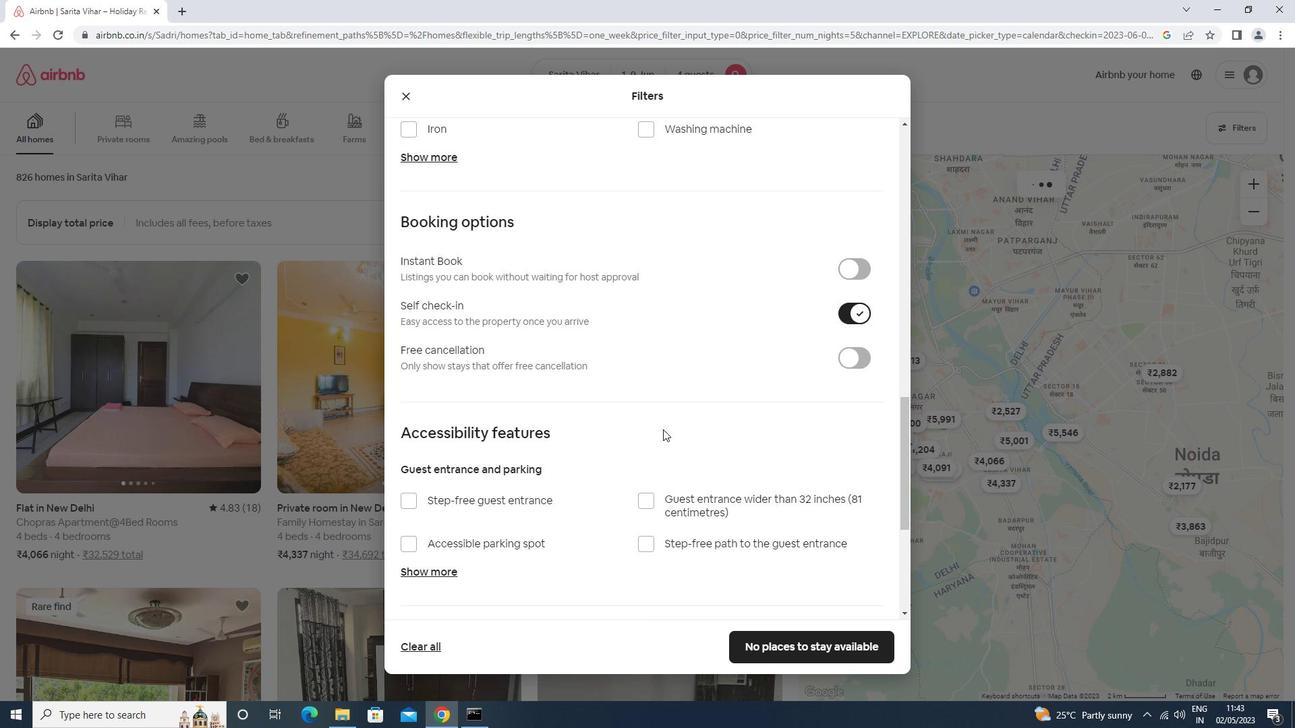 
Action: Mouse scrolled (661, 431) with delta (0, 0)
Screenshot: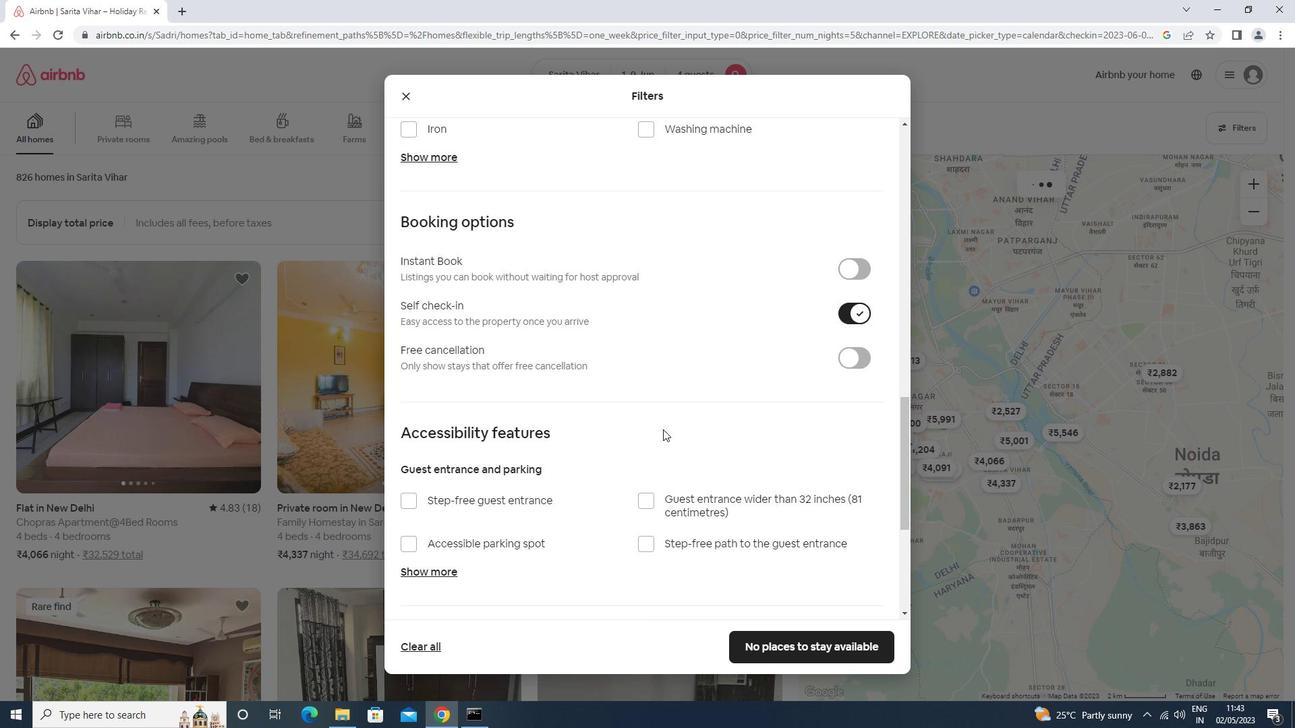 
Action: Mouse moved to (658, 435)
Screenshot: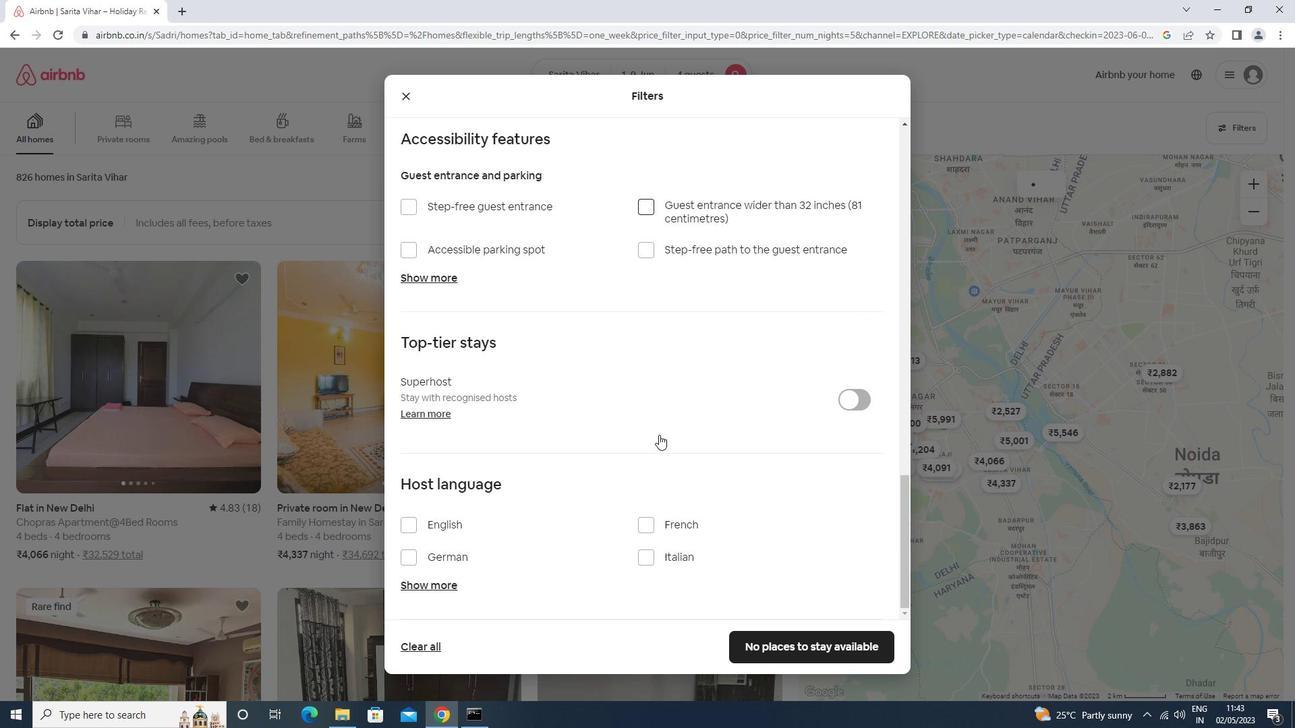 
Action: Mouse scrolled (658, 435) with delta (0, 0)
Screenshot: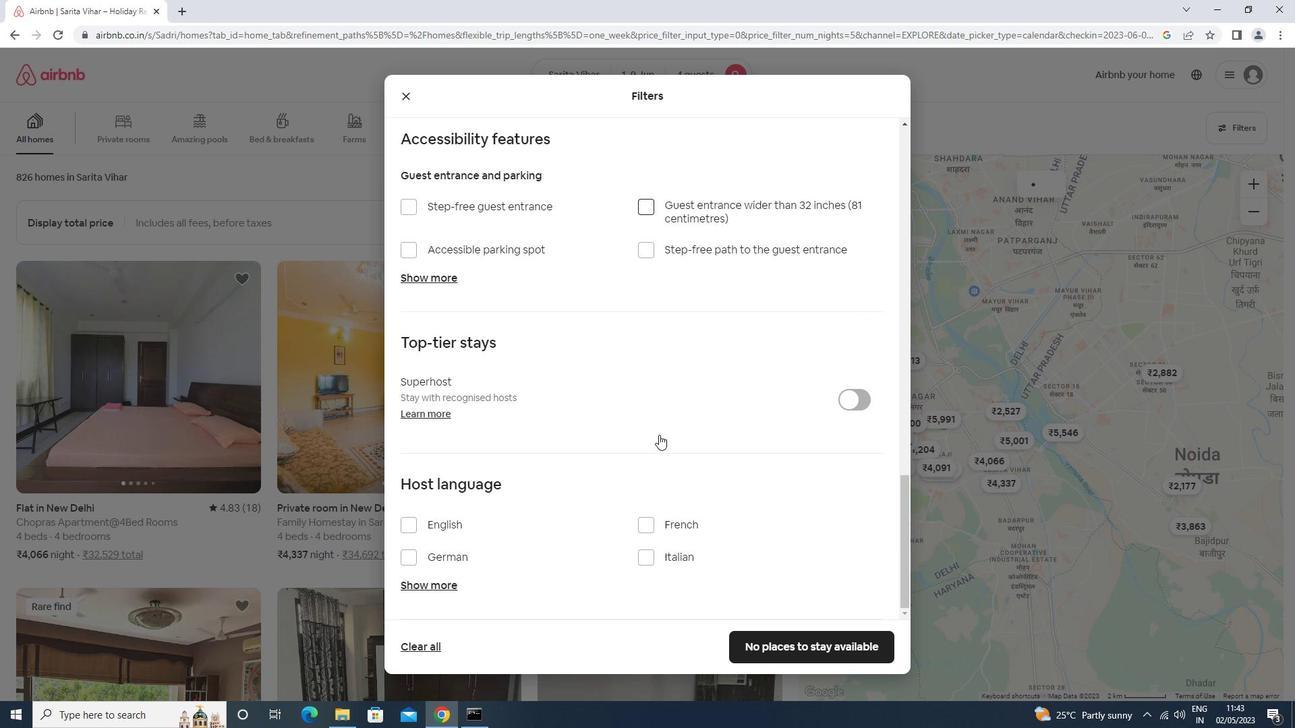 
Action: Mouse moved to (658, 436)
Screenshot: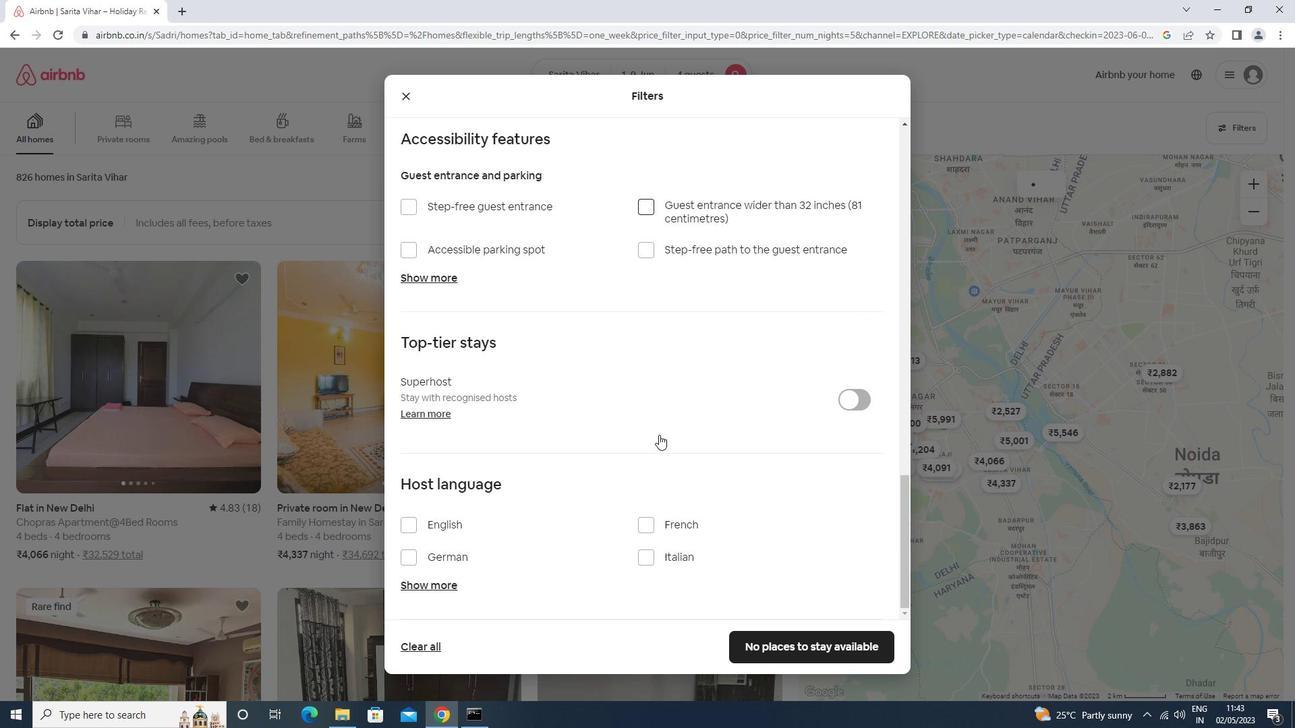 
Action: Mouse scrolled (658, 435) with delta (0, 0)
Screenshot: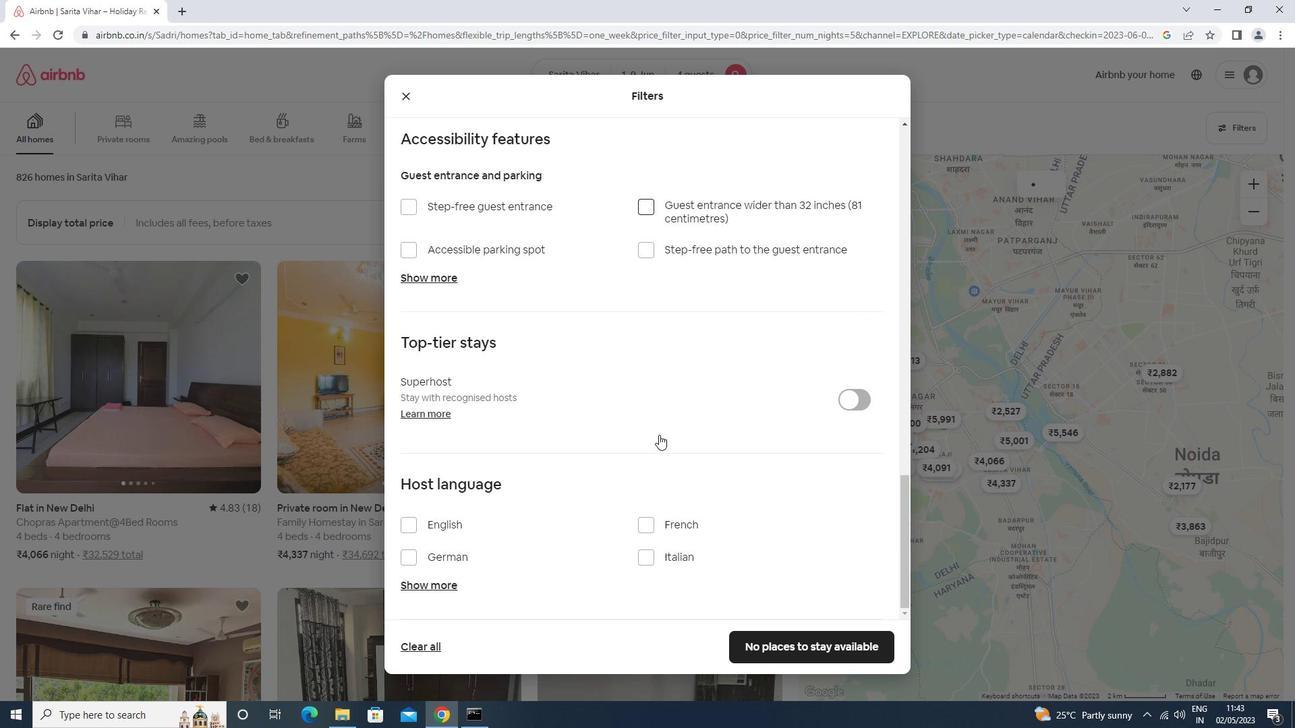 
Action: Mouse scrolled (658, 435) with delta (0, 0)
Screenshot: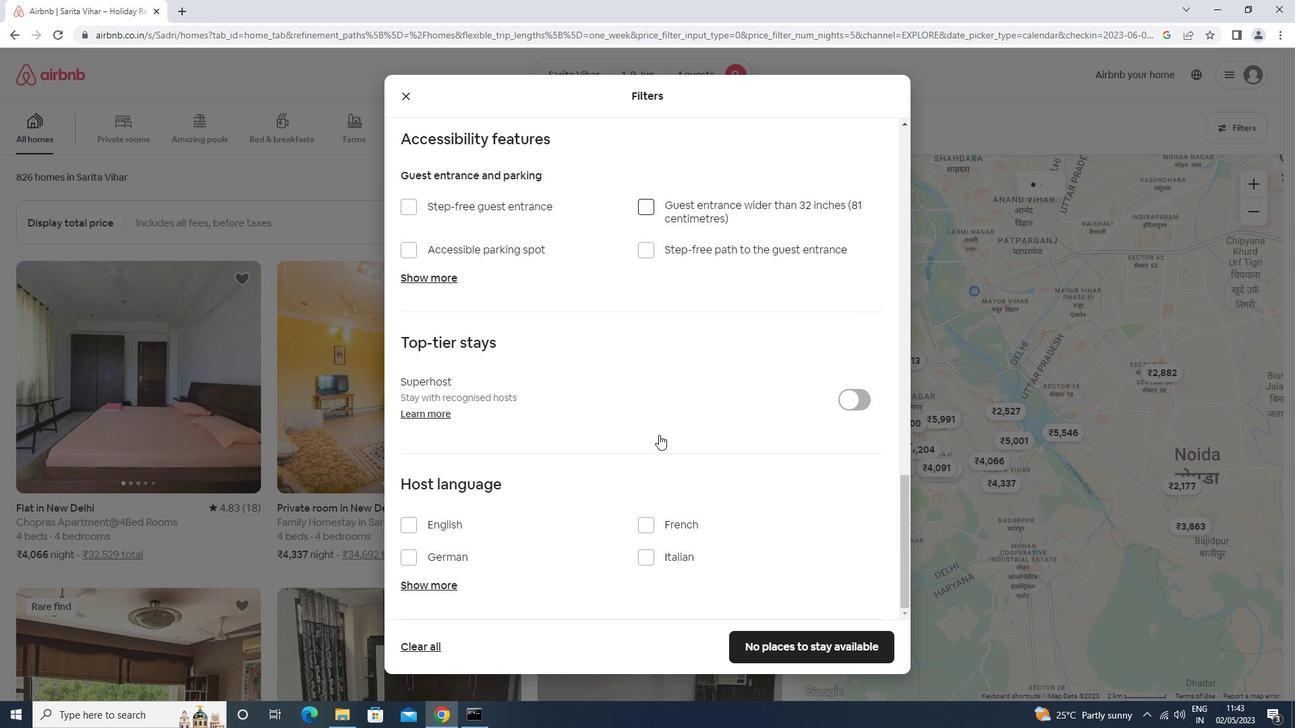 
Action: Mouse scrolled (658, 435) with delta (0, 0)
Screenshot: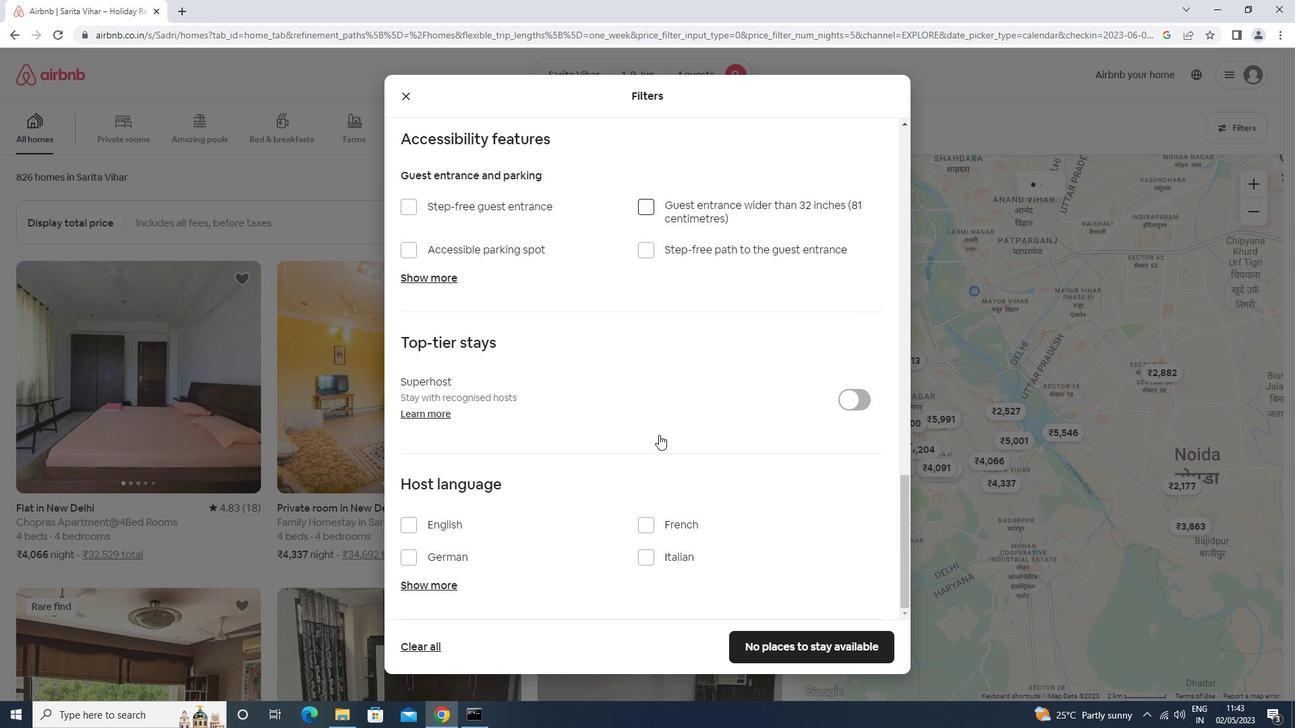 
Action: Mouse scrolled (658, 435) with delta (0, 0)
Screenshot: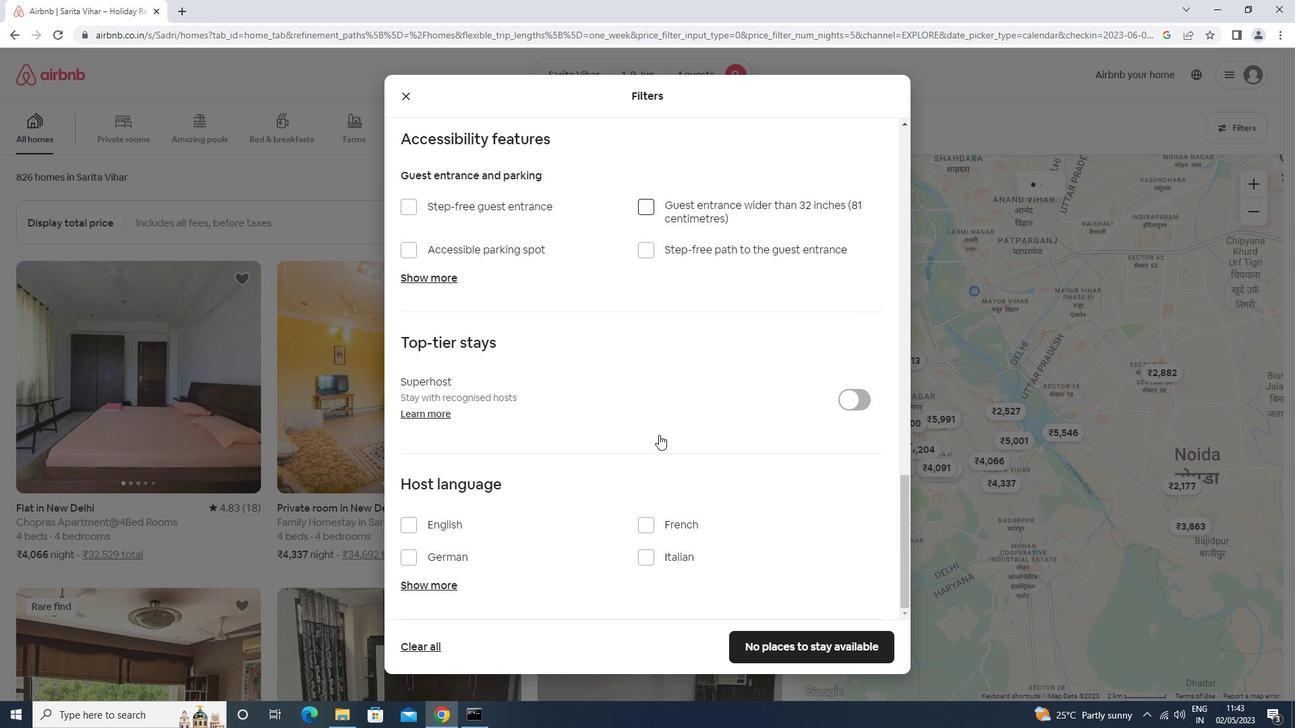 
Action: Mouse moved to (431, 521)
Screenshot: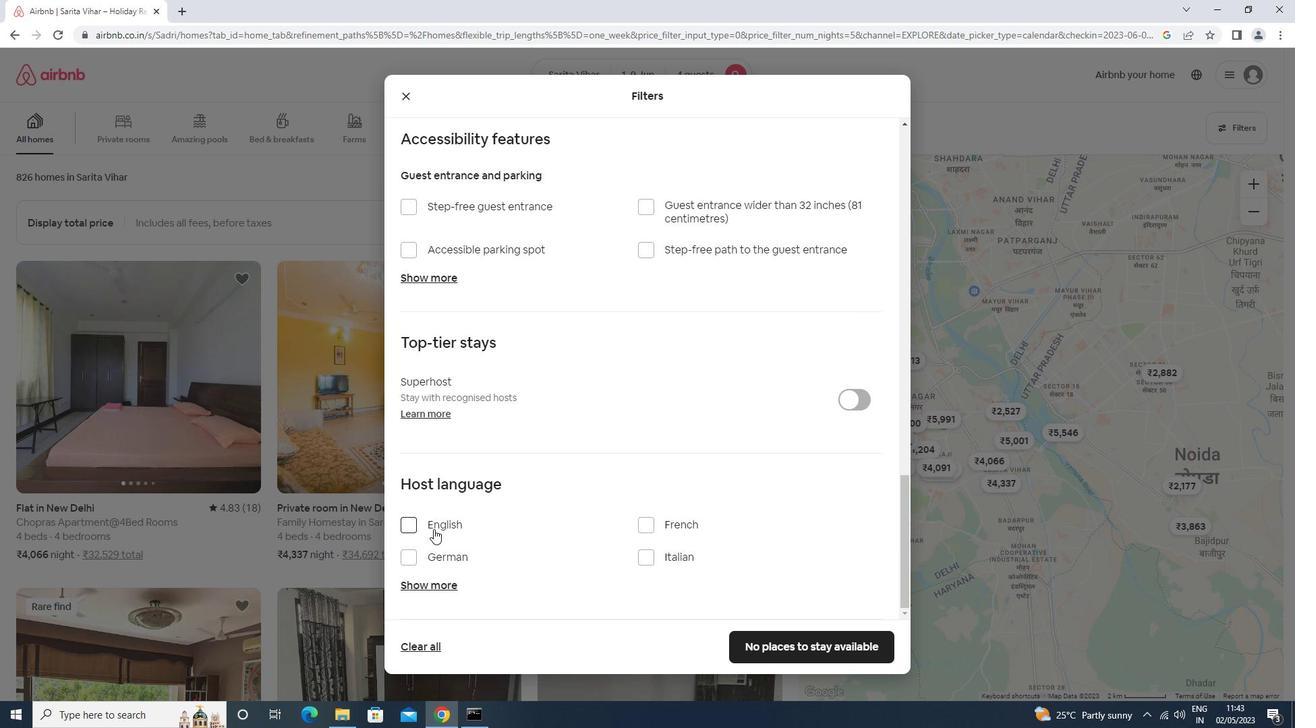 
Action: Mouse pressed left at (431, 521)
Screenshot: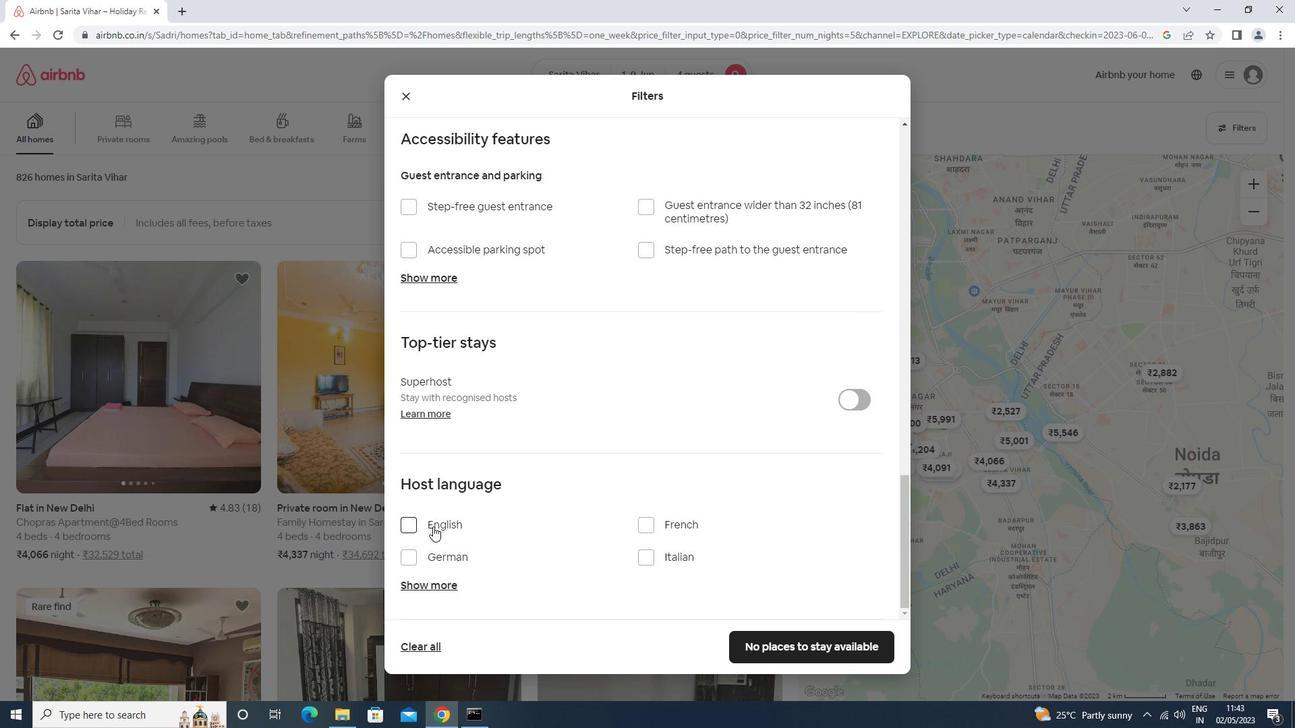 
Action: Mouse moved to (786, 651)
Screenshot: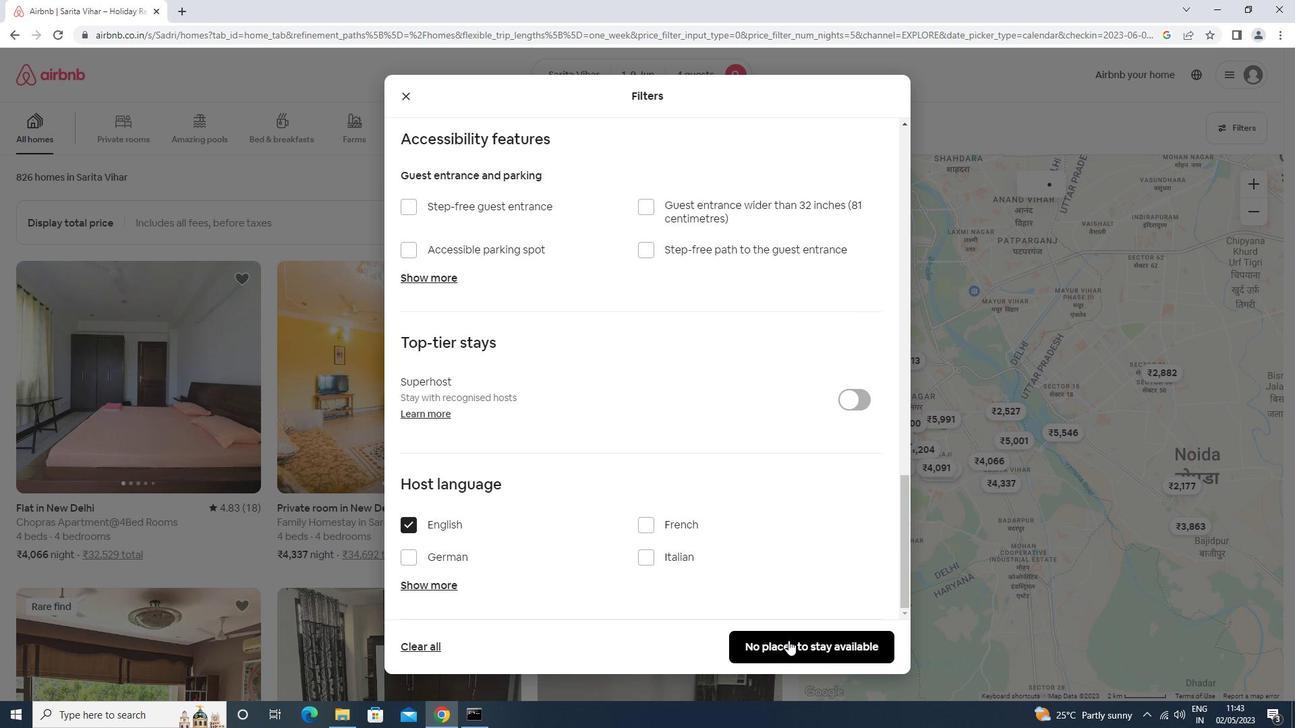 
Action: Mouse pressed left at (786, 651)
Screenshot: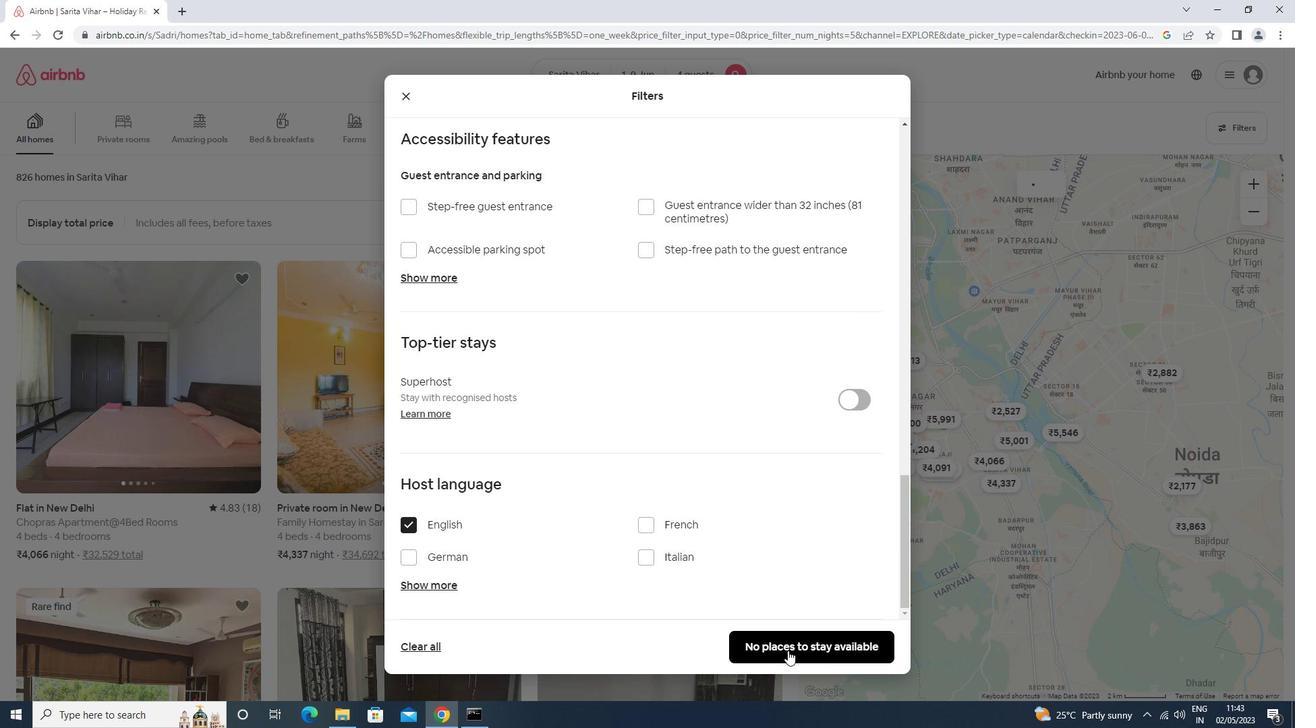 
Action: Mouse moved to (784, 652)
Screenshot: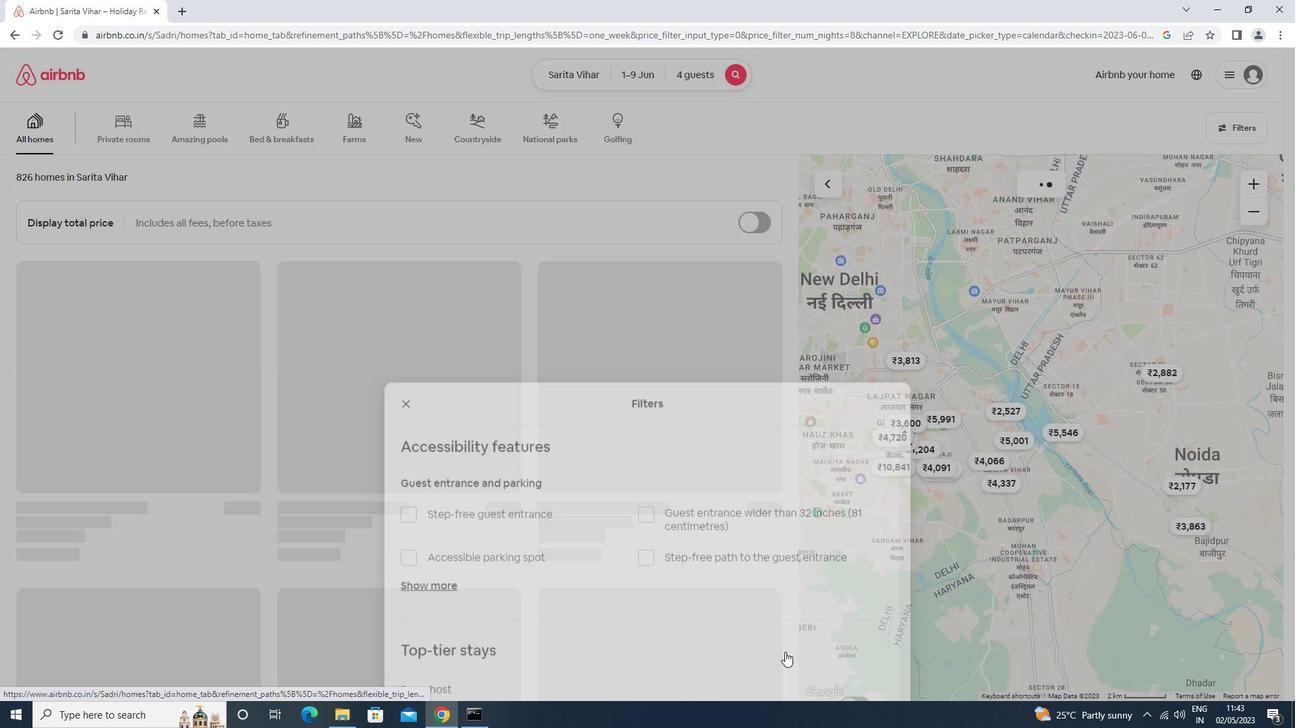 
